 Task: Find a house in Wellesley for 7 guests from 10th to 15th July, with 4 bedrooms, 7 beds, 4 bathrooms, price range ₹10,000-₹15,000, WiFi, free parking, and self check-in.
Action: Mouse moved to (708, 142)
Screenshot: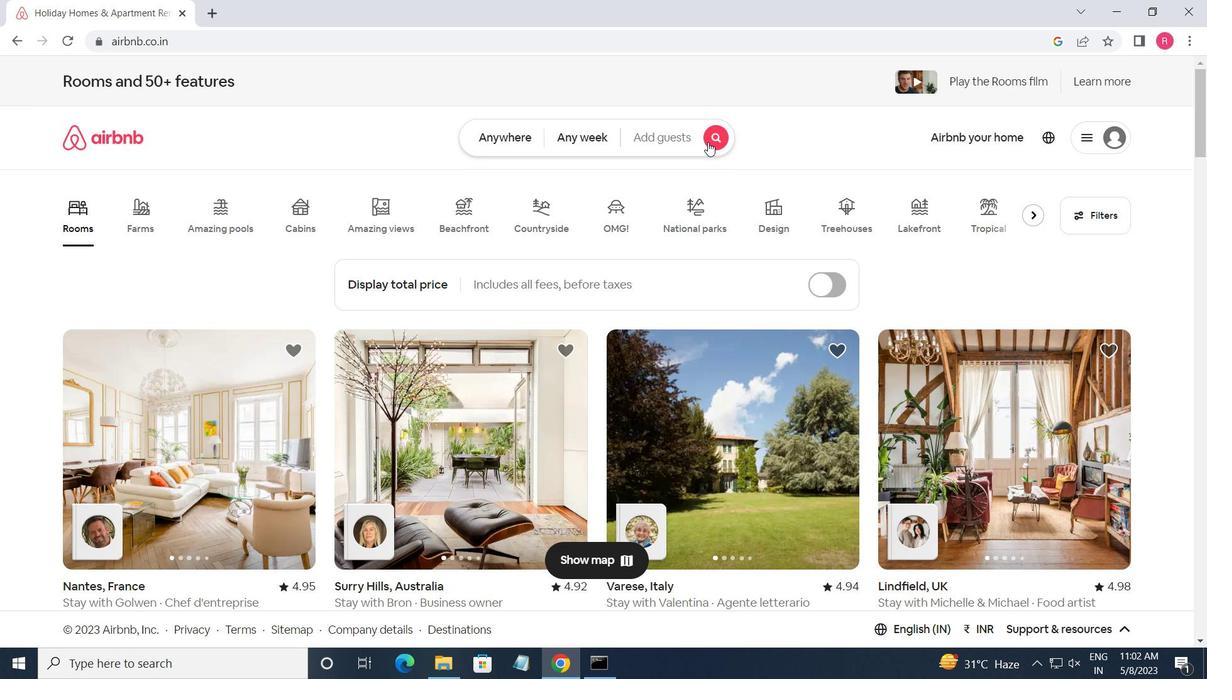 
Action: Mouse pressed left at (708, 142)
Screenshot: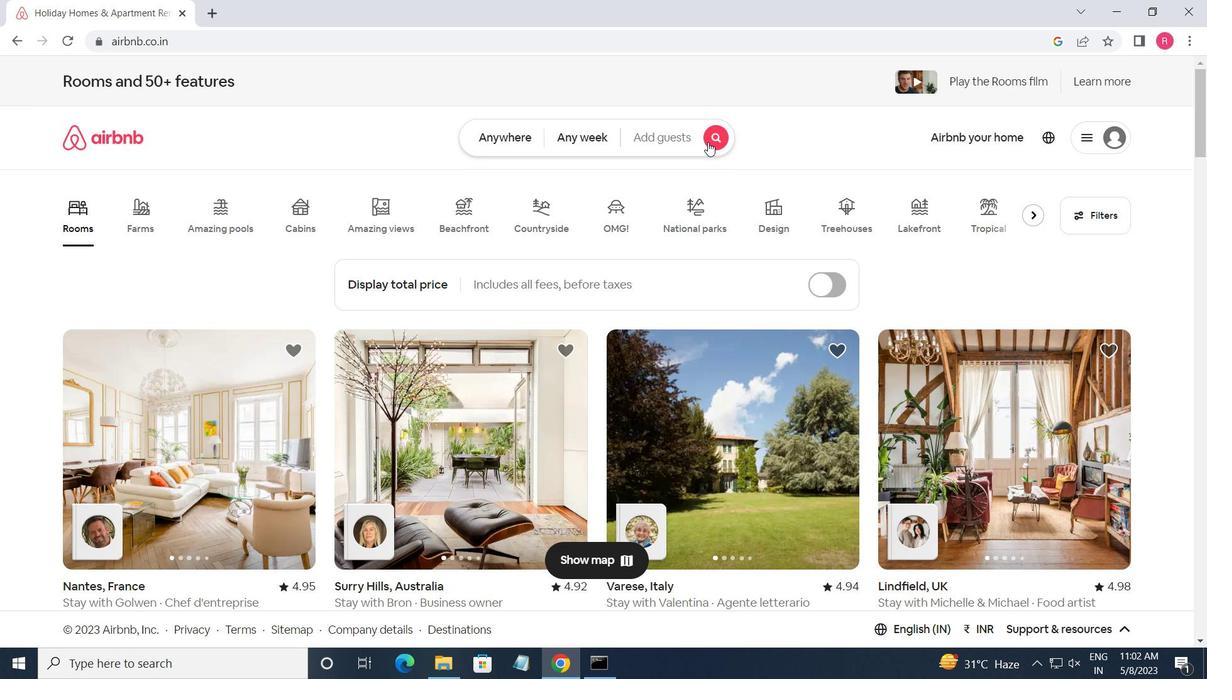 
Action: Mouse moved to (355, 205)
Screenshot: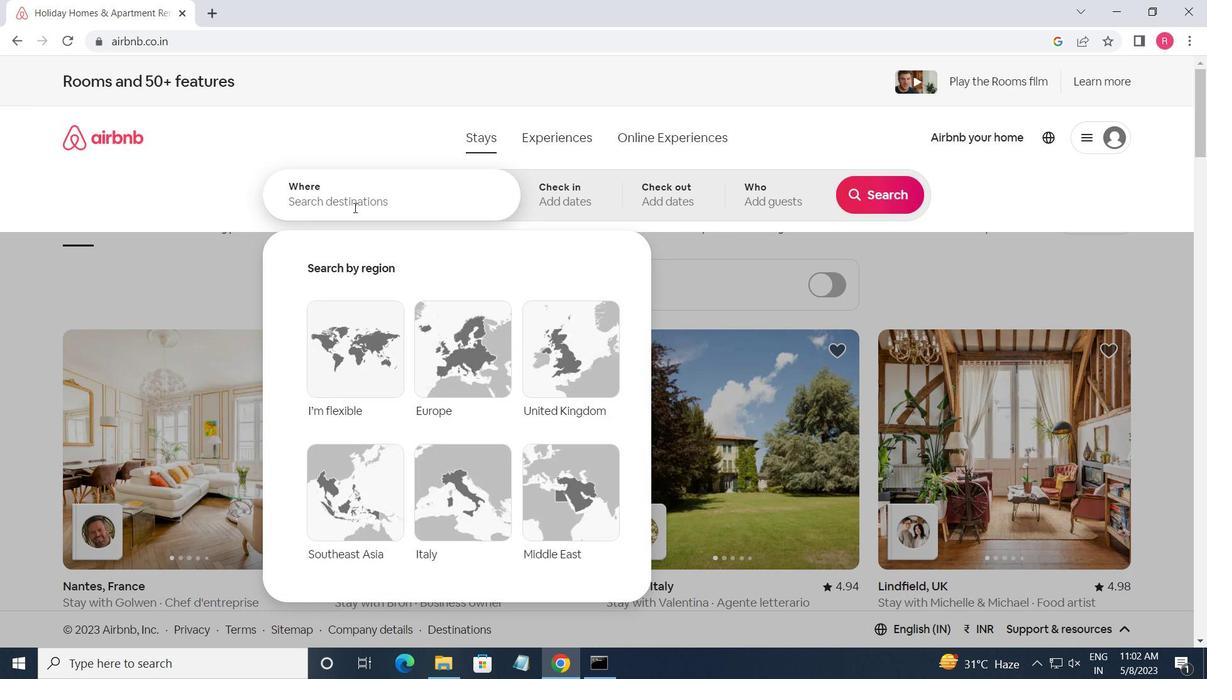 
Action: Mouse pressed left at (355, 205)
Screenshot: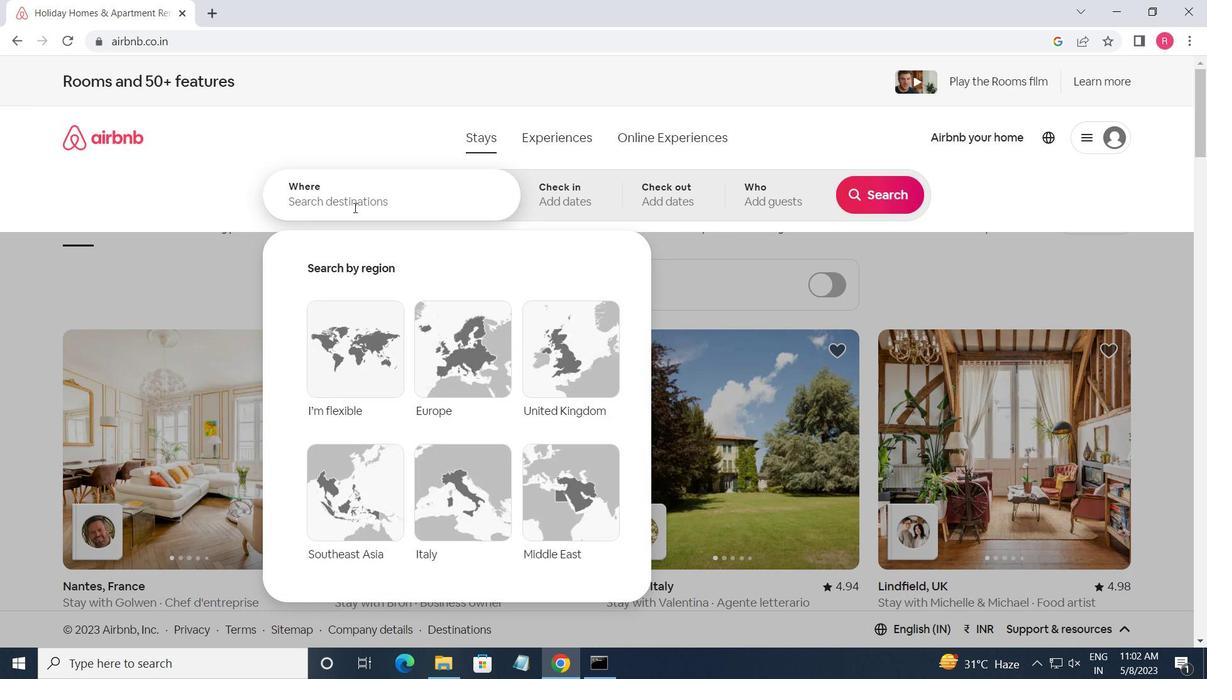 
Action: Mouse moved to (361, 208)
Screenshot: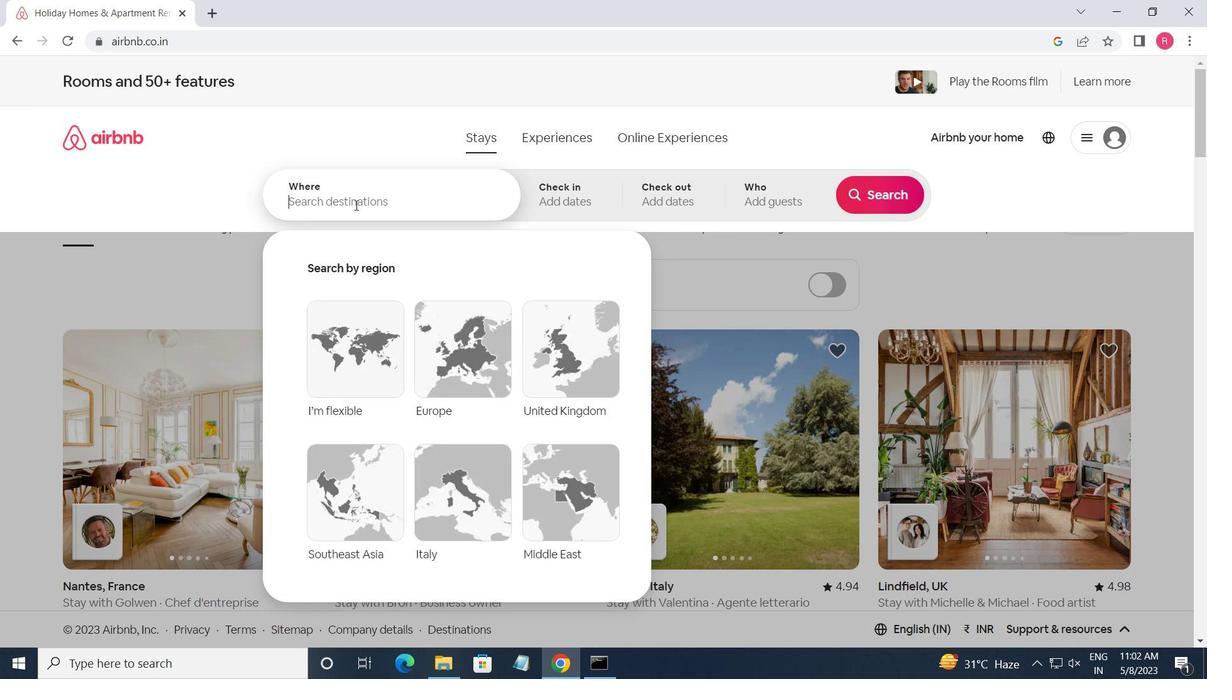 
Action: Key pressed <Key.shift>WELLESLEY<Key.space>,<Key.space><Key.shift><Key.shift><Key.shift><Key.shift><Key.shift><Key.shift><Key.shift><Key.shift>UNITED<Key.space><Key.shift>STATES<Key.enter>
Screenshot: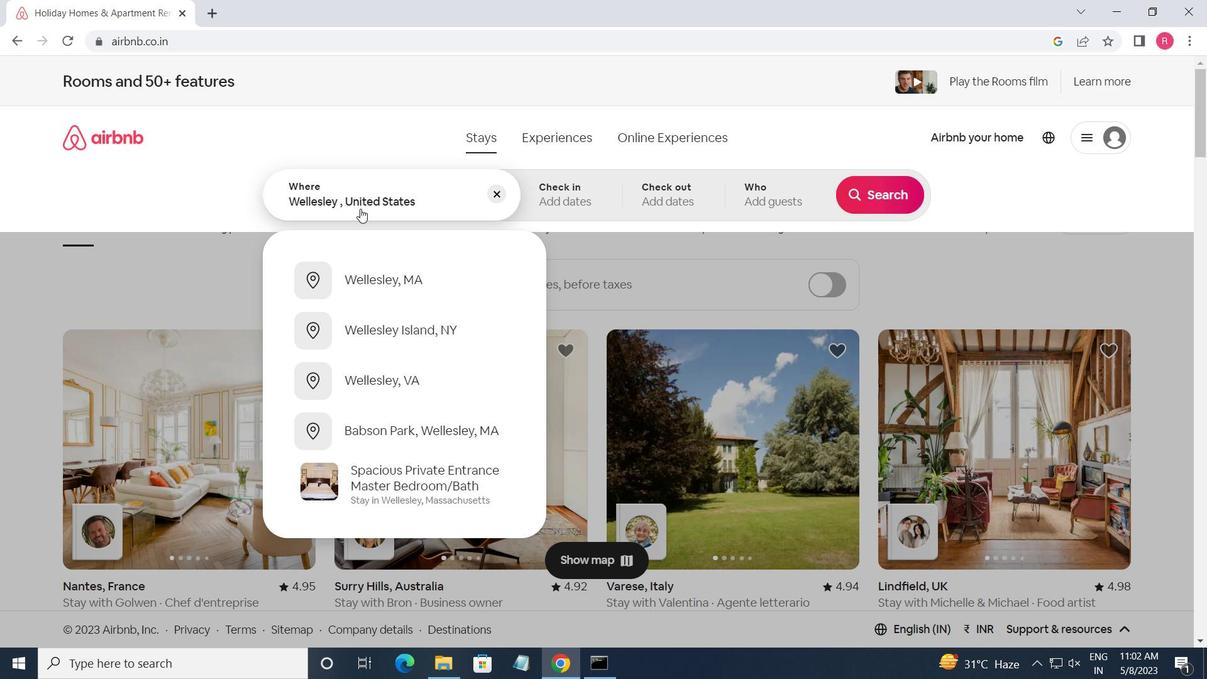 
Action: Mouse moved to (880, 328)
Screenshot: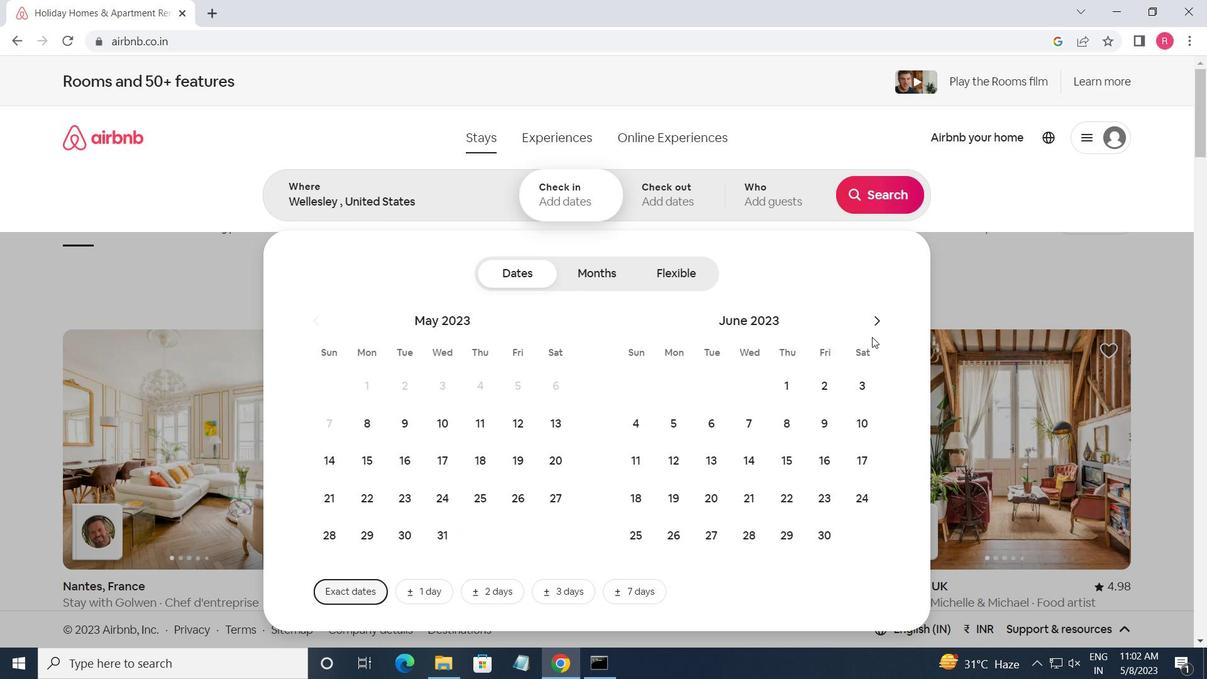 
Action: Mouse pressed left at (880, 328)
Screenshot: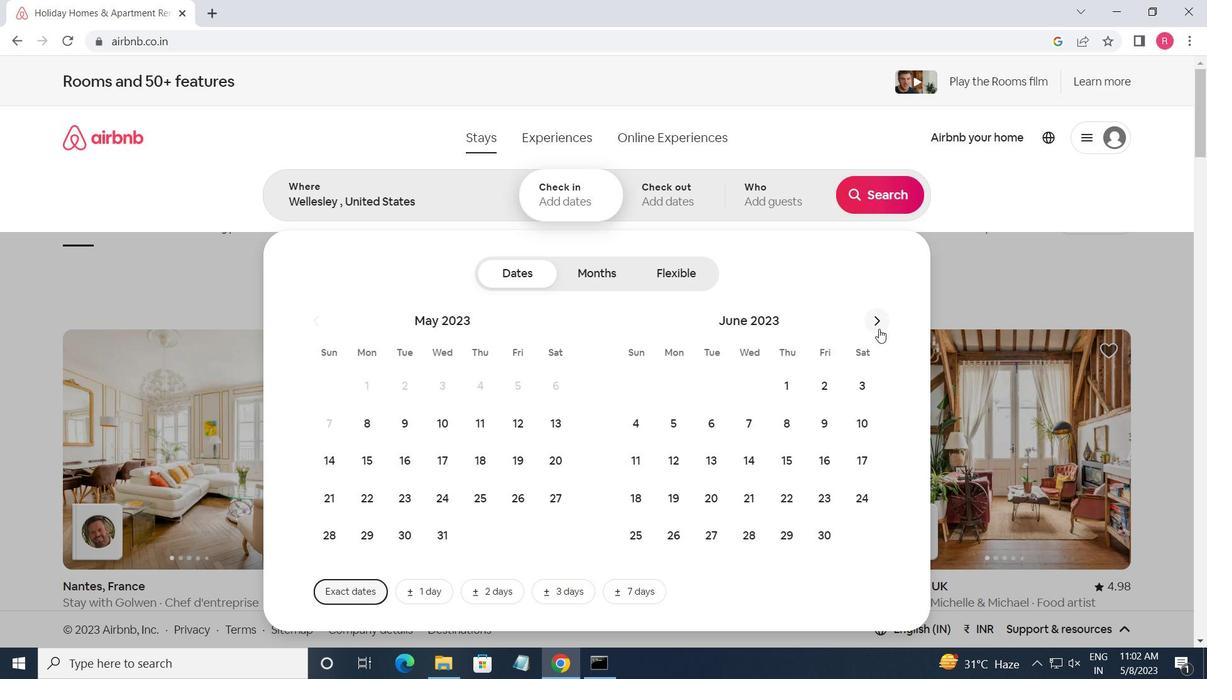 
Action: Mouse moved to (669, 460)
Screenshot: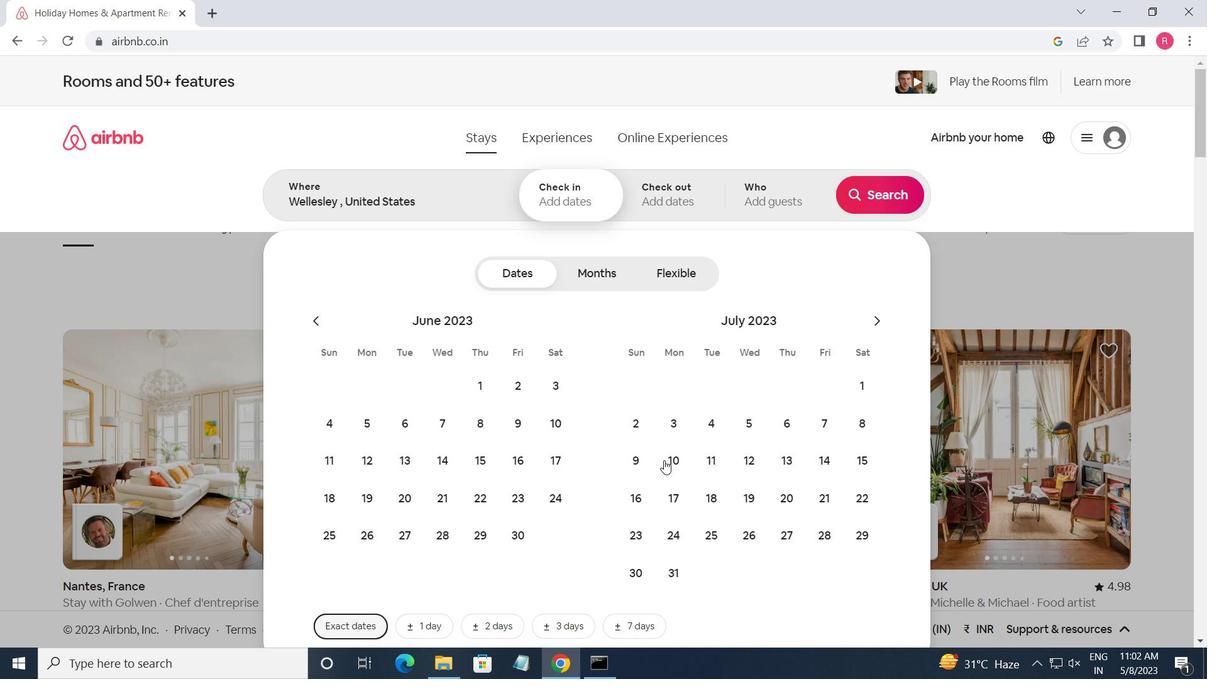 
Action: Mouse pressed left at (669, 460)
Screenshot: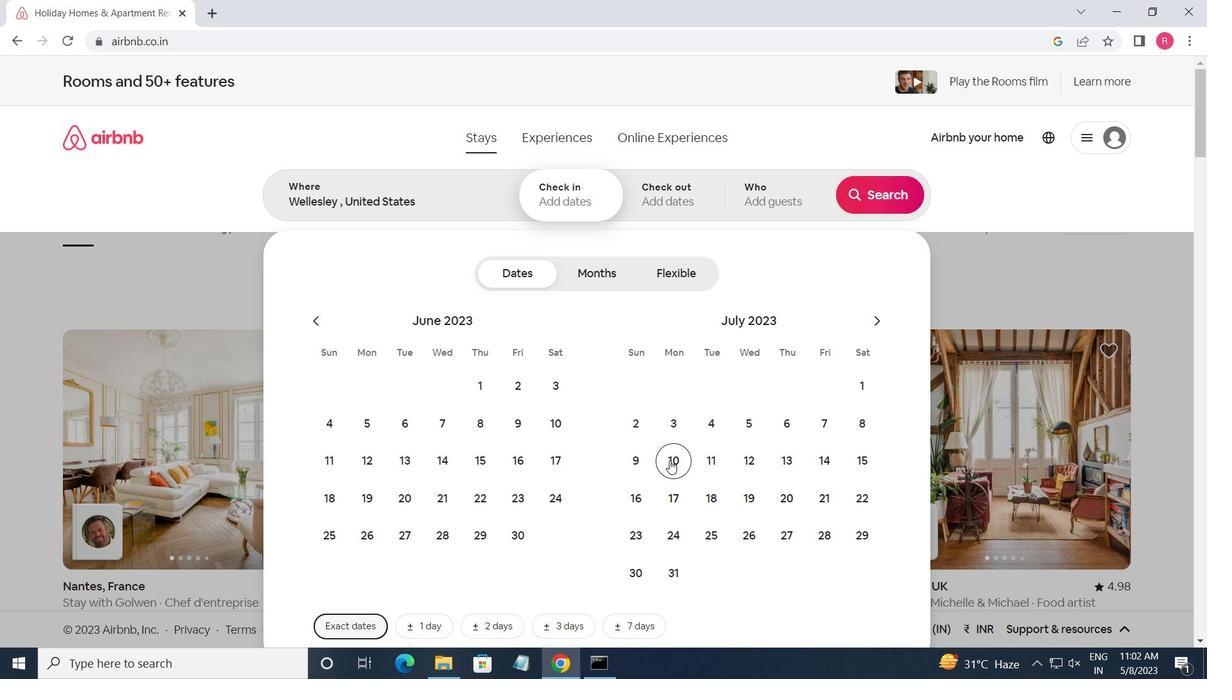 
Action: Mouse moved to (859, 463)
Screenshot: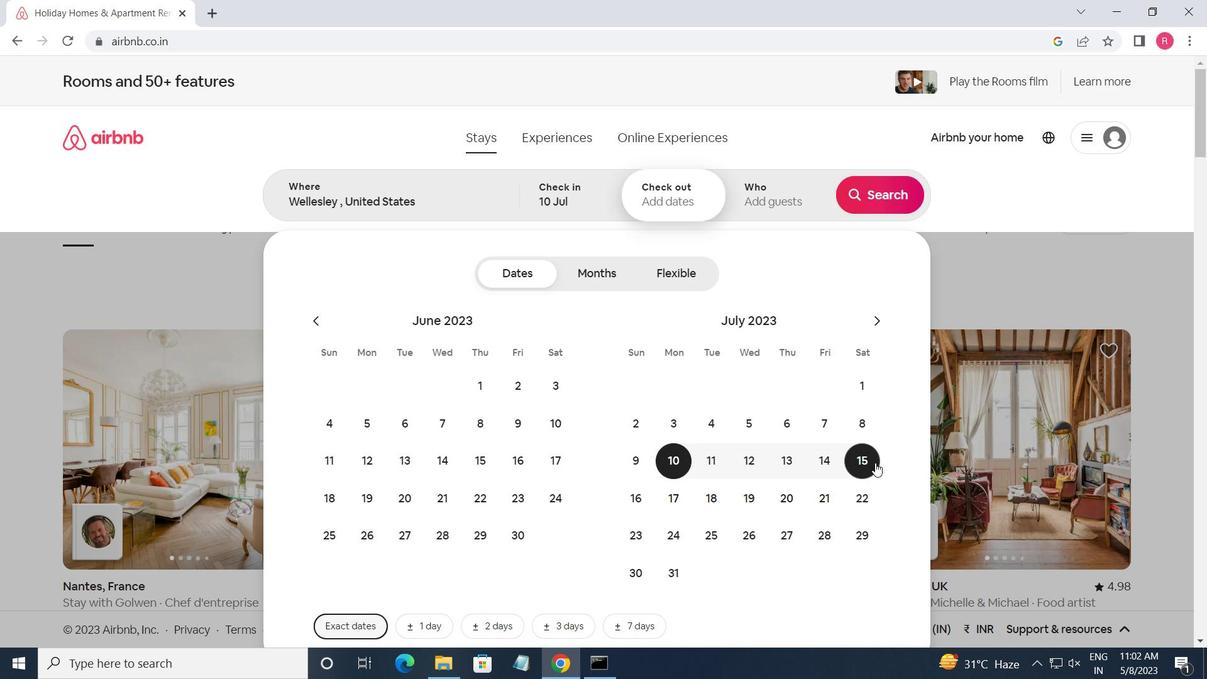 
Action: Mouse pressed left at (859, 463)
Screenshot: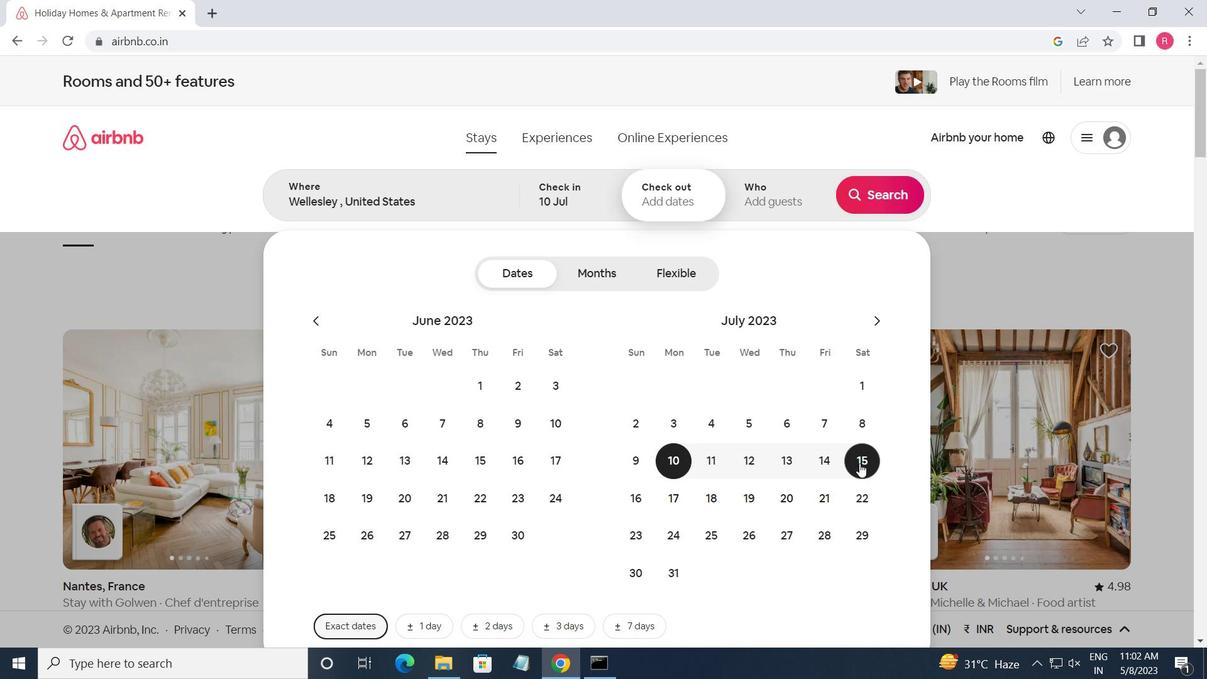 
Action: Mouse moved to (788, 207)
Screenshot: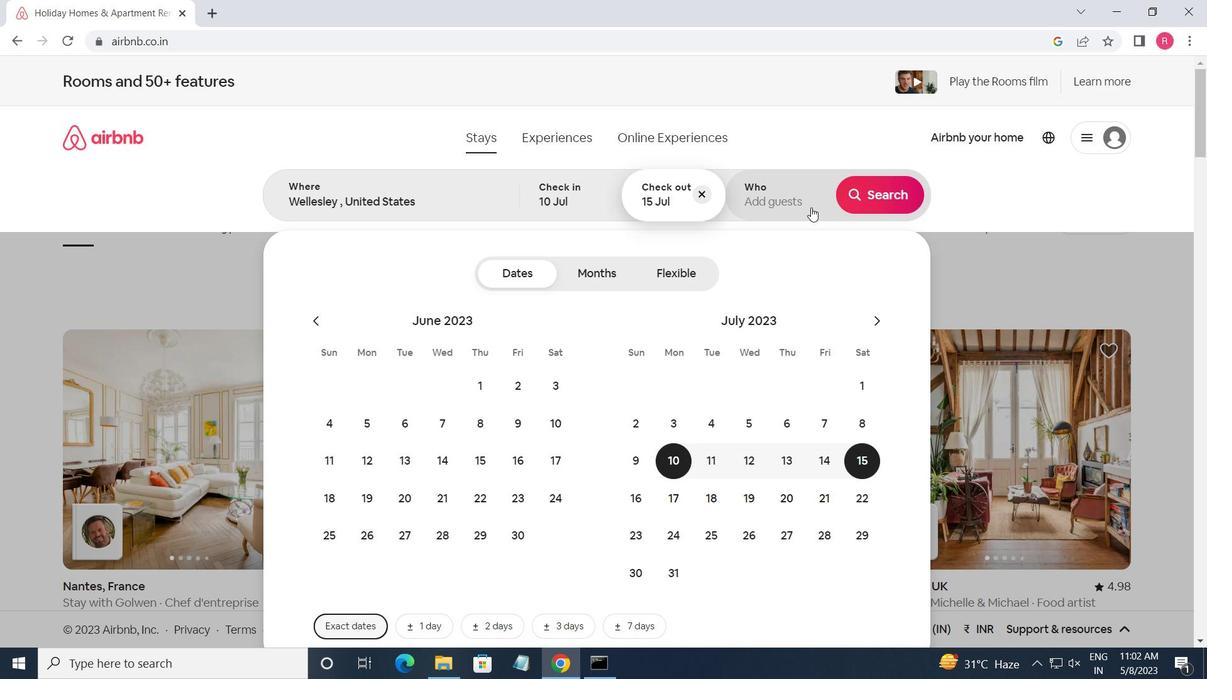 
Action: Mouse pressed left at (788, 207)
Screenshot: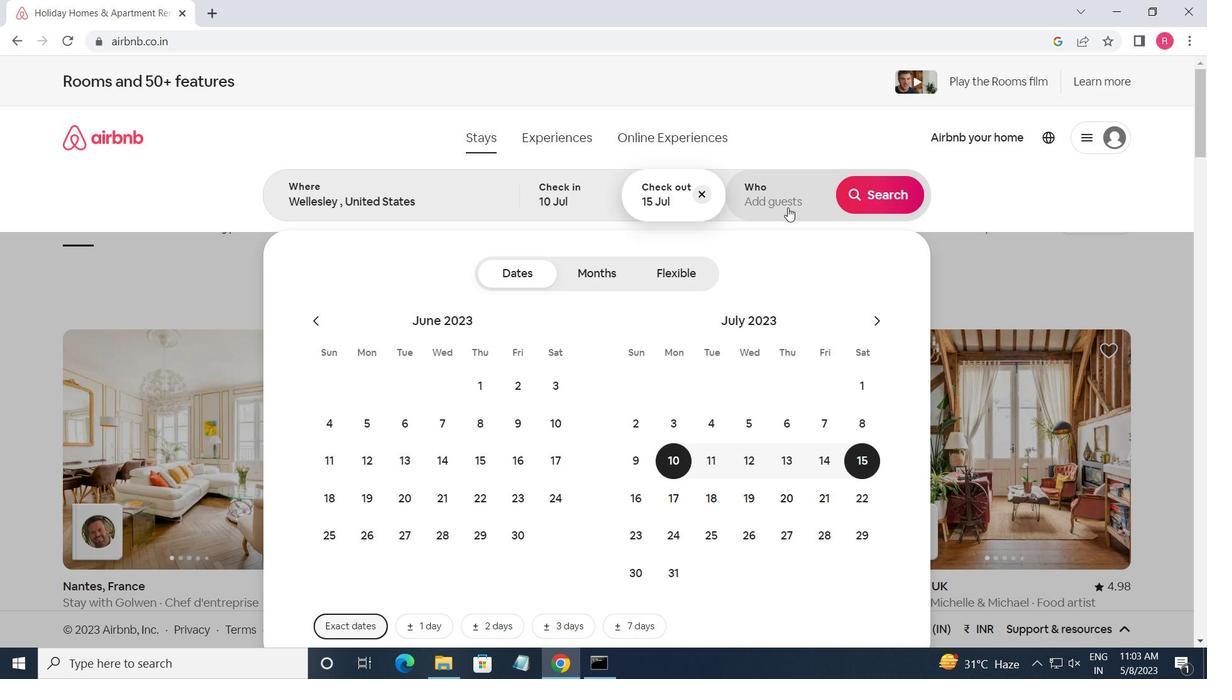 
Action: Mouse moved to (893, 281)
Screenshot: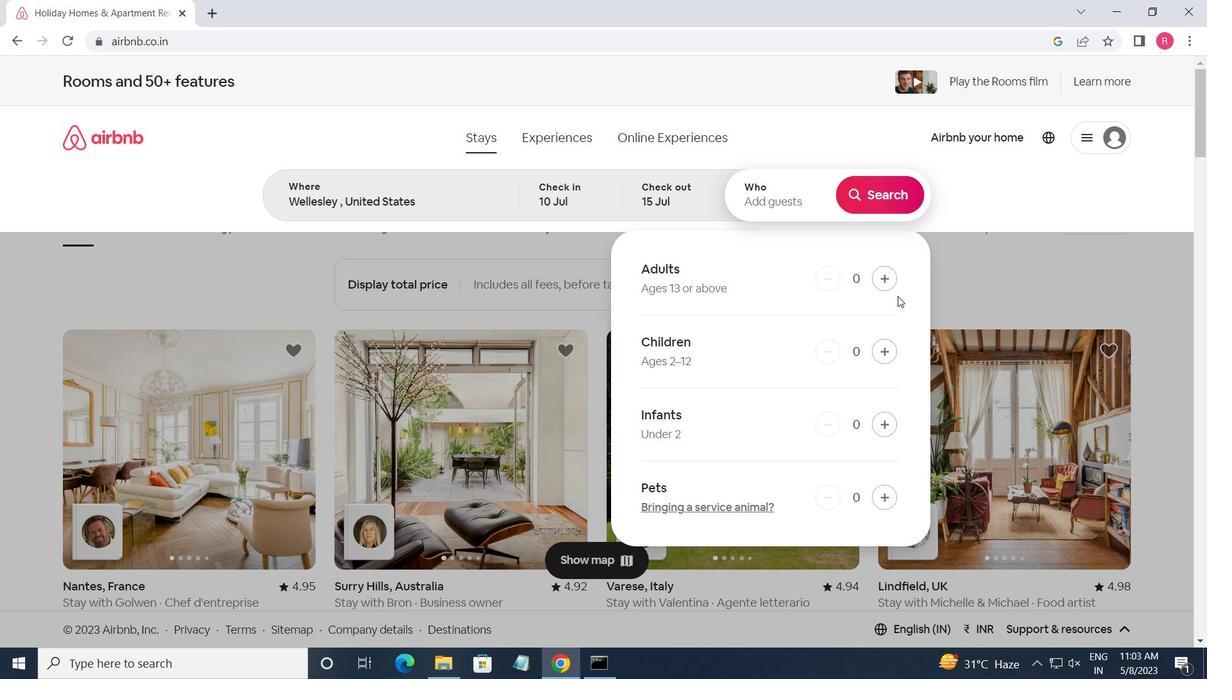 
Action: Mouse pressed left at (893, 281)
Screenshot: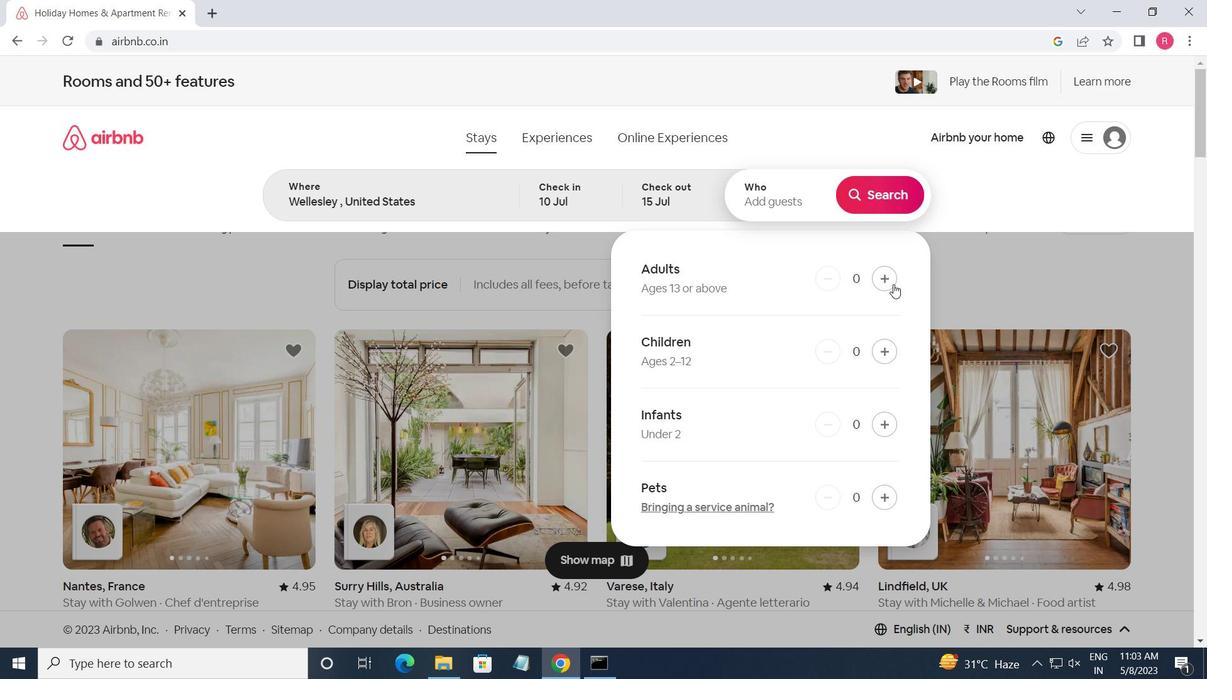 
Action: Mouse pressed left at (893, 281)
Screenshot: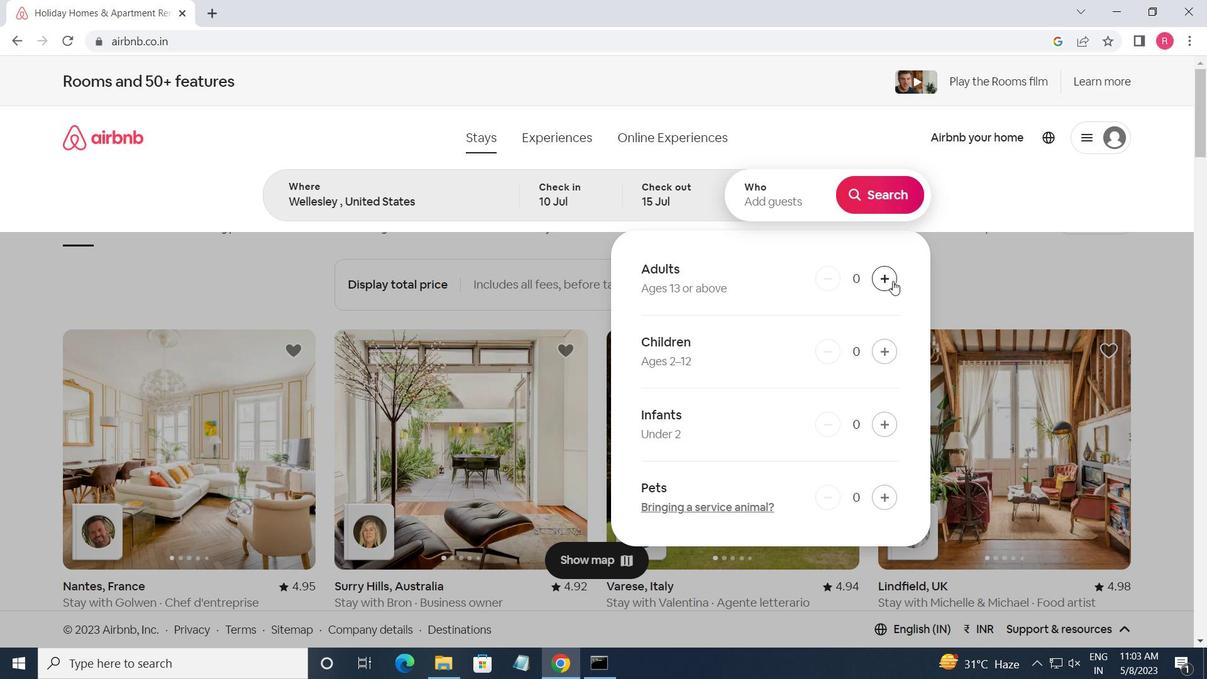 
Action: Mouse pressed left at (893, 281)
Screenshot: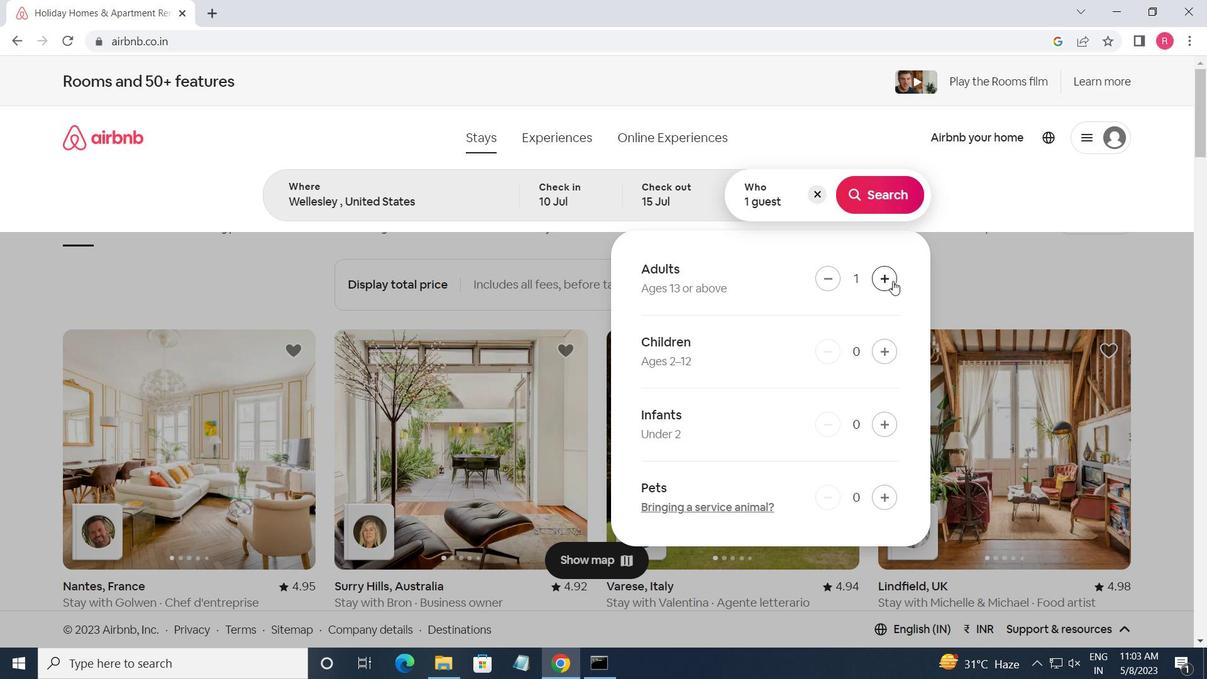 
Action: Mouse pressed left at (893, 281)
Screenshot: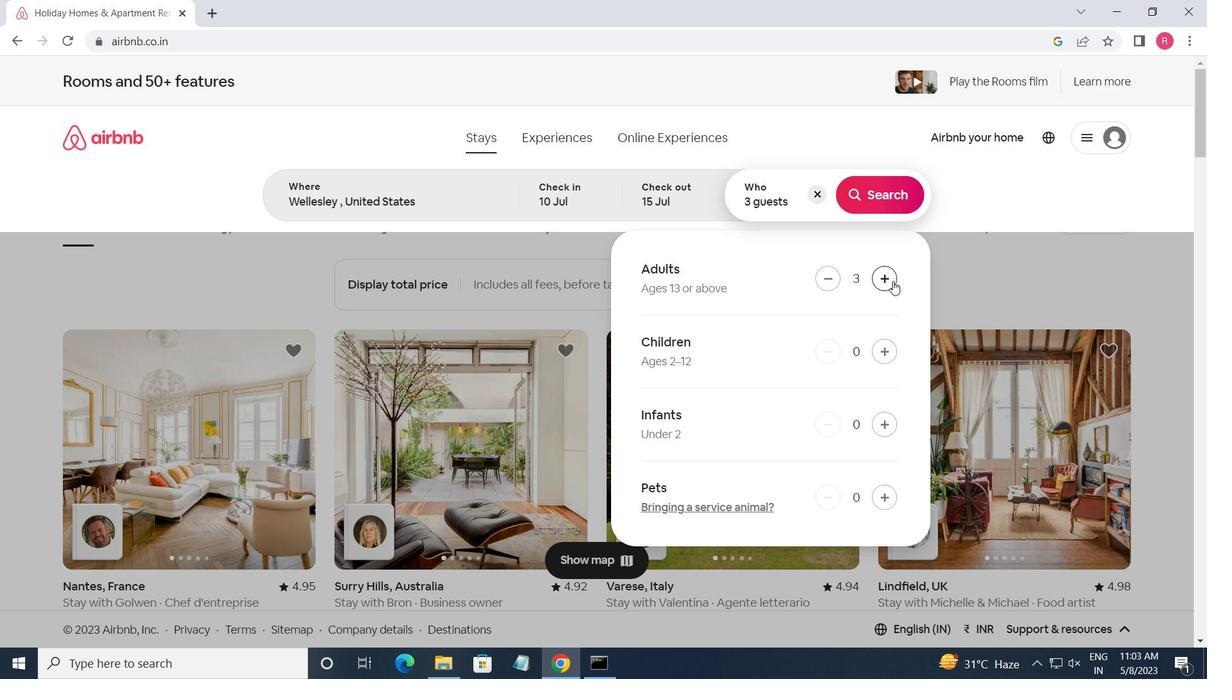 
Action: Mouse pressed left at (893, 281)
Screenshot: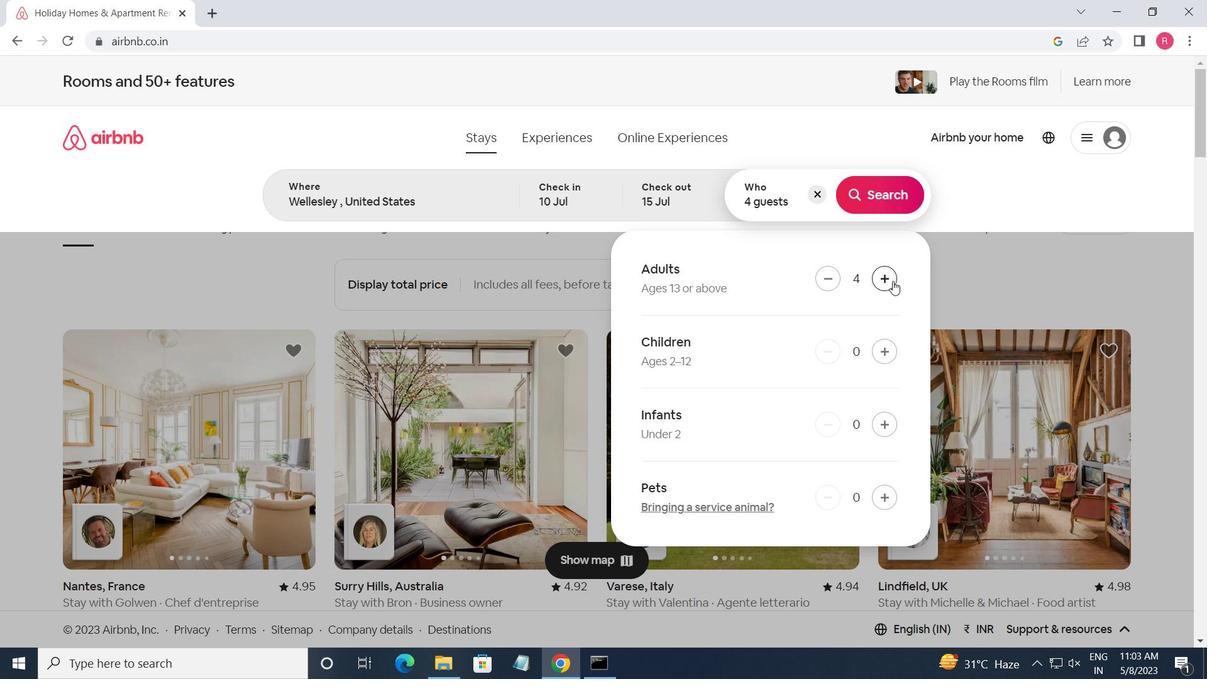 
Action: Mouse pressed left at (893, 281)
Screenshot: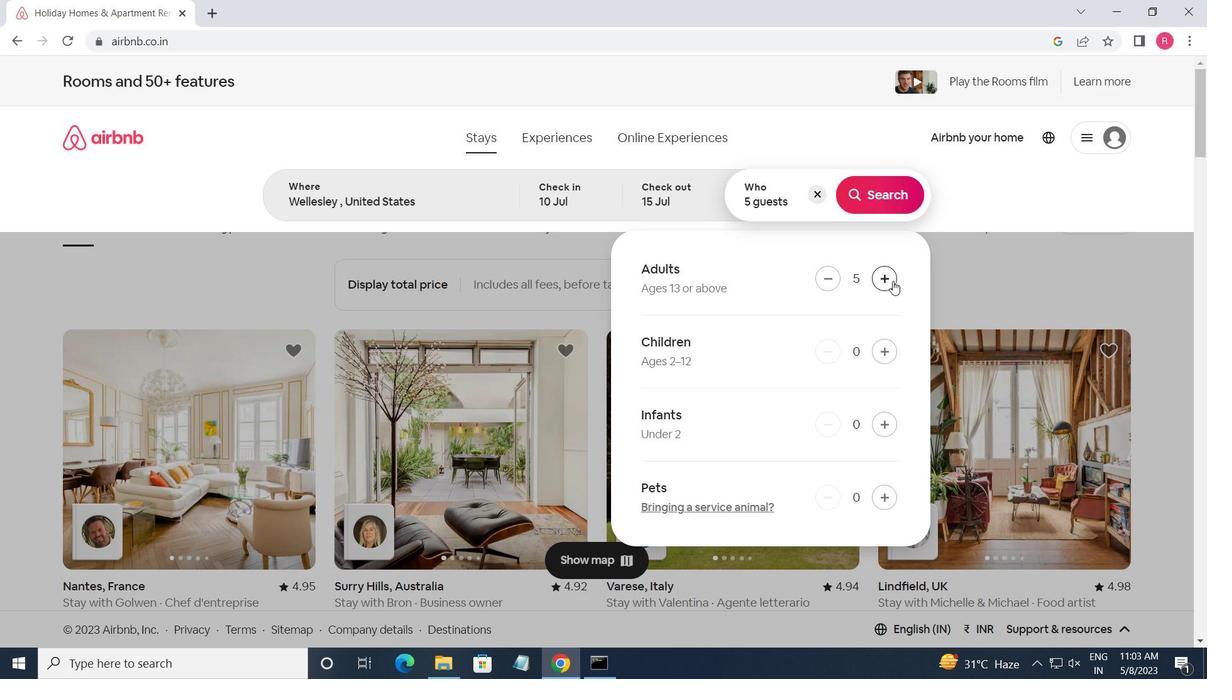 
Action: Mouse moved to (886, 287)
Screenshot: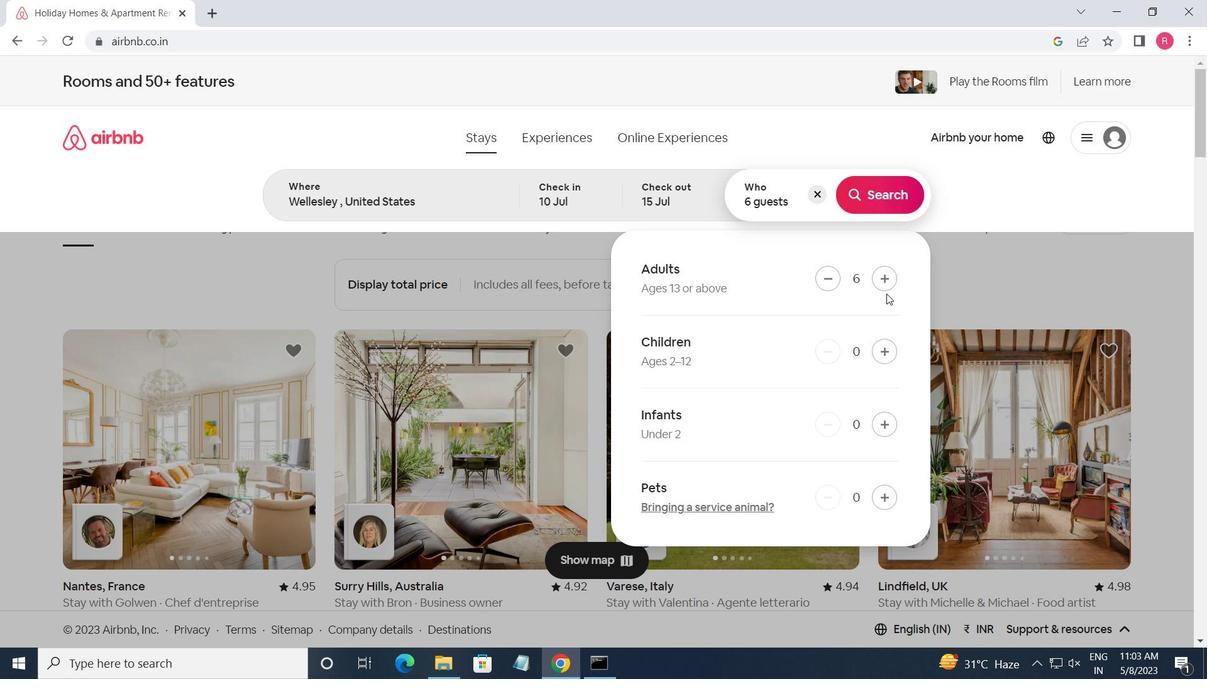 
Action: Mouse pressed left at (886, 287)
Screenshot: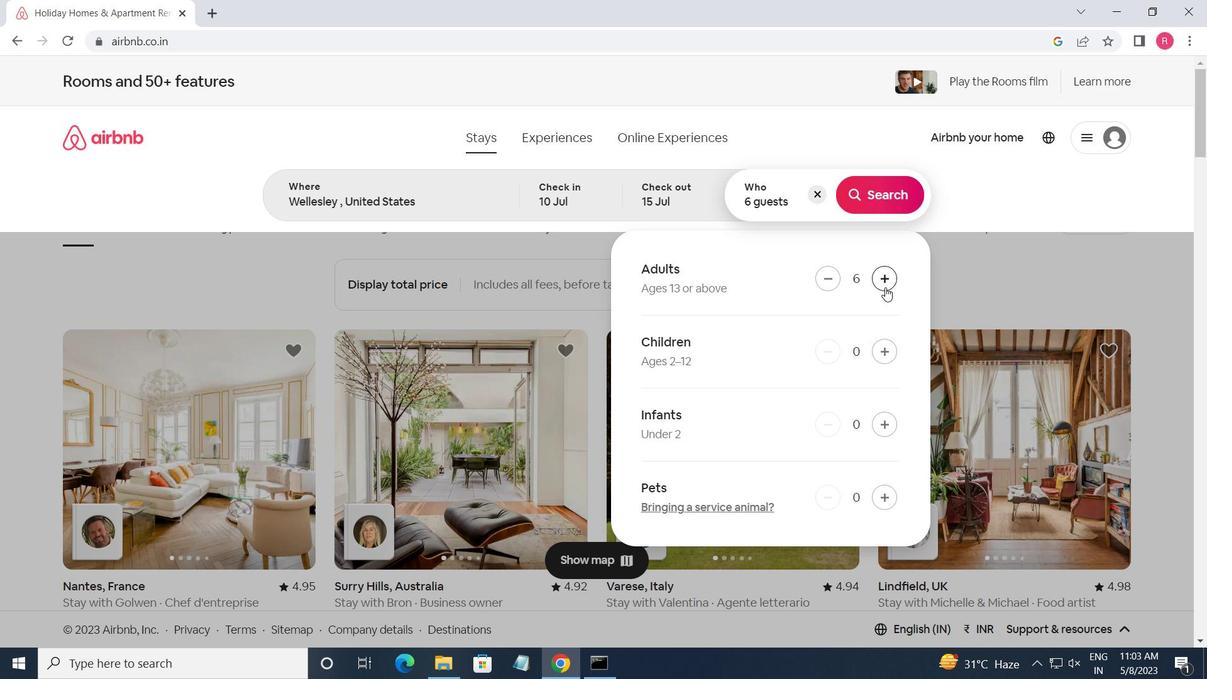 
Action: Mouse moved to (879, 192)
Screenshot: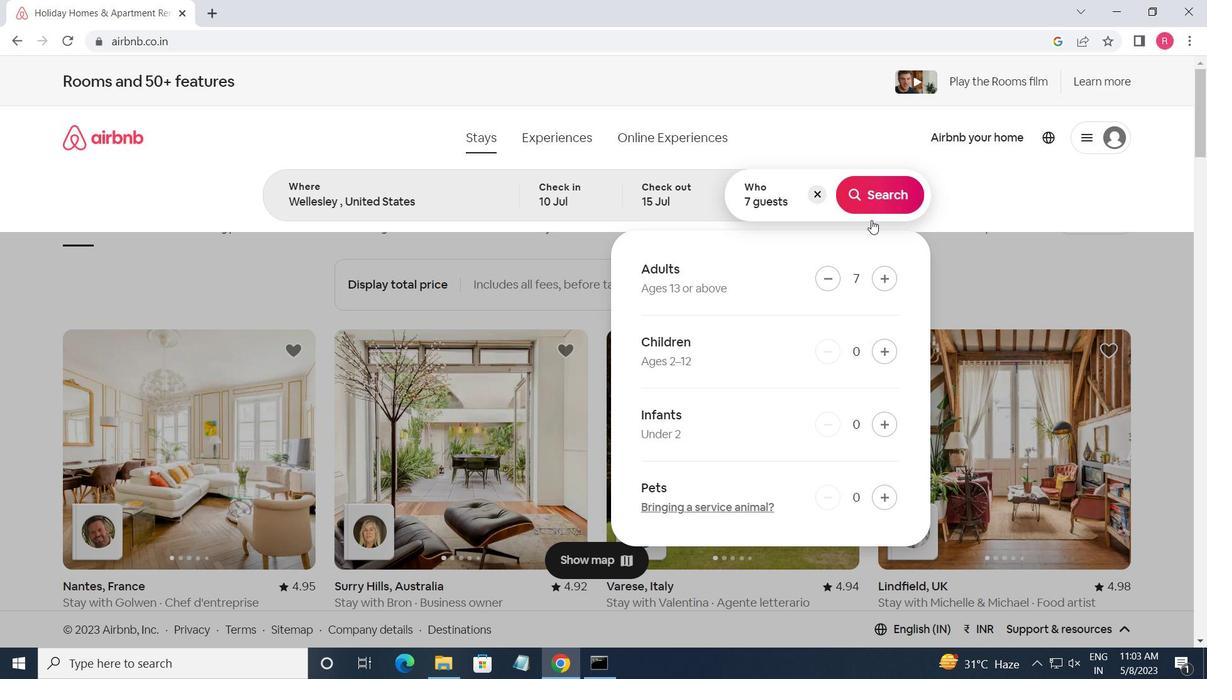 
Action: Mouse pressed left at (879, 192)
Screenshot: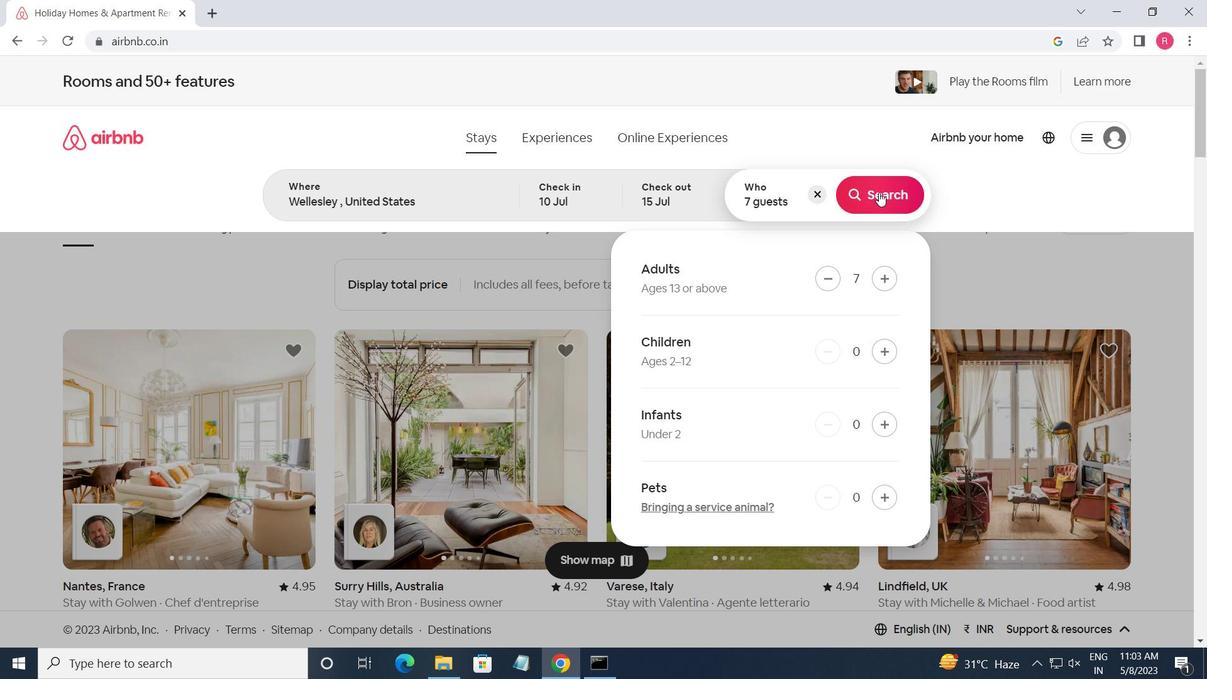 
Action: Mouse moved to (1119, 152)
Screenshot: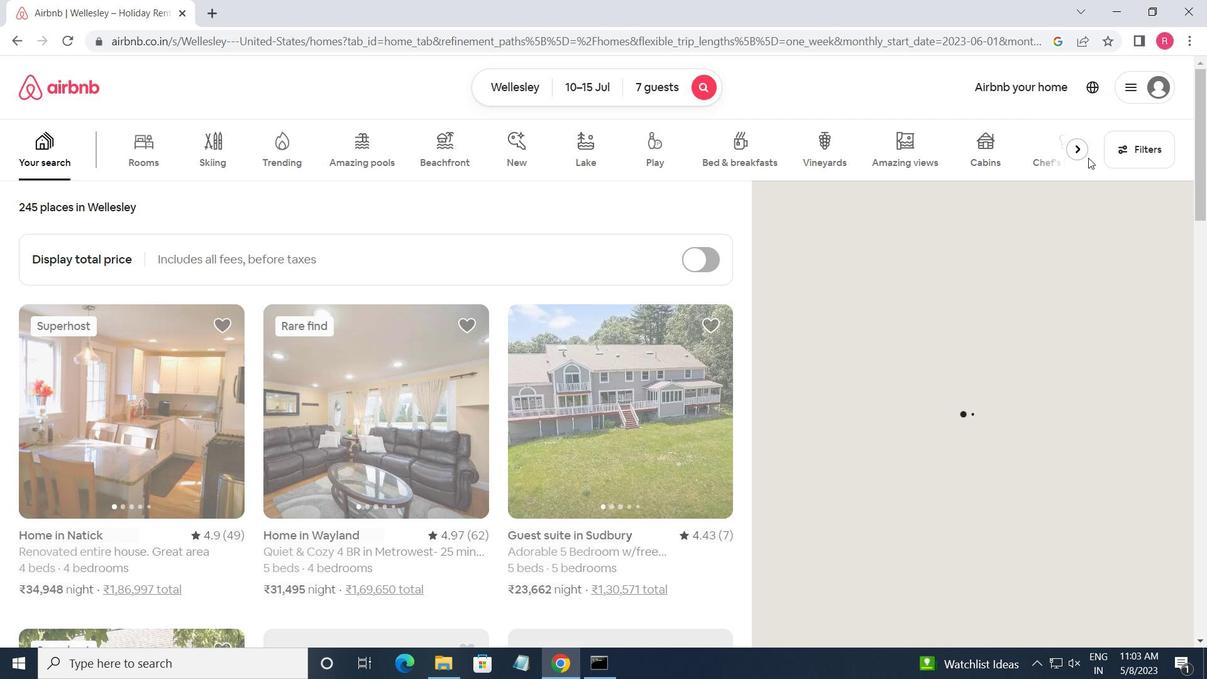 
Action: Mouse pressed left at (1119, 152)
Screenshot: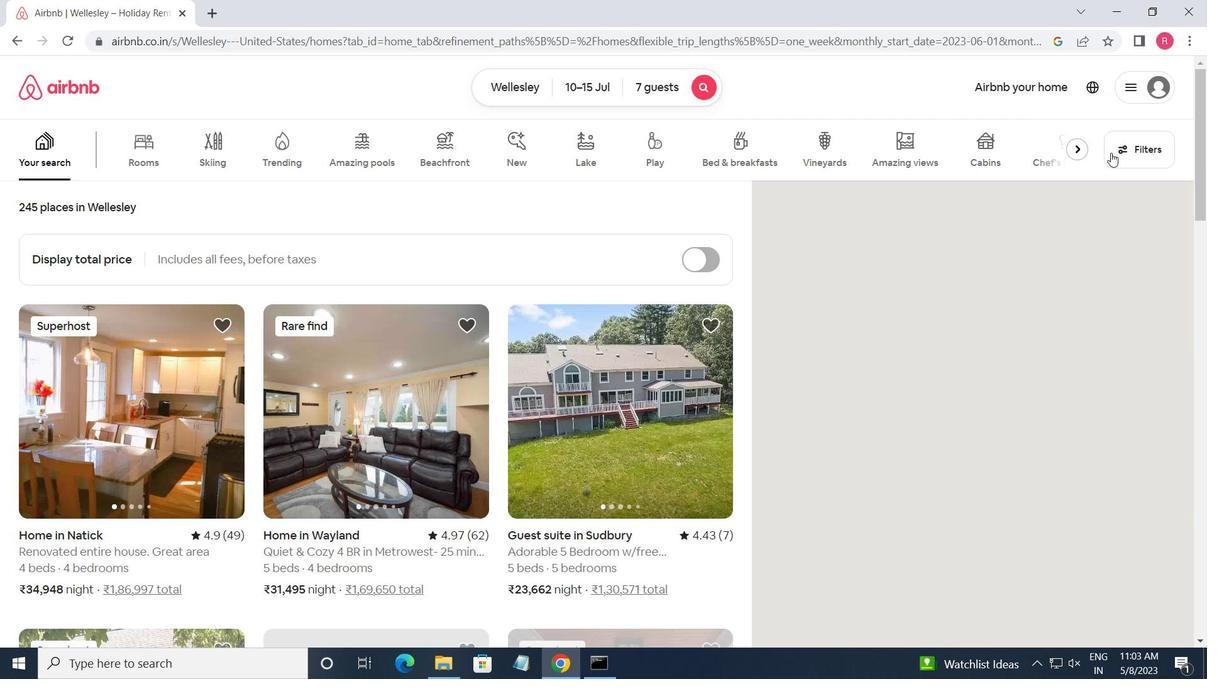 
Action: Mouse moved to (816, 294)
Screenshot: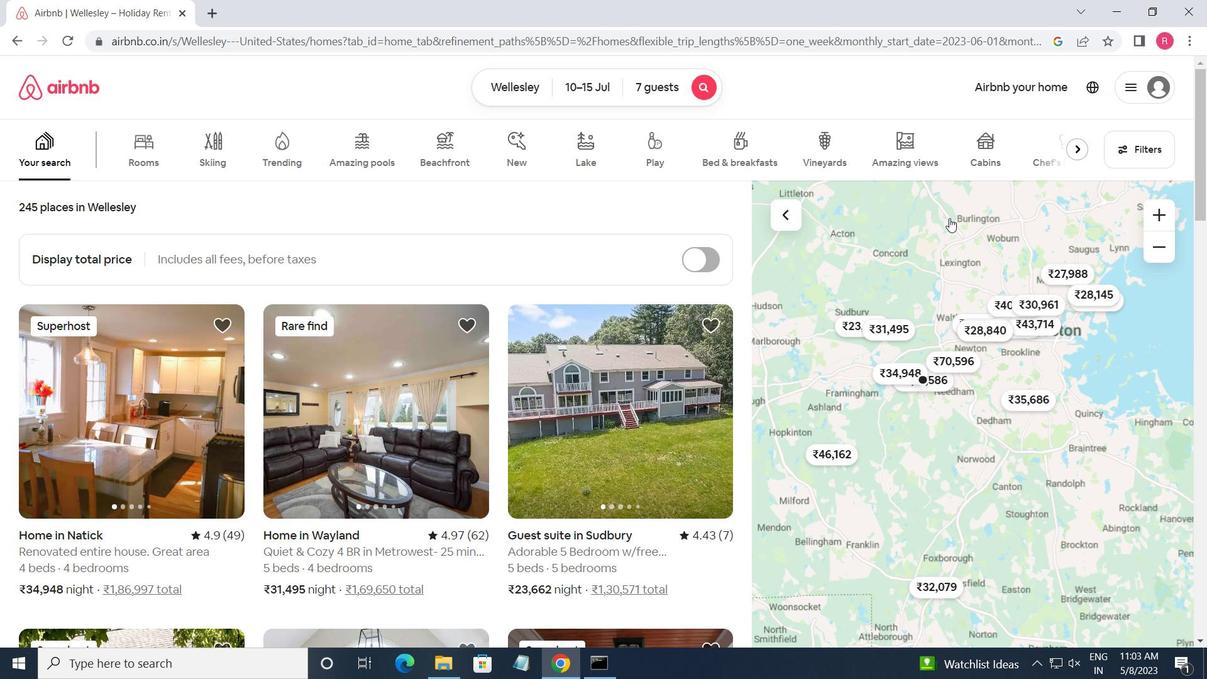 
Action: Mouse scrolled (816, 293) with delta (0, 0)
Screenshot: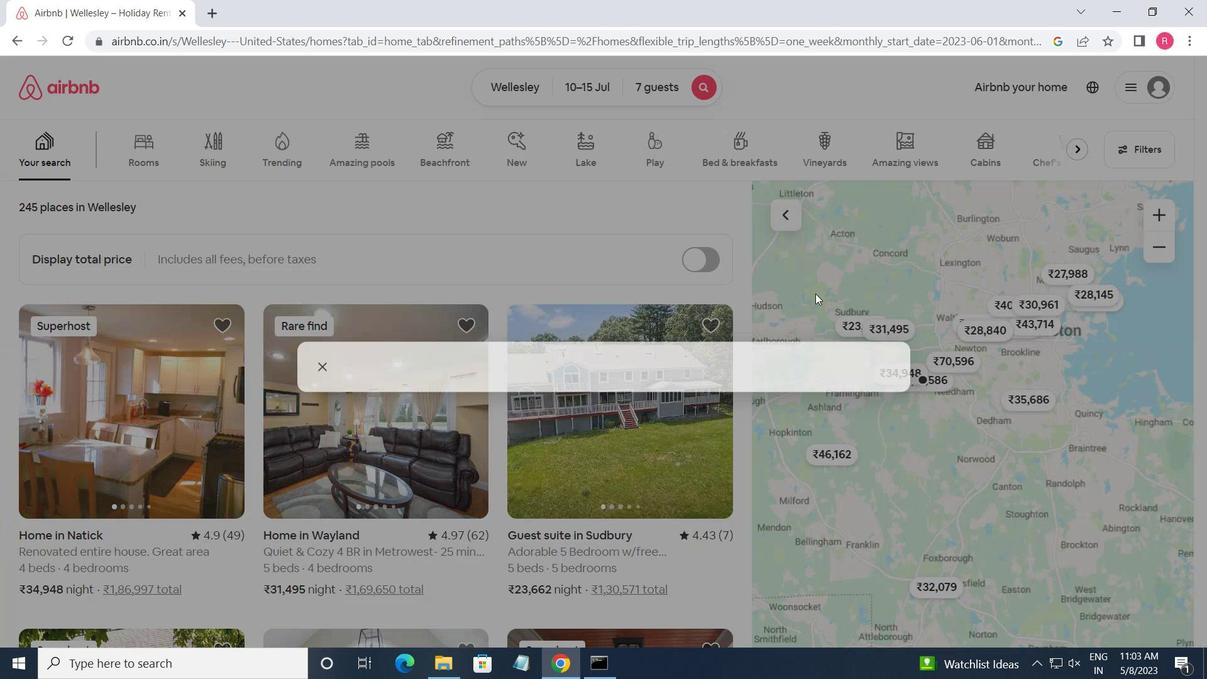 
Action: Mouse scrolled (816, 293) with delta (0, 0)
Screenshot: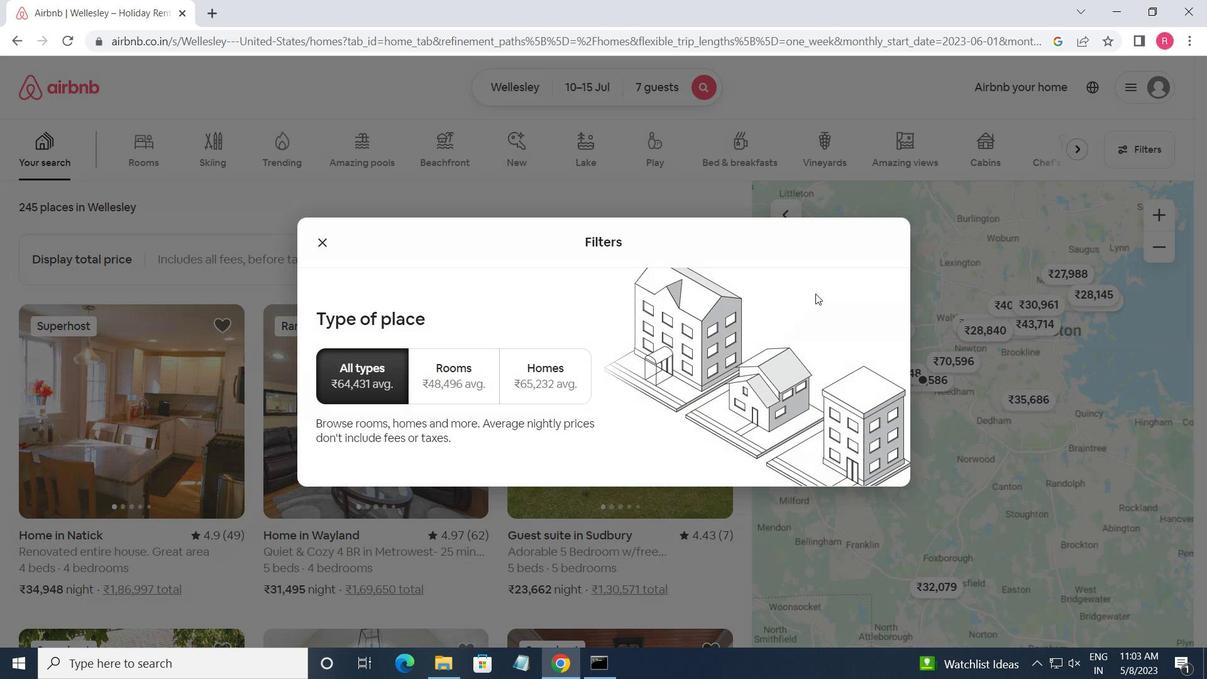
Action: Mouse moved to (722, 307)
Screenshot: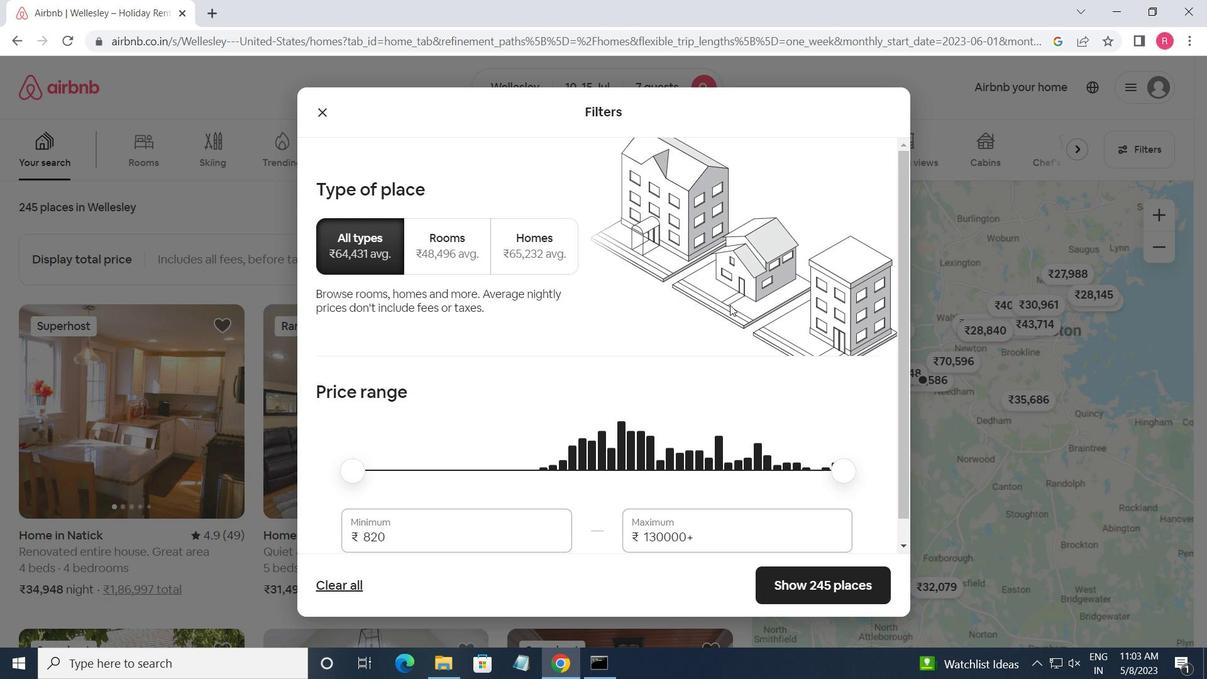 
Action: Mouse scrolled (722, 306) with delta (0, 0)
Screenshot: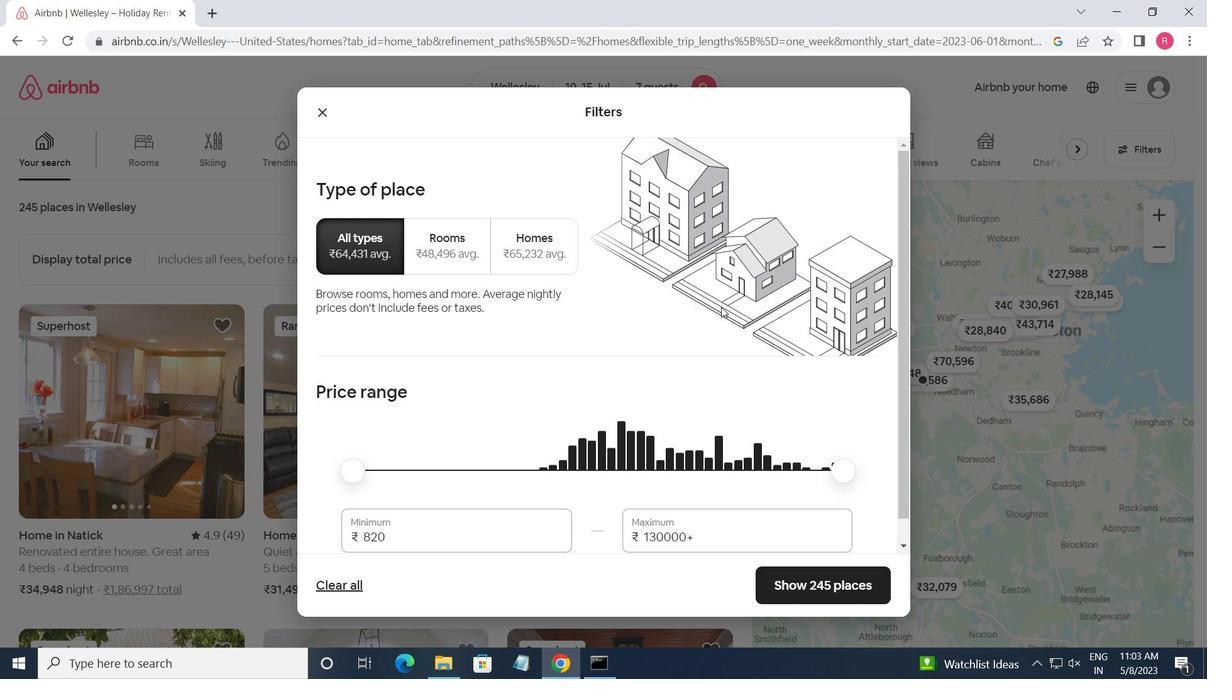 
Action: Mouse moved to (463, 509)
Screenshot: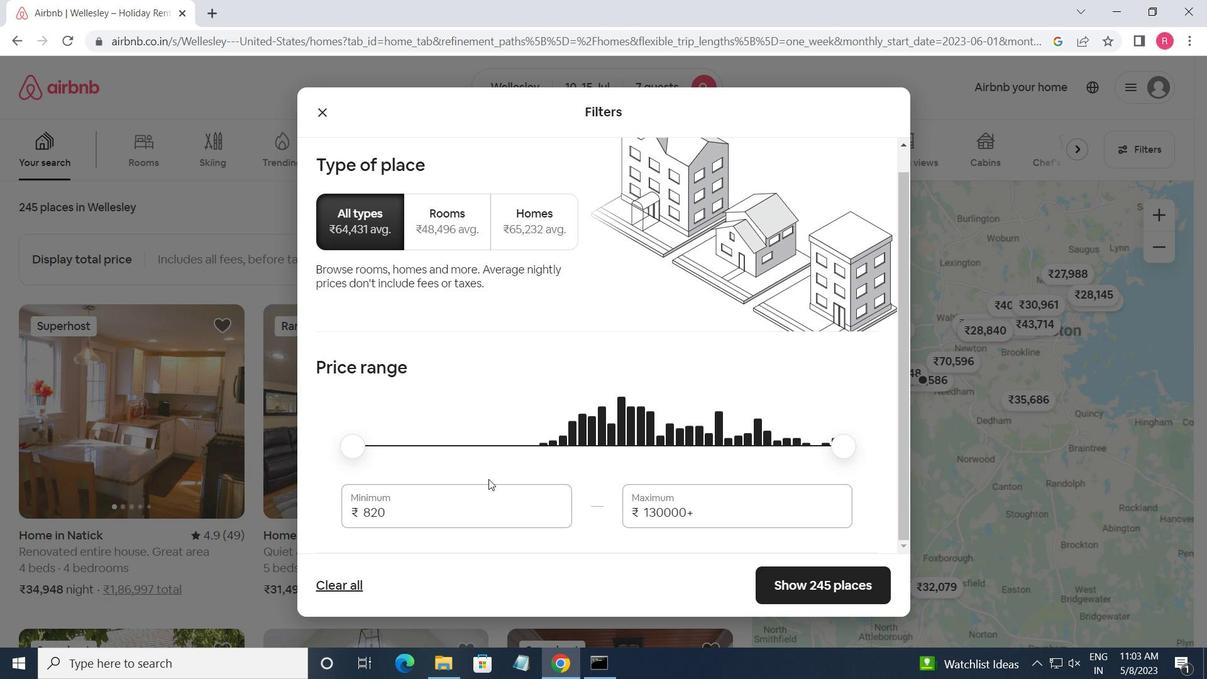 
Action: Mouse pressed left at (463, 509)
Screenshot: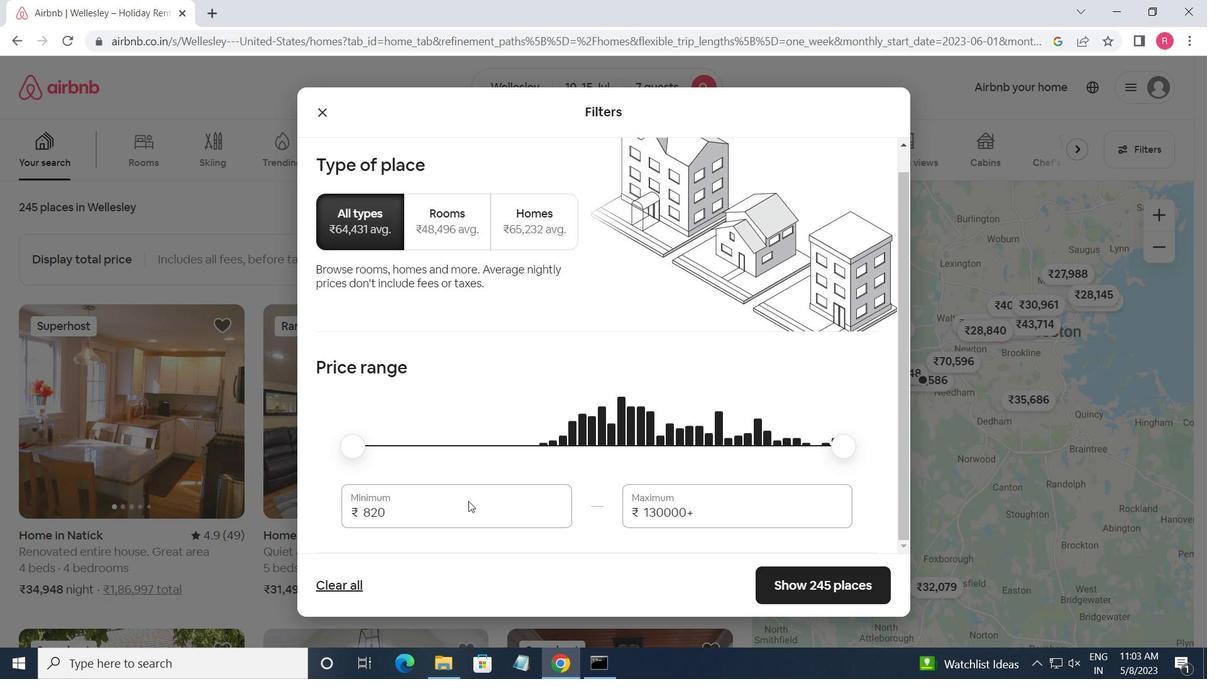 
Action: Mouse moved to (463, 509)
Screenshot: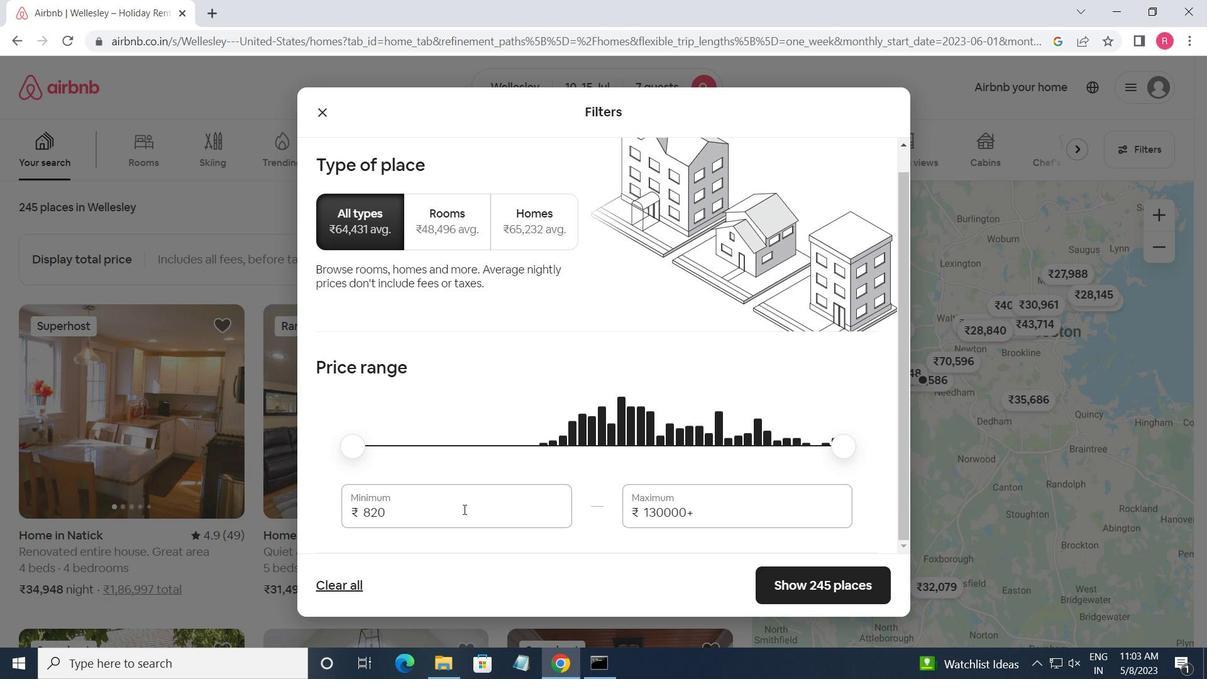 
Action: Key pressed <Key.backspace><Key.backspace><Key.backspace>10000<Key.tab>15000
Screenshot: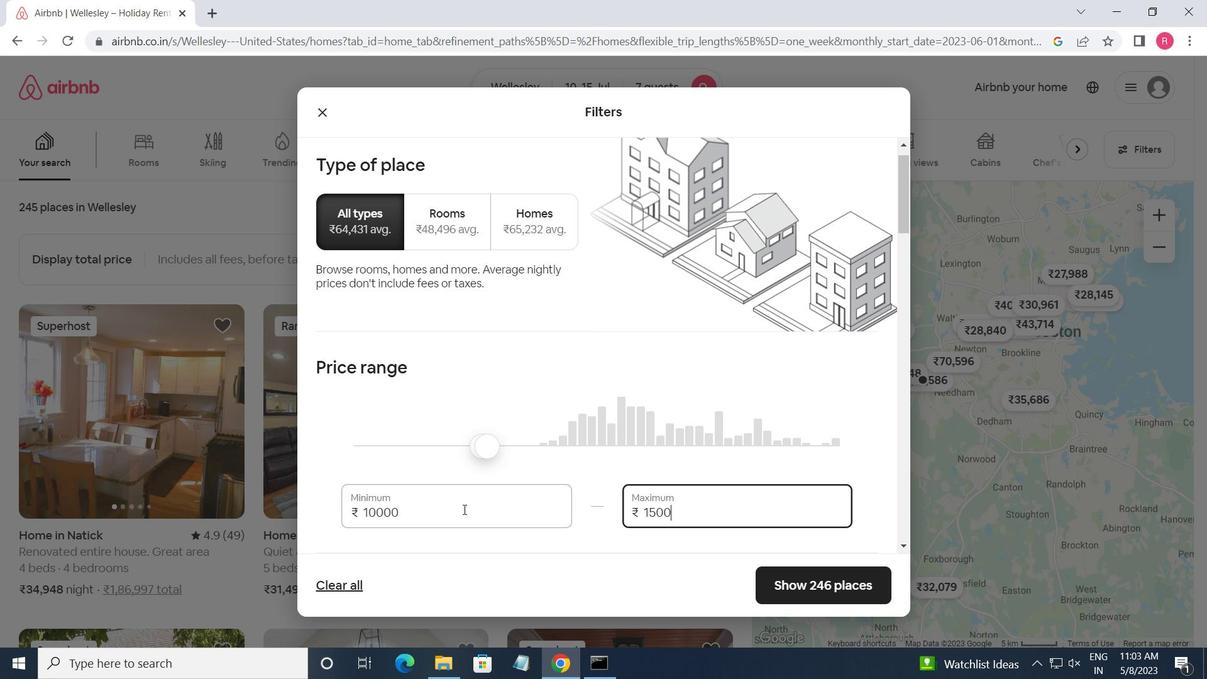 
Action: Mouse moved to (464, 510)
Screenshot: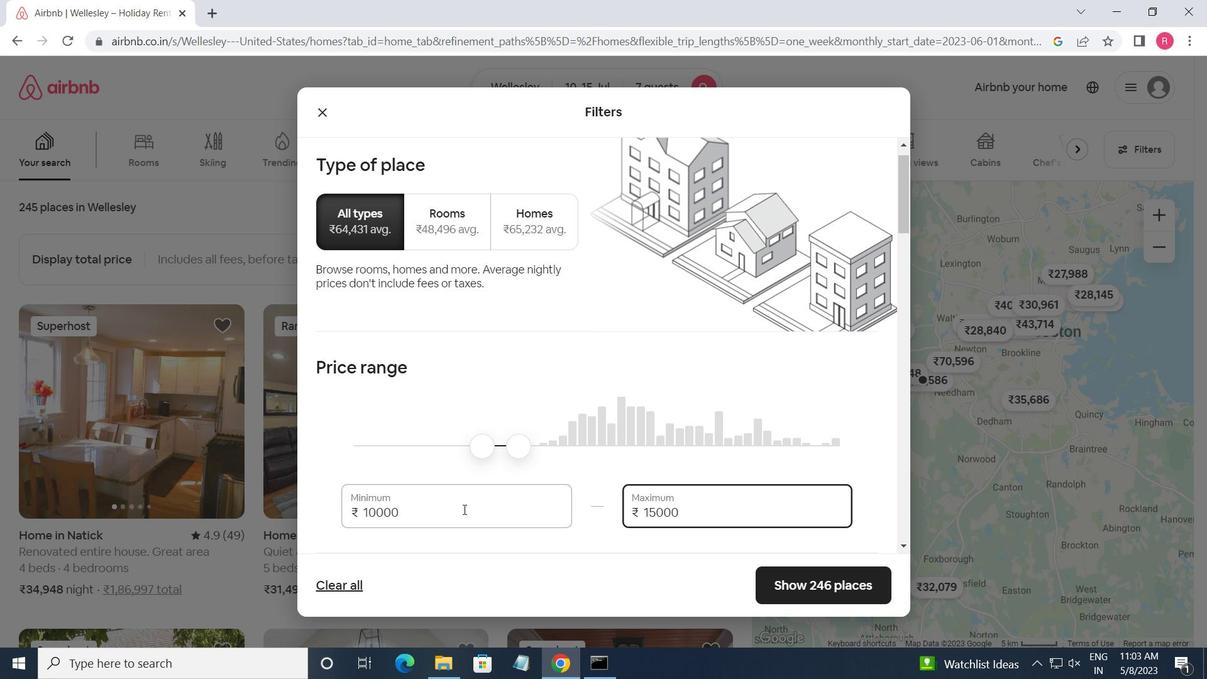 
Action: Mouse scrolled (464, 510) with delta (0, 0)
Screenshot: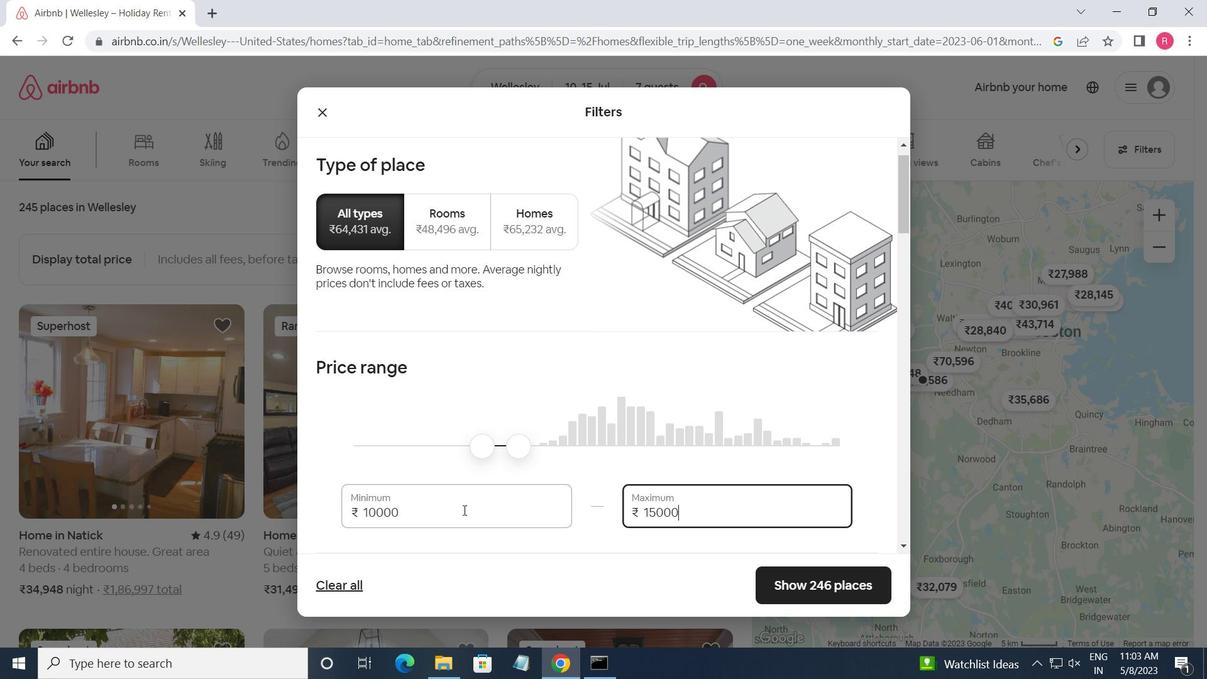 
Action: Mouse scrolled (464, 510) with delta (0, 0)
Screenshot: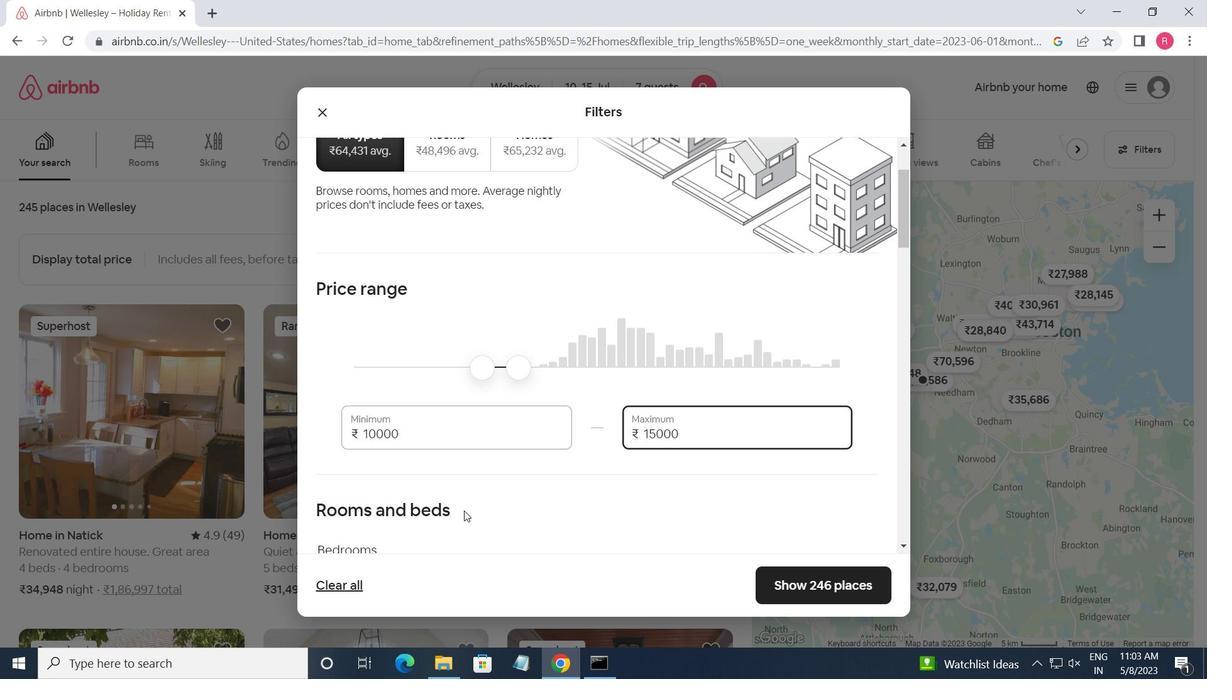 
Action: Mouse moved to (465, 511)
Screenshot: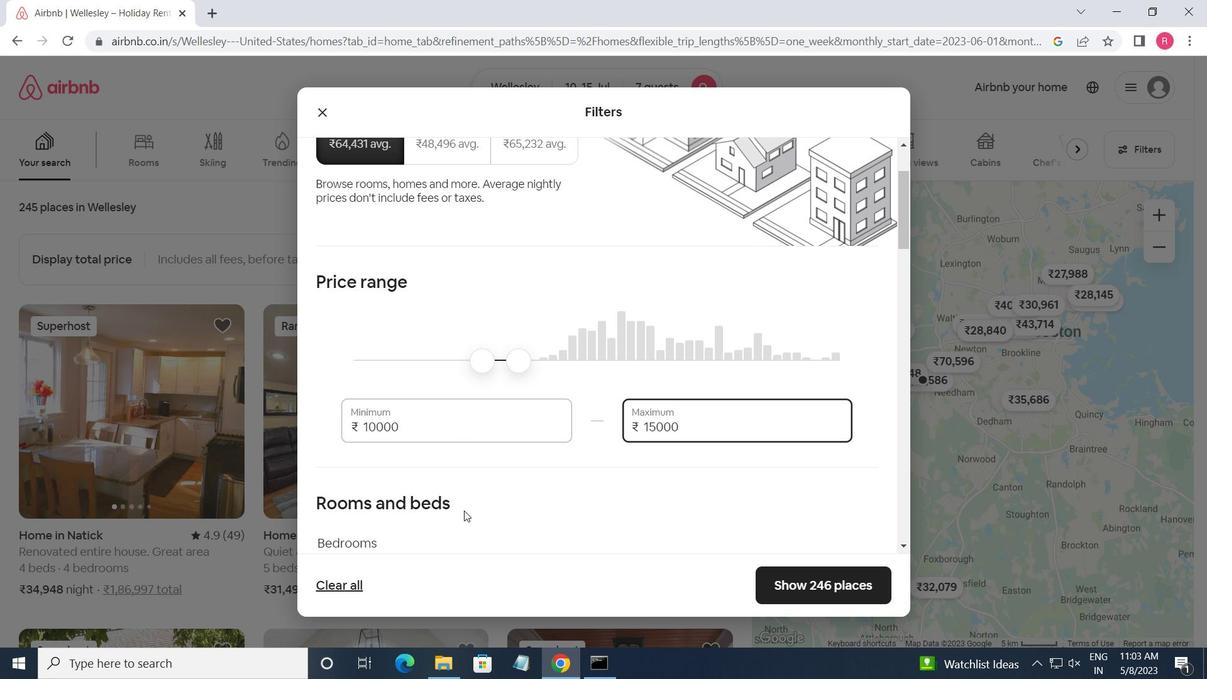 
Action: Mouse scrolled (465, 510) with delta (0, 0)
Screenshot: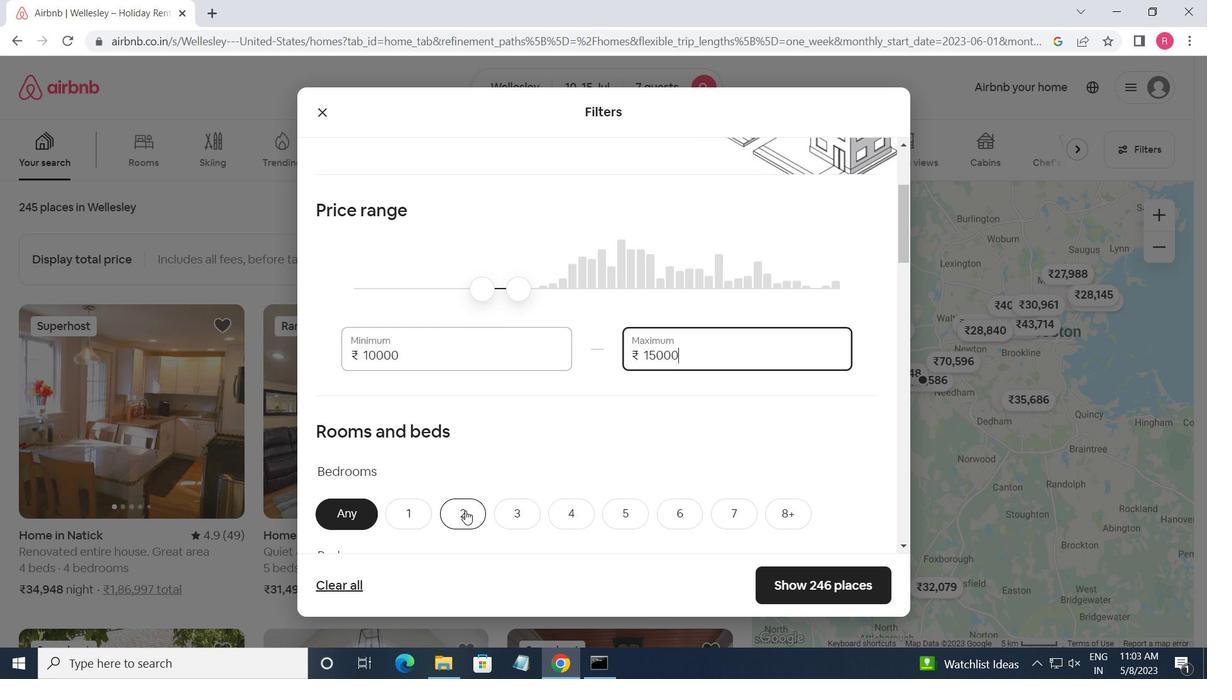 
Action: Mouse scrolled (465, 510) with delta (0, 0)
Screenshot: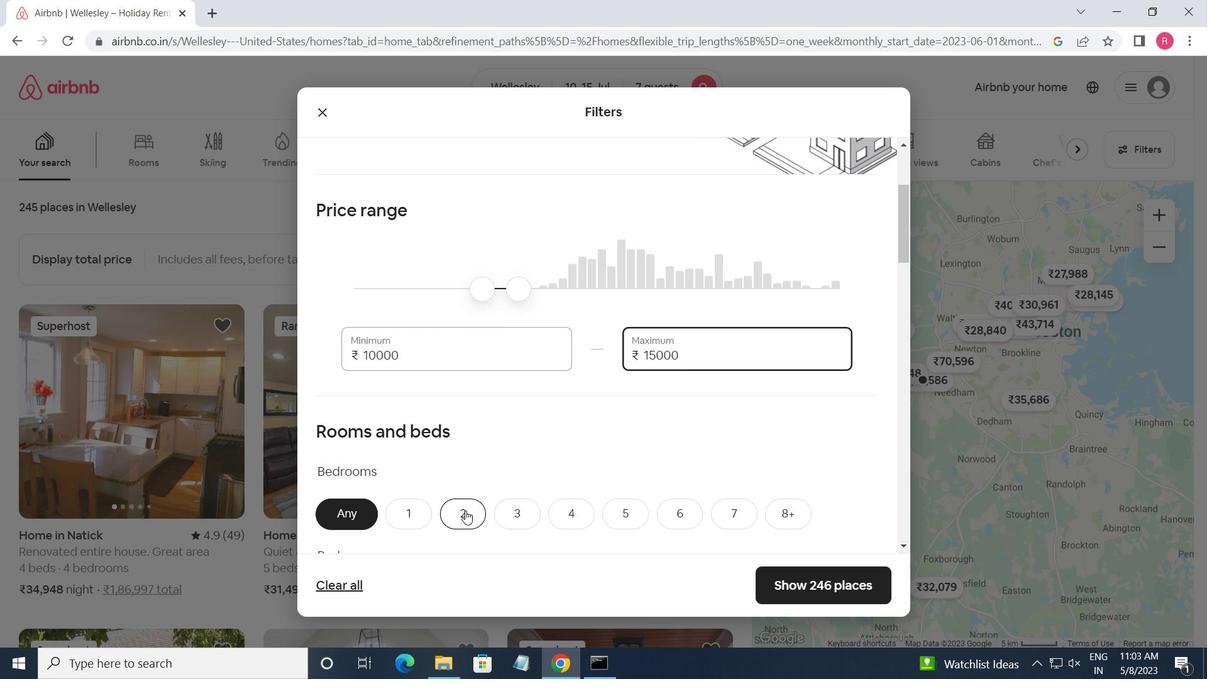 
Action: Mouse moved to (579, 355)
Screenshot: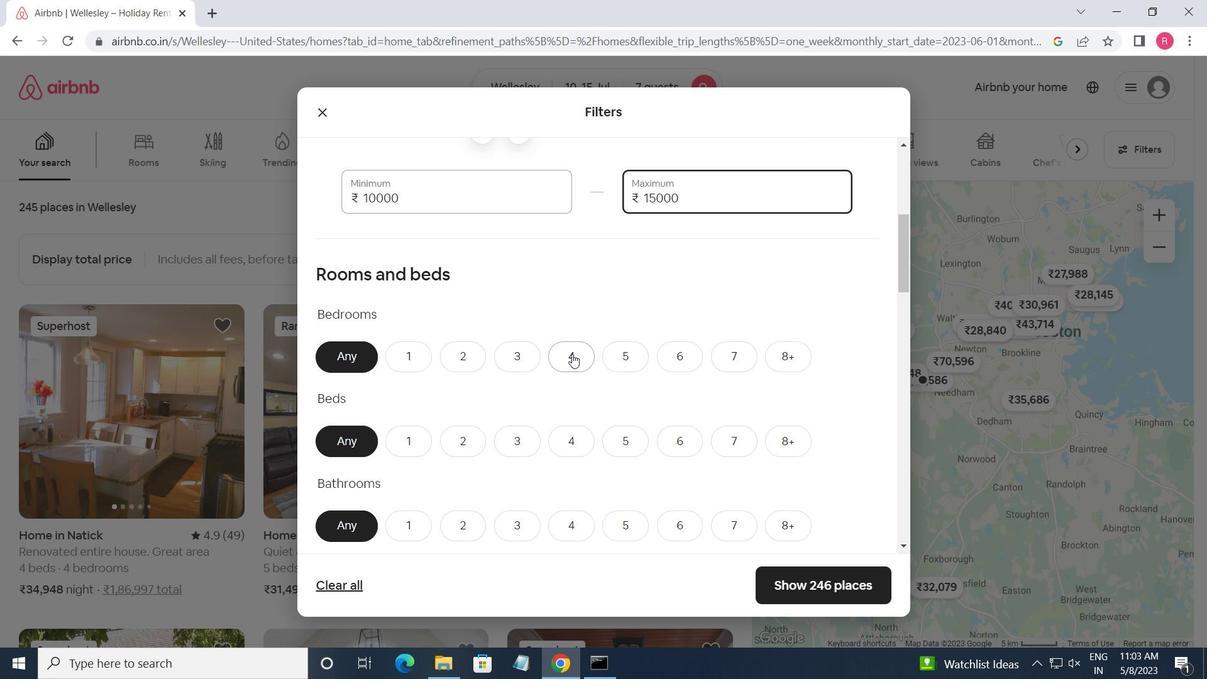 
Action: Mouse pressed left at (579, 355)
Screenshot: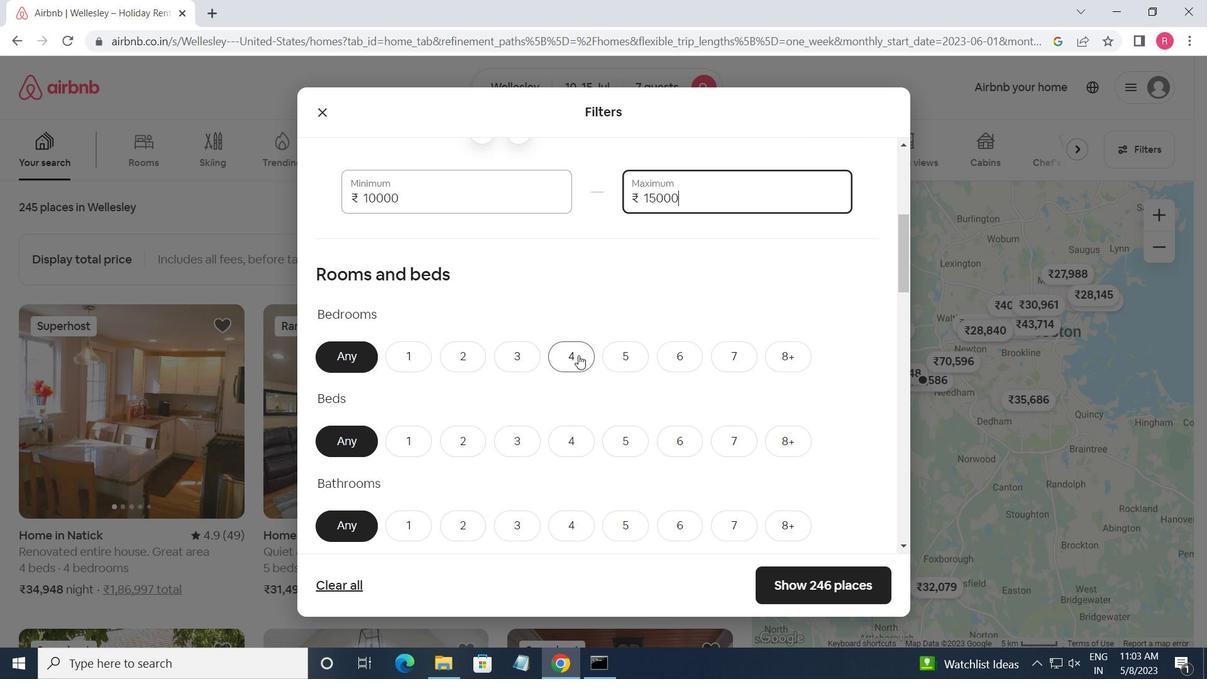 
Action: Mouse moved to (731, 444)
Screenshot: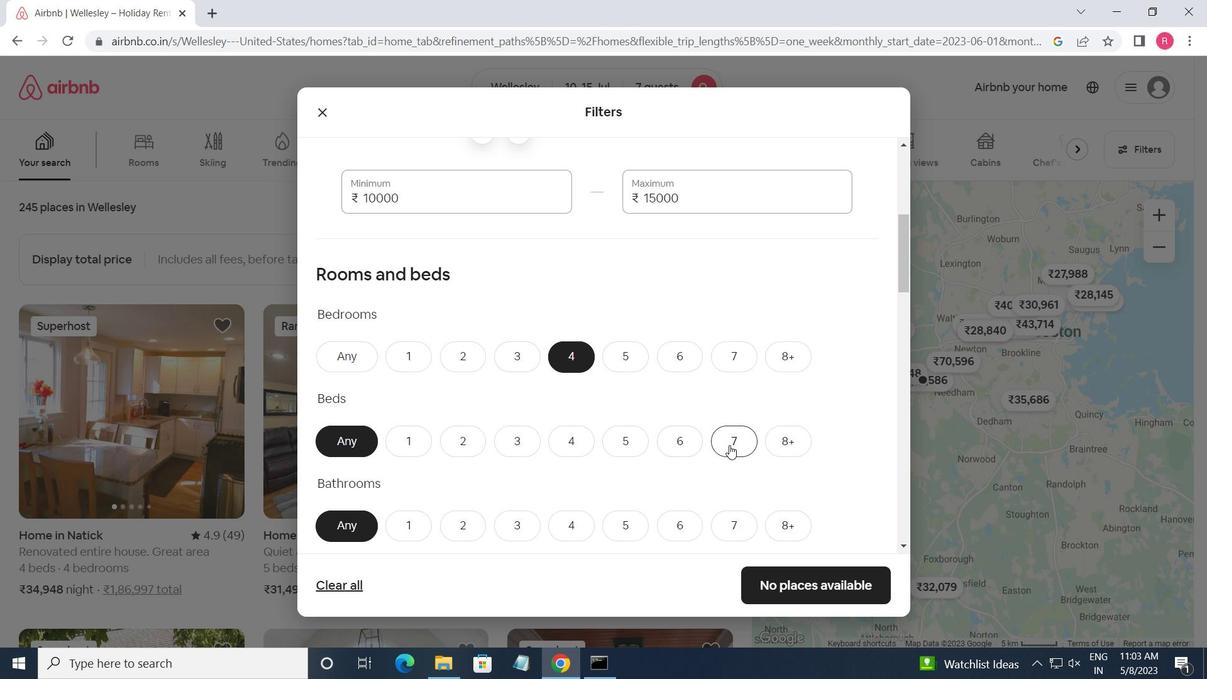 
Action: Mouse pressed left at (731, 444)
Screenshot: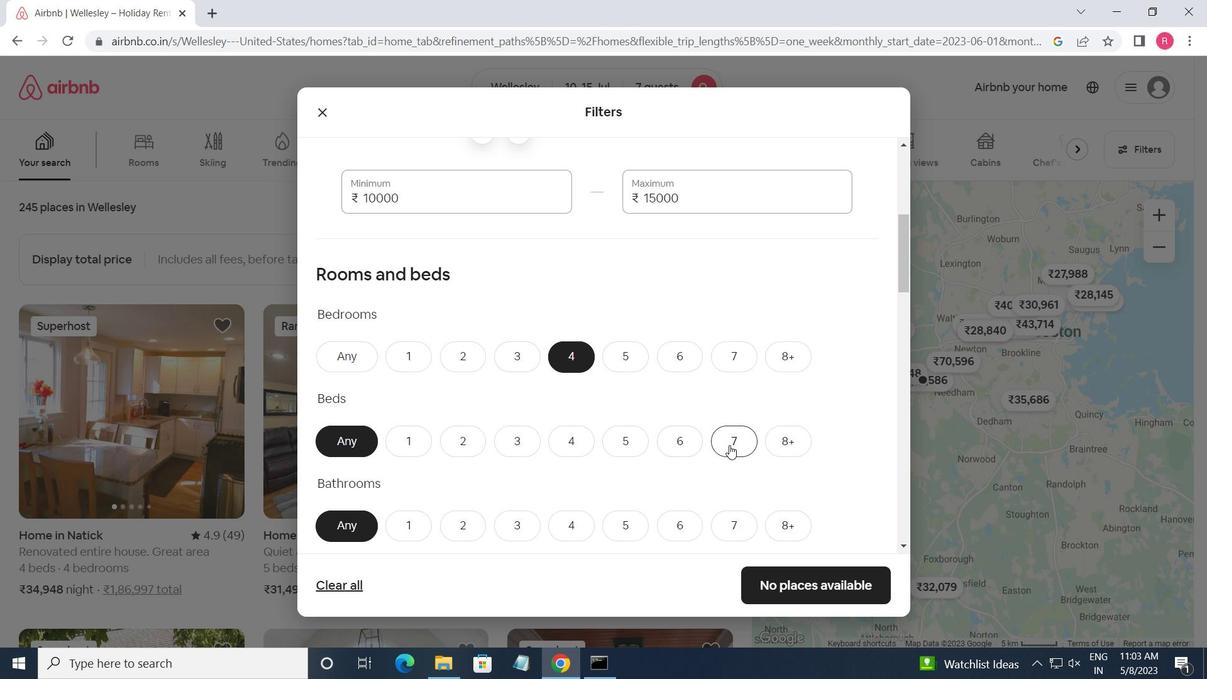 
Action: Mouse moved to (573, 526)
Screenshot: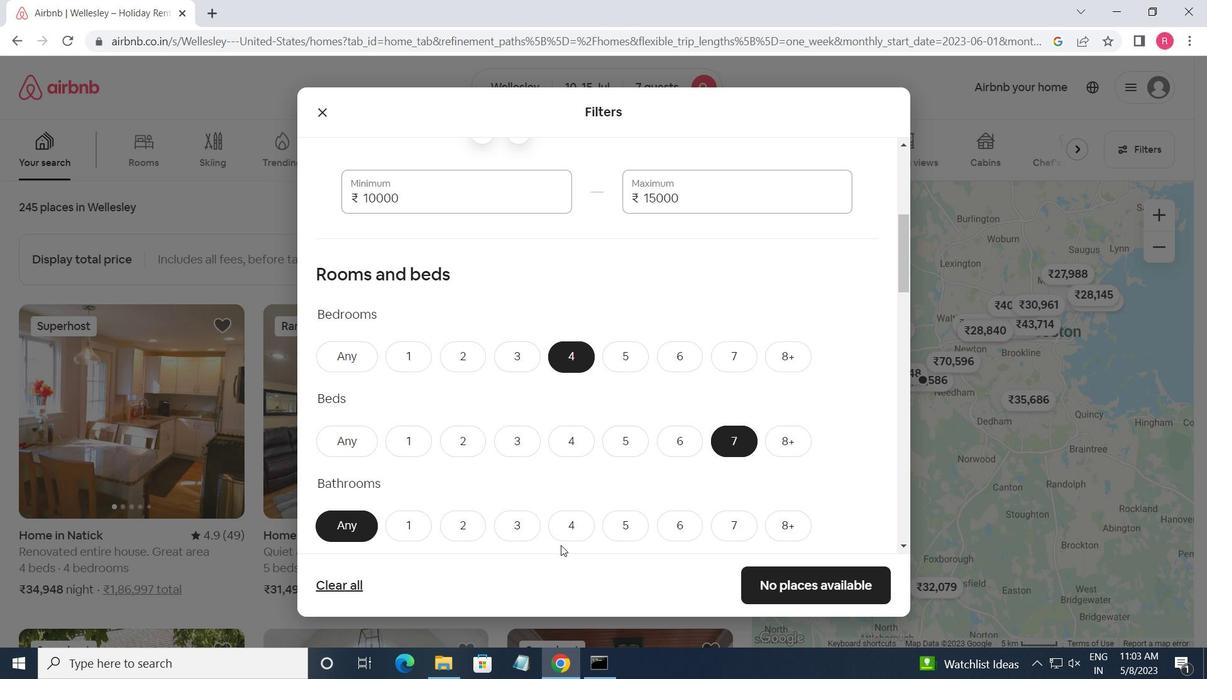 
Action: Mouse pressed left at (573, 526)
Screenshot: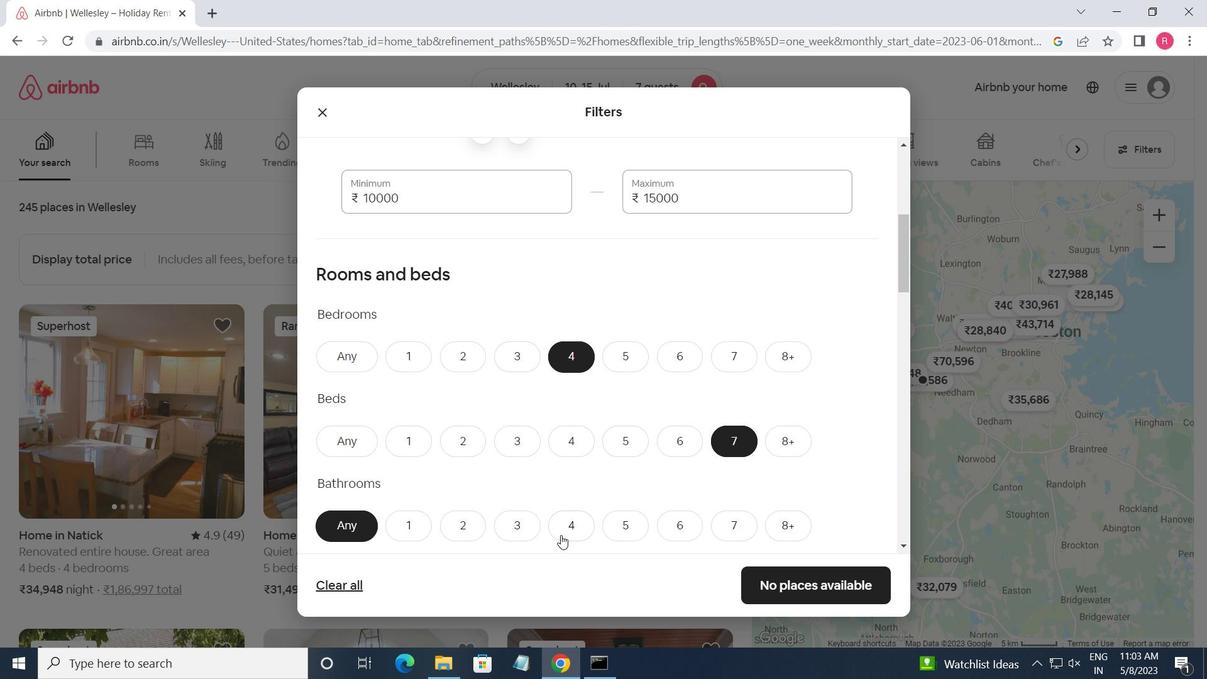 
Action: Mouse moved to (578, 352)
Screenshot: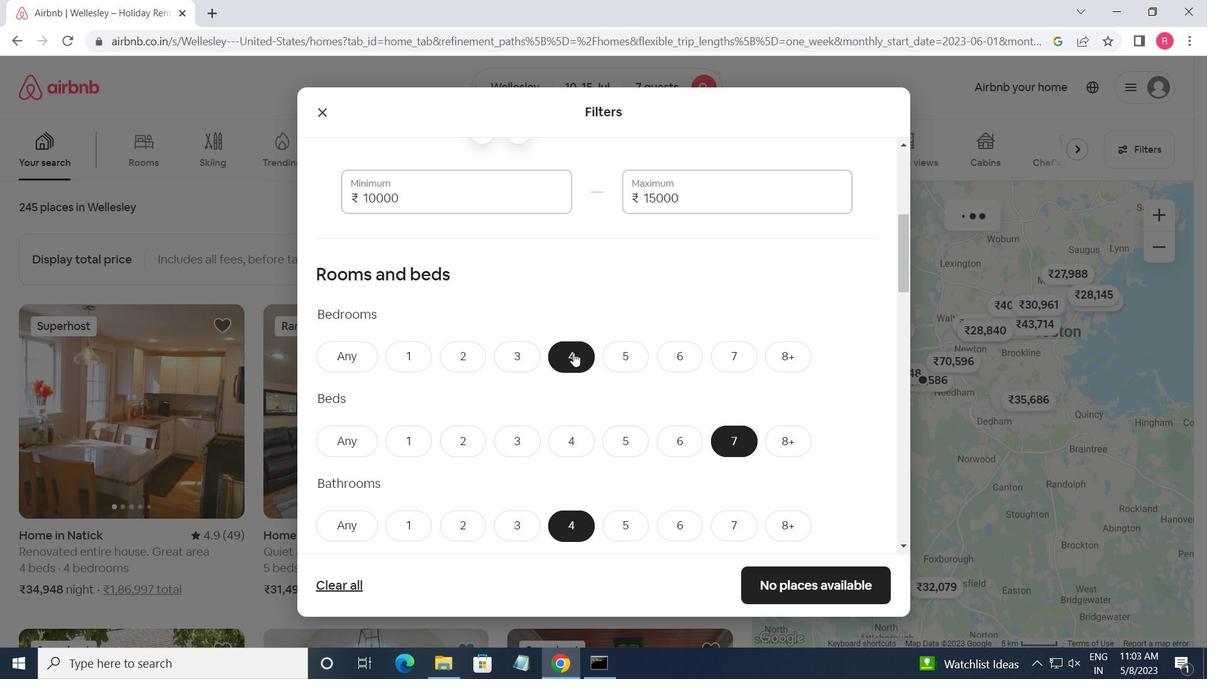 
Action: Mouse scrolled (578, 352) with delta (0, 0)
Screenshot: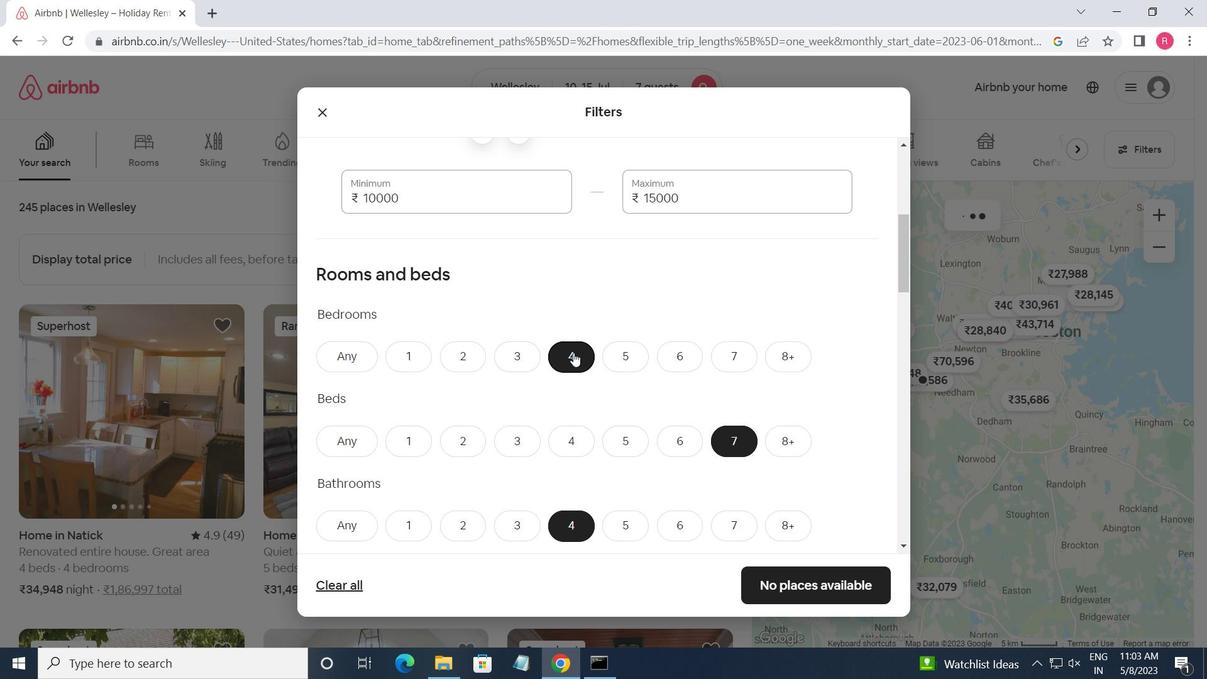 
Action: Mouse moved to (581, 356)
Screenshot: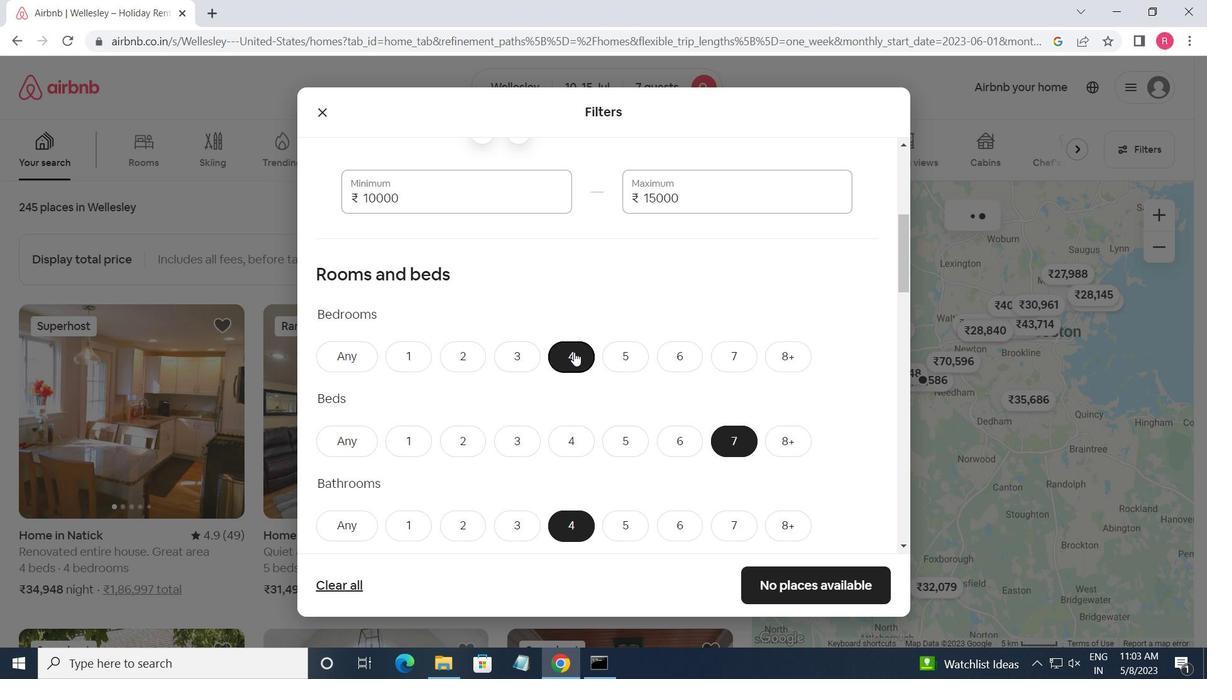 
Action: Mouse scrolled (581, 356) with delta (0, 0)
Screenshot: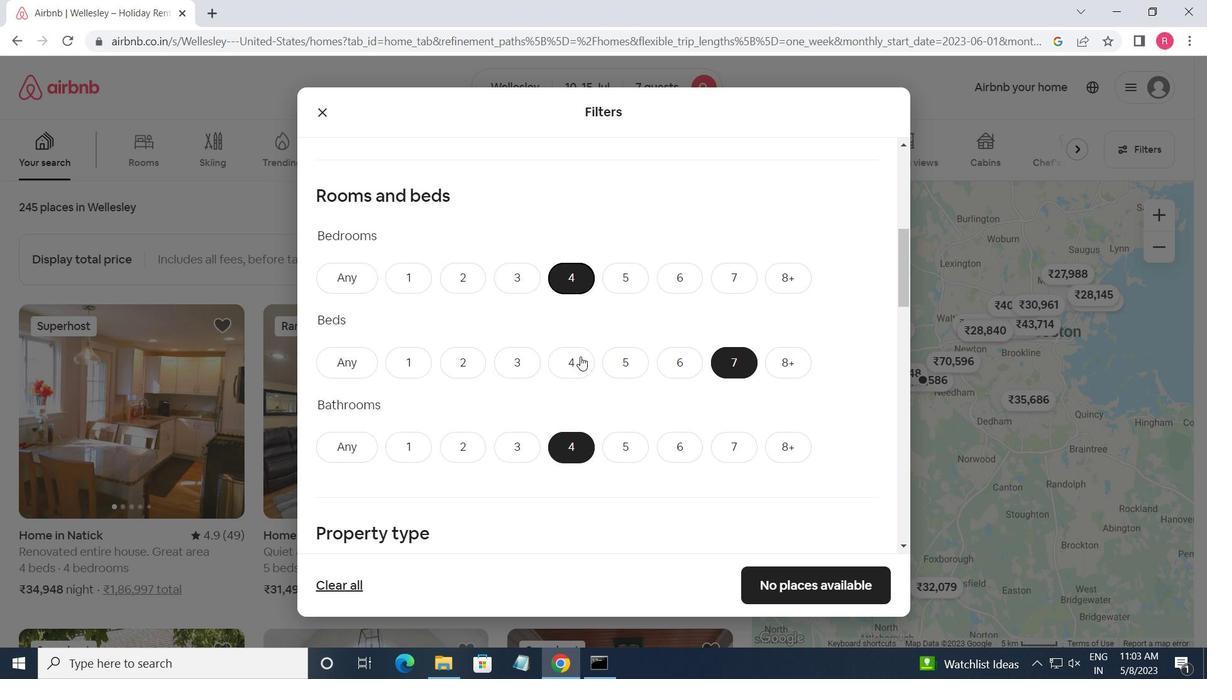 
Action: Mouse moved to (582, 356)
Screenshot: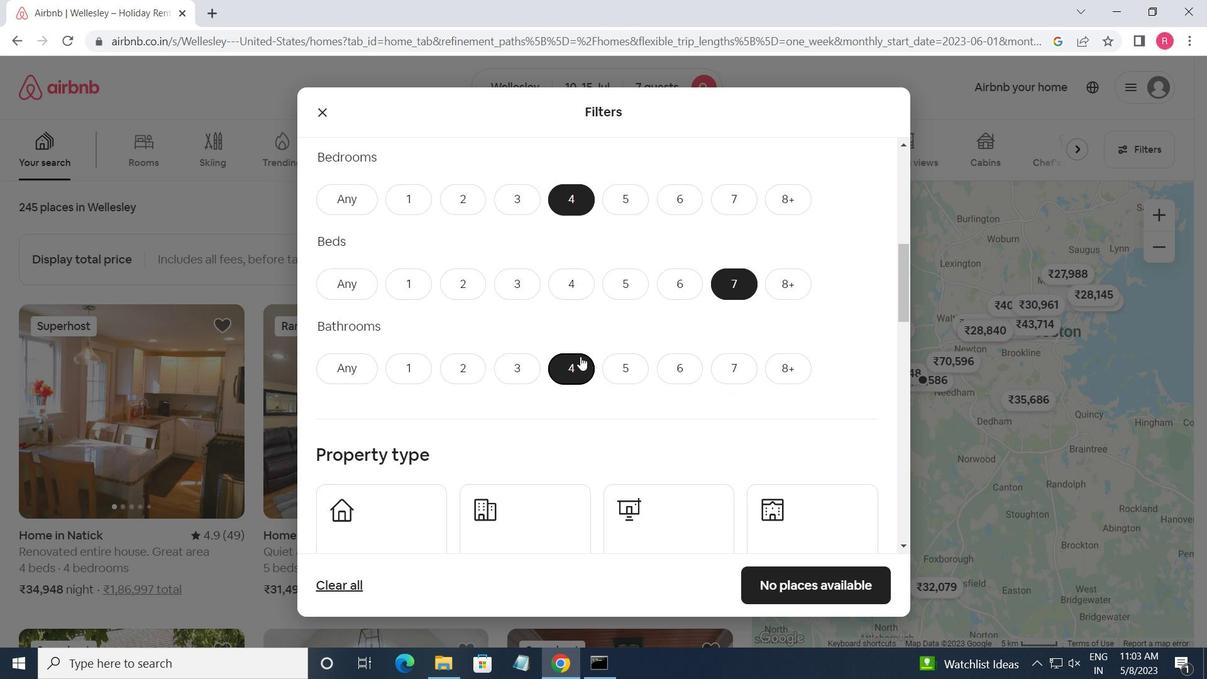 
Action: Mouse scrolled (582, 356) with delta (0, 0)
Screenshot: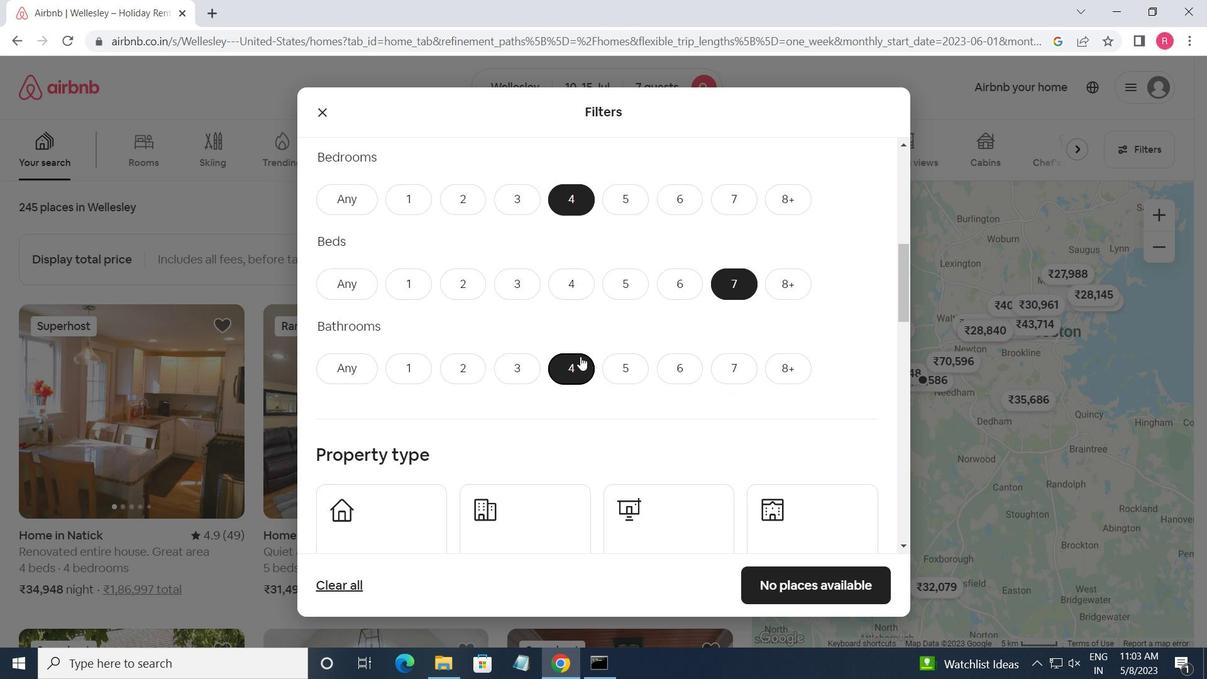 
Action: Mouse moved to (585, 356)
Screenshot: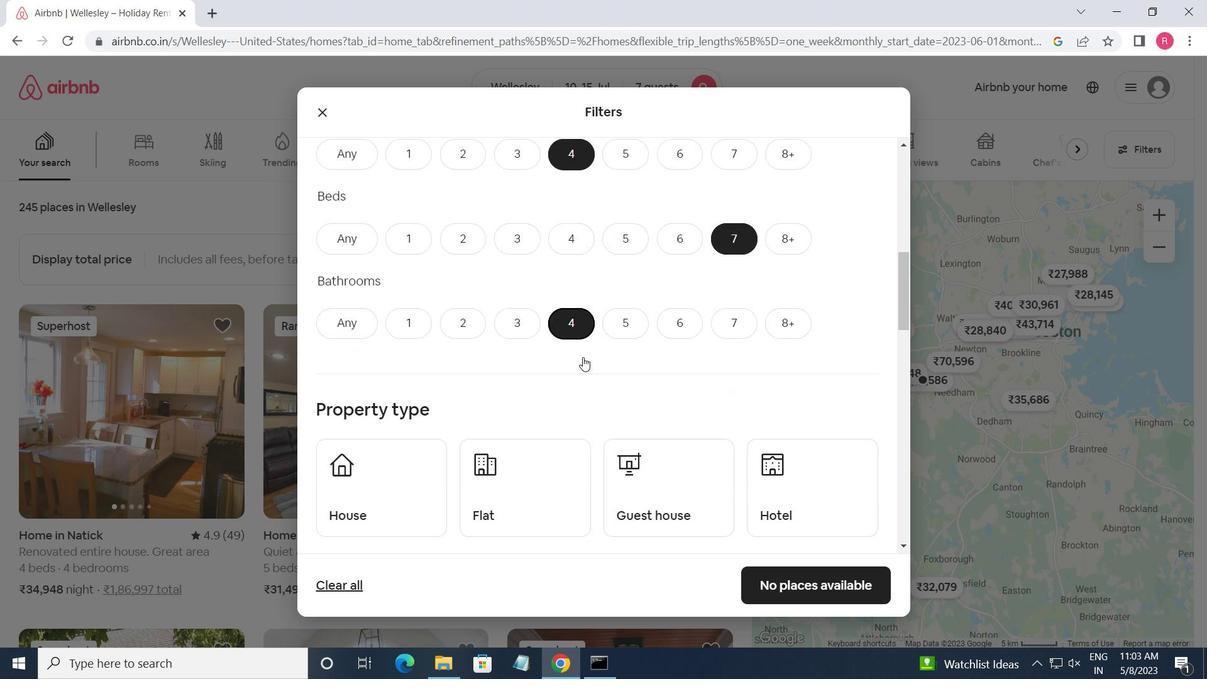
Action: Mouse scrolled (585, 355) with delta (0, 0)
Screenshot: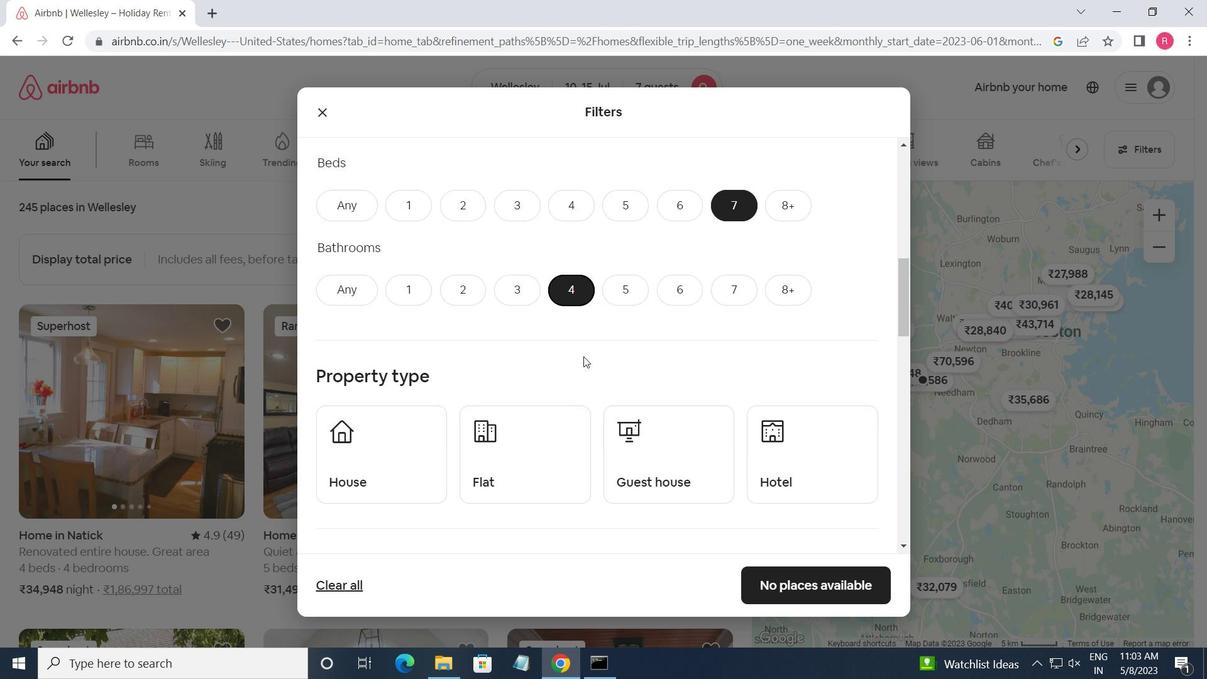 
Action: Mouse moved to (586, 355)
Screenshot: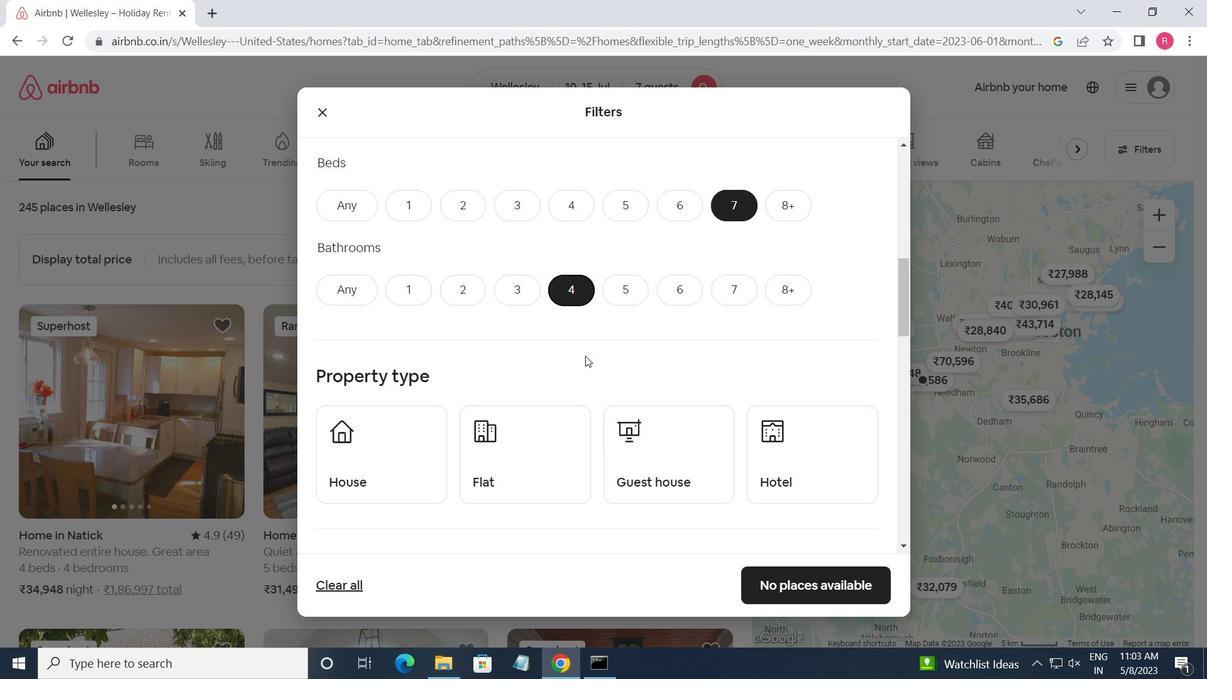 
Action: Mouse scrolled (586, 354) with delta (0, 0)
Screenshot: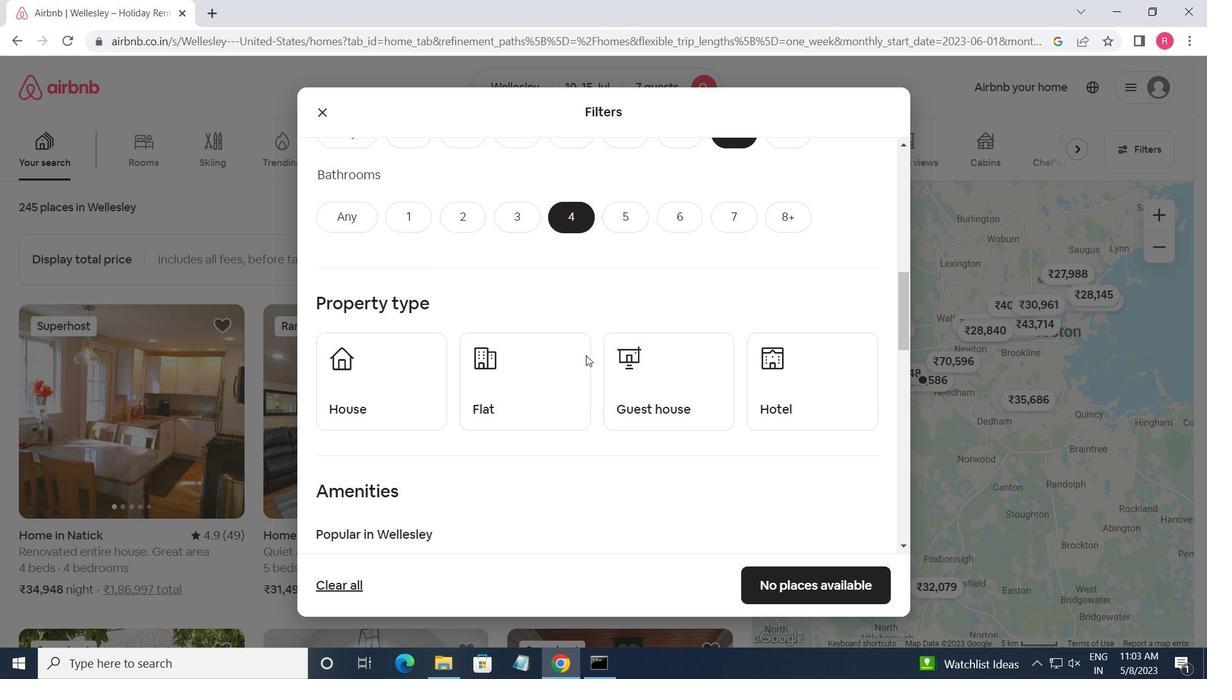 
Action: Mouse moved to (391, 333)
Screenshot: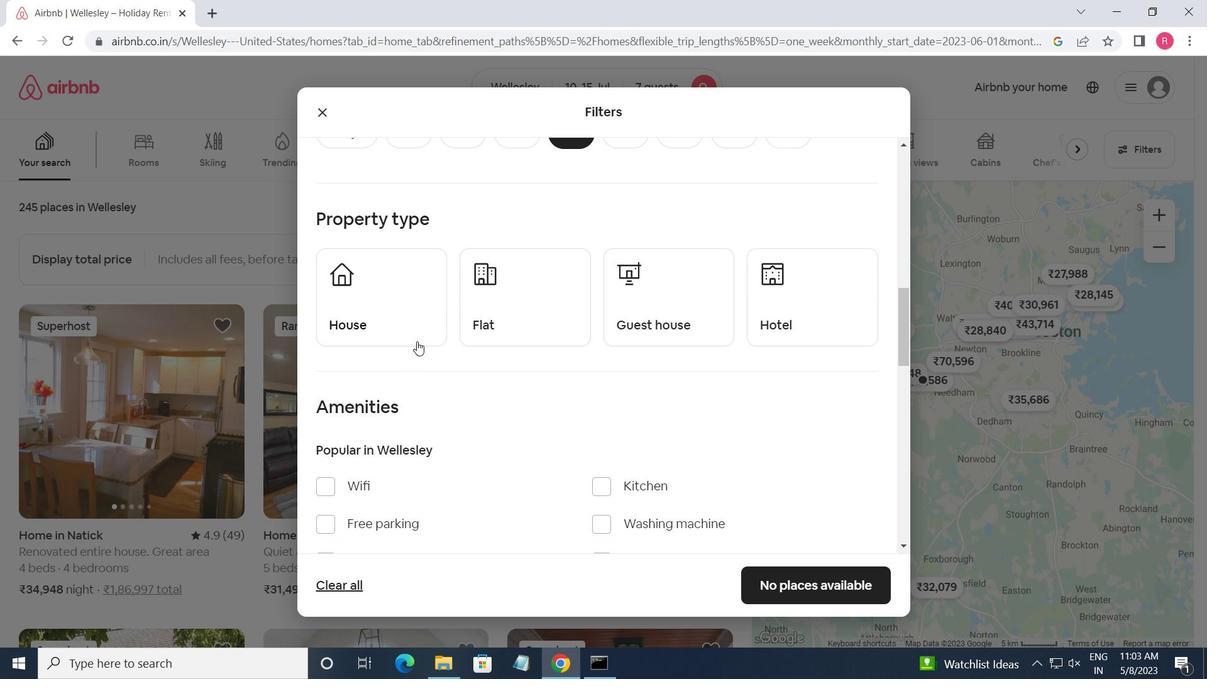 
Action: Mouse pressed left at (391, 333)
Screenshot: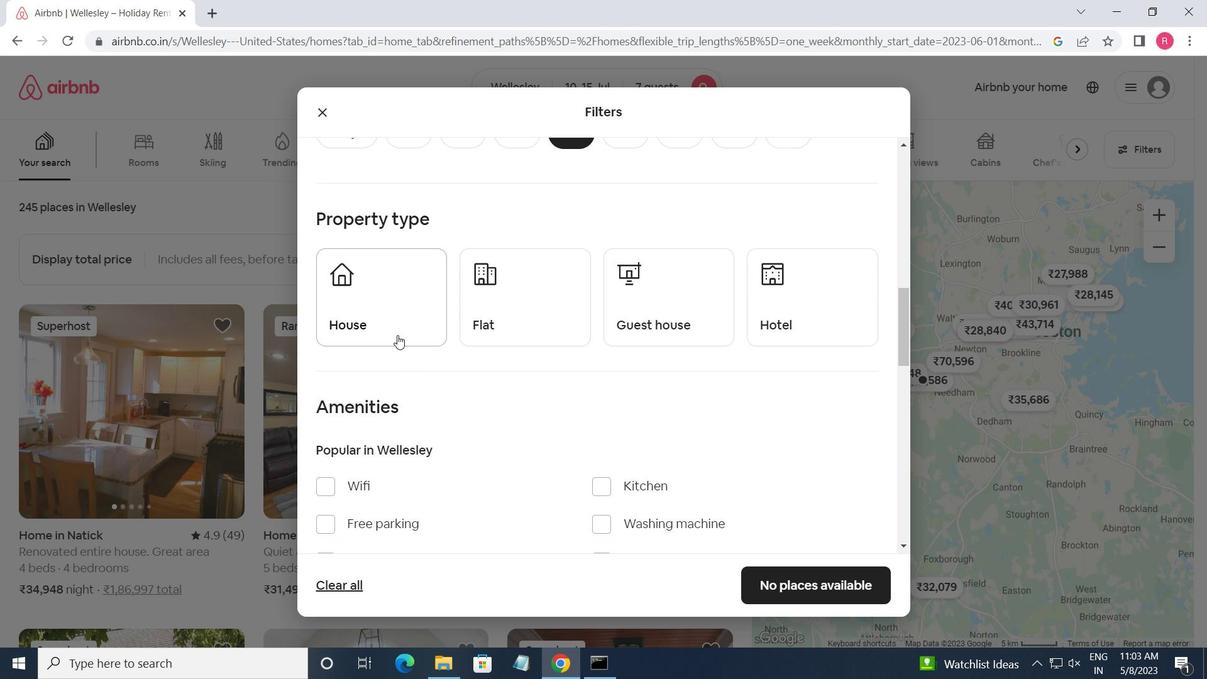 
Action: Mouse moved to (551, 328)
Screenshot: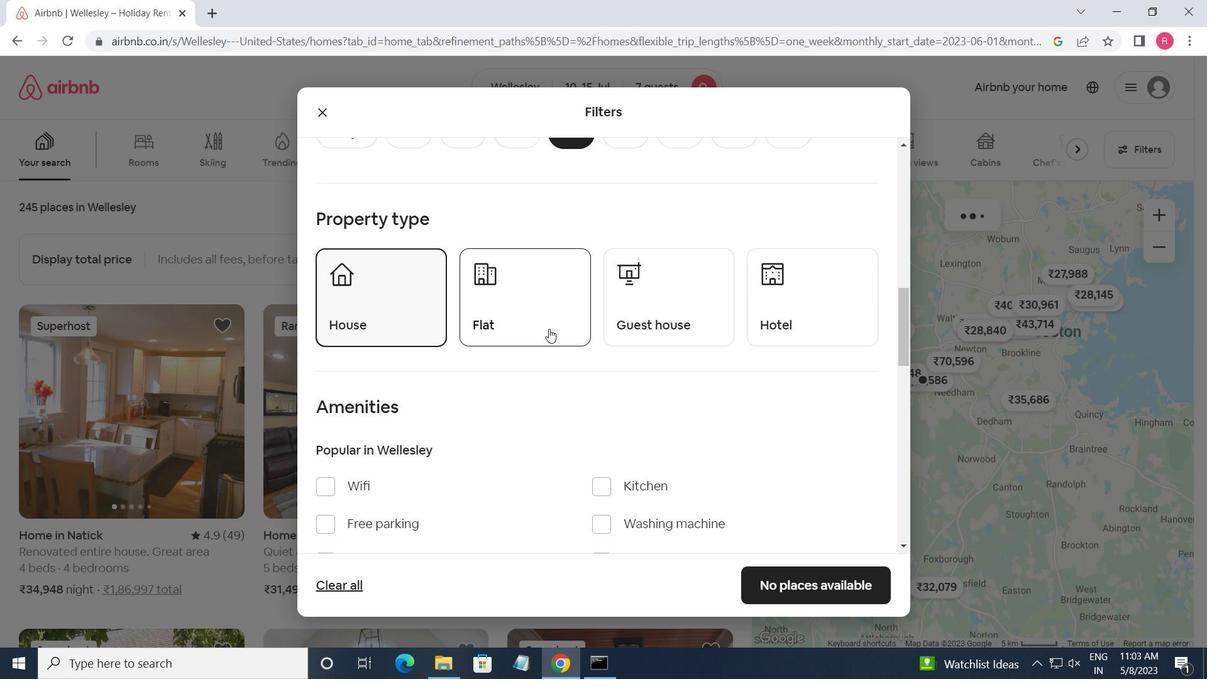 
Action: Mouse pressed left at (551, 328)
Screenshot: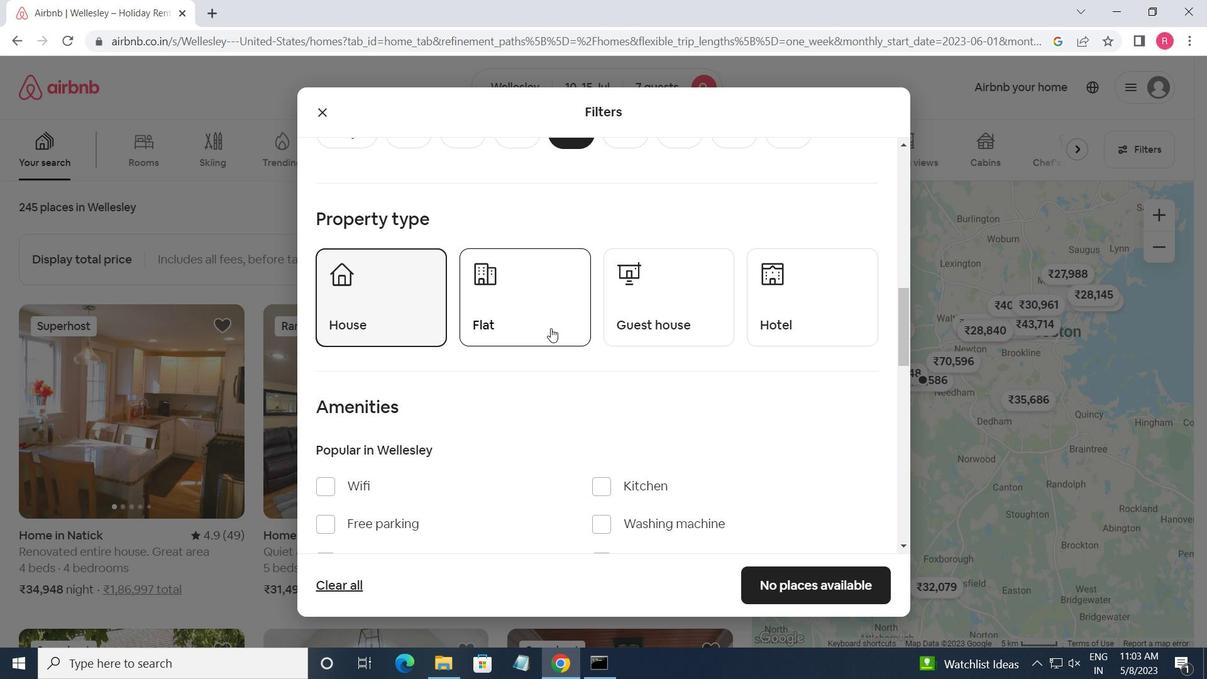 
Action: Mouse moved to (673, 306)
Screenshot: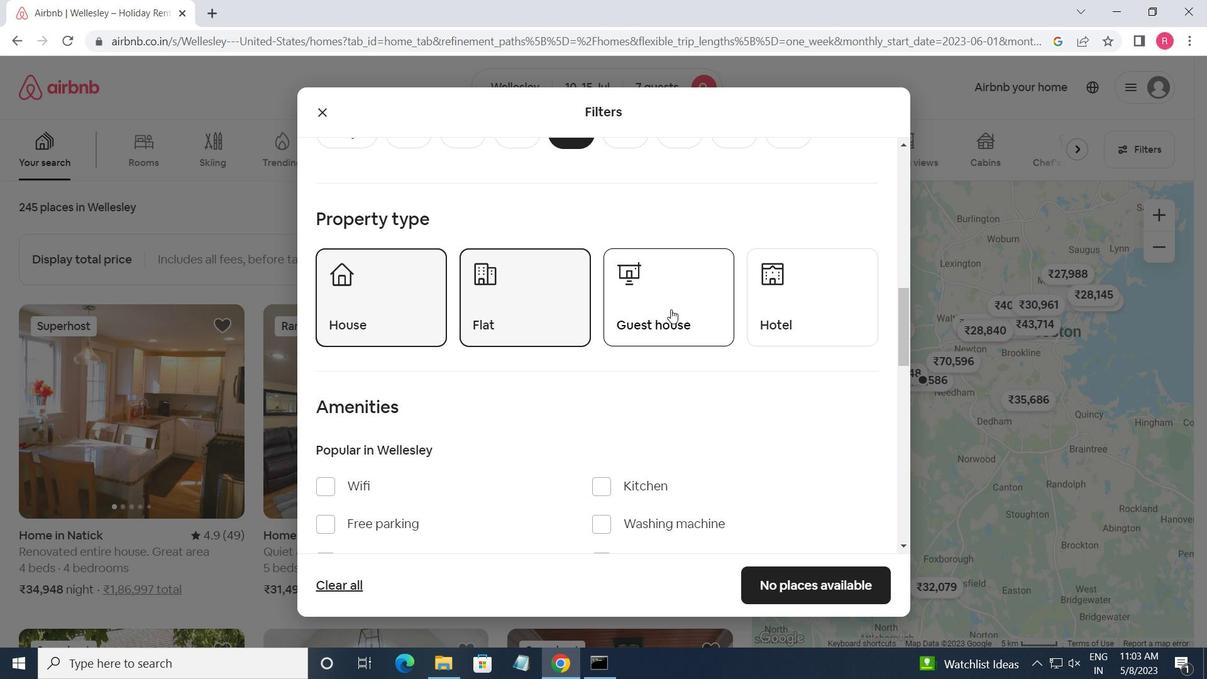 
Action: Mouse pressed left at (673, 306)
Screenshot: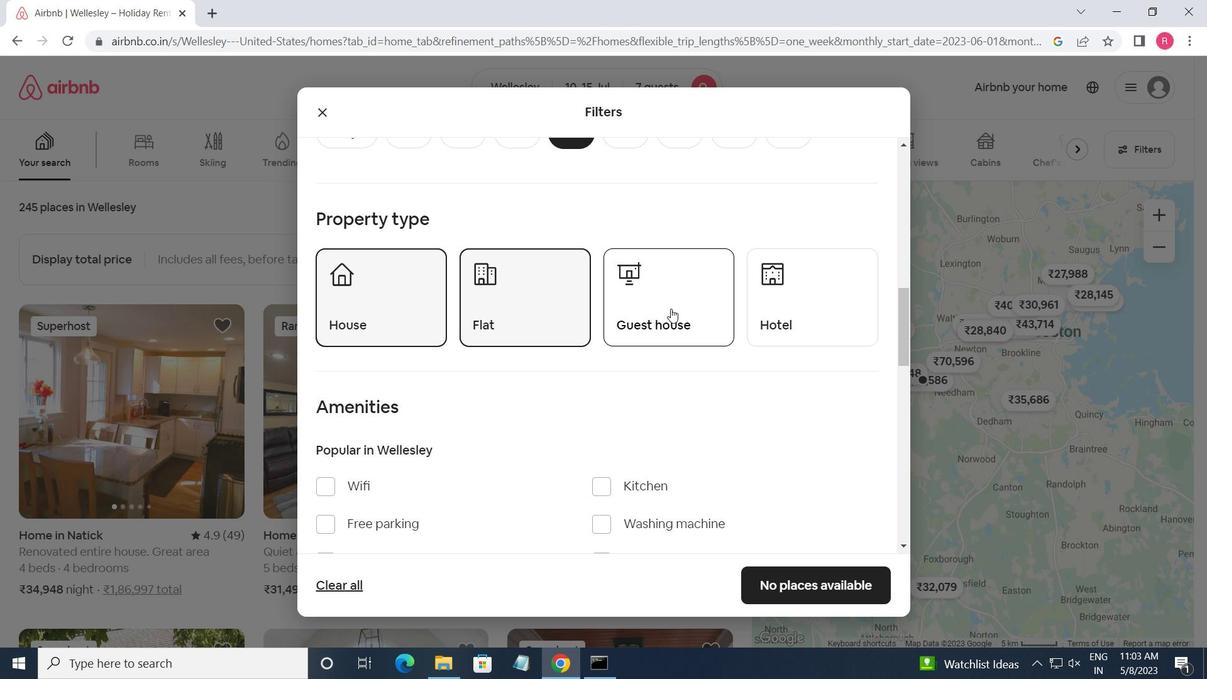
Action: Mouse moved to (601, 347)
Screenshot: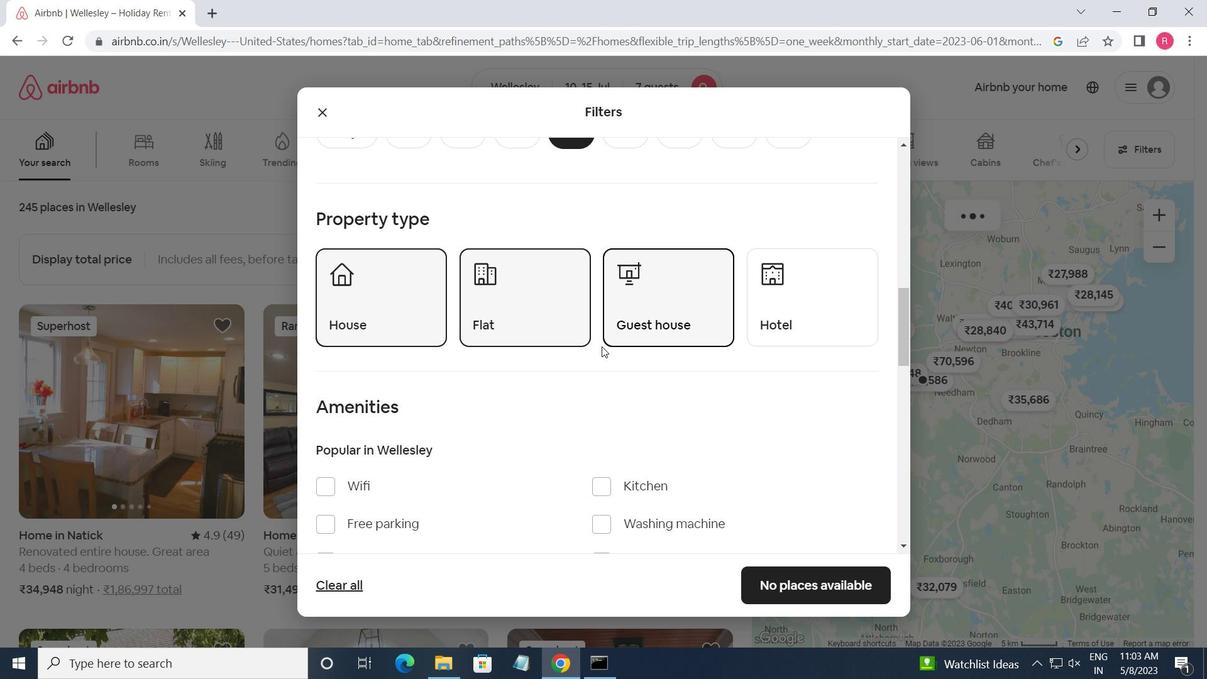 
Action: Mouse scrolled (601, 346) with delta (0, 0)
Screenshot: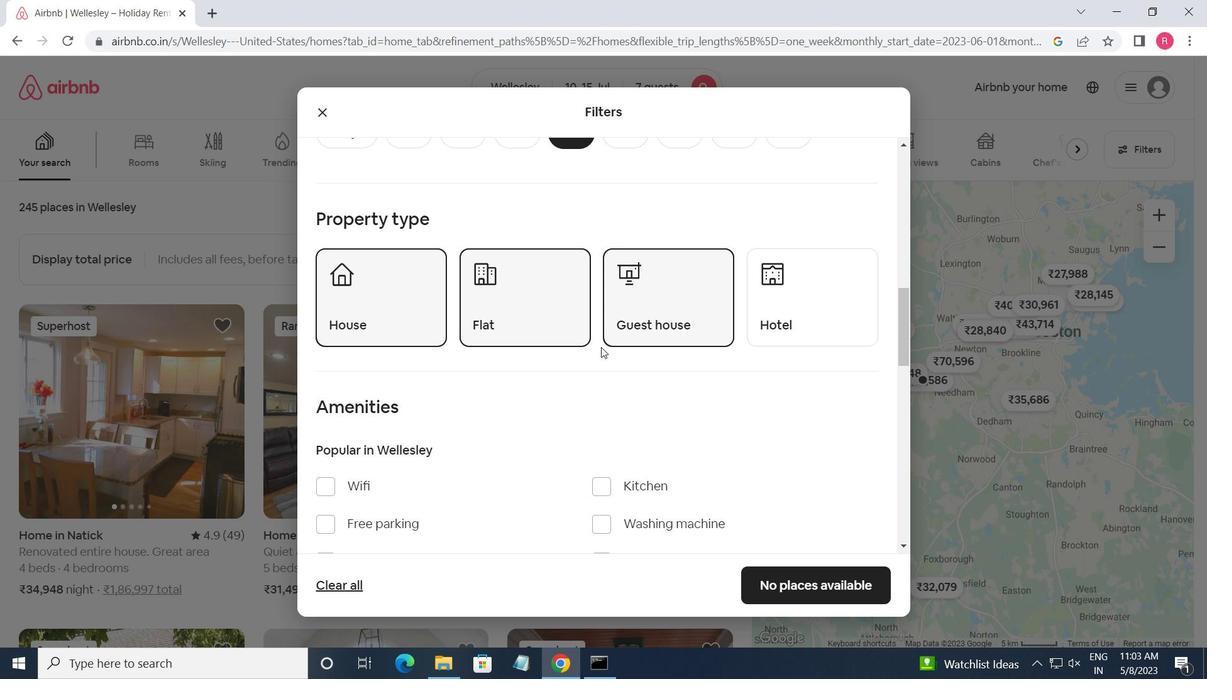 
Action: Mouse scrolled (601, 346) with delta (0, 0)
Screenshot: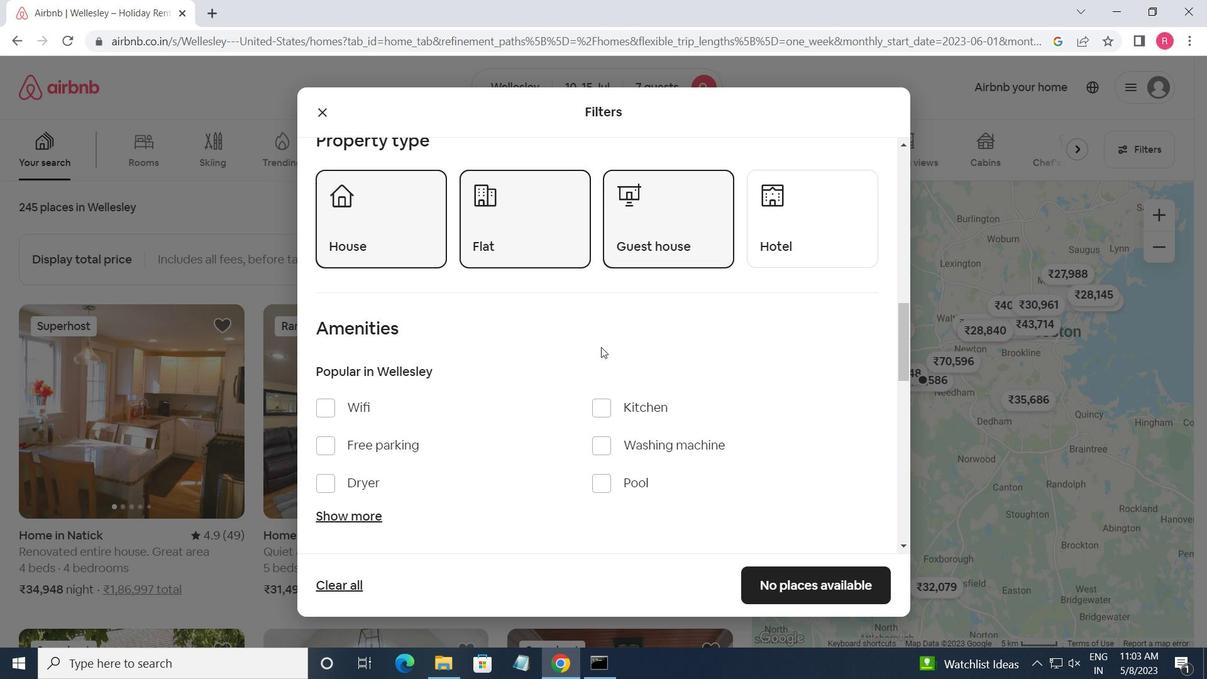 
Action: Mouse moved to (328, 332)
Screenshot: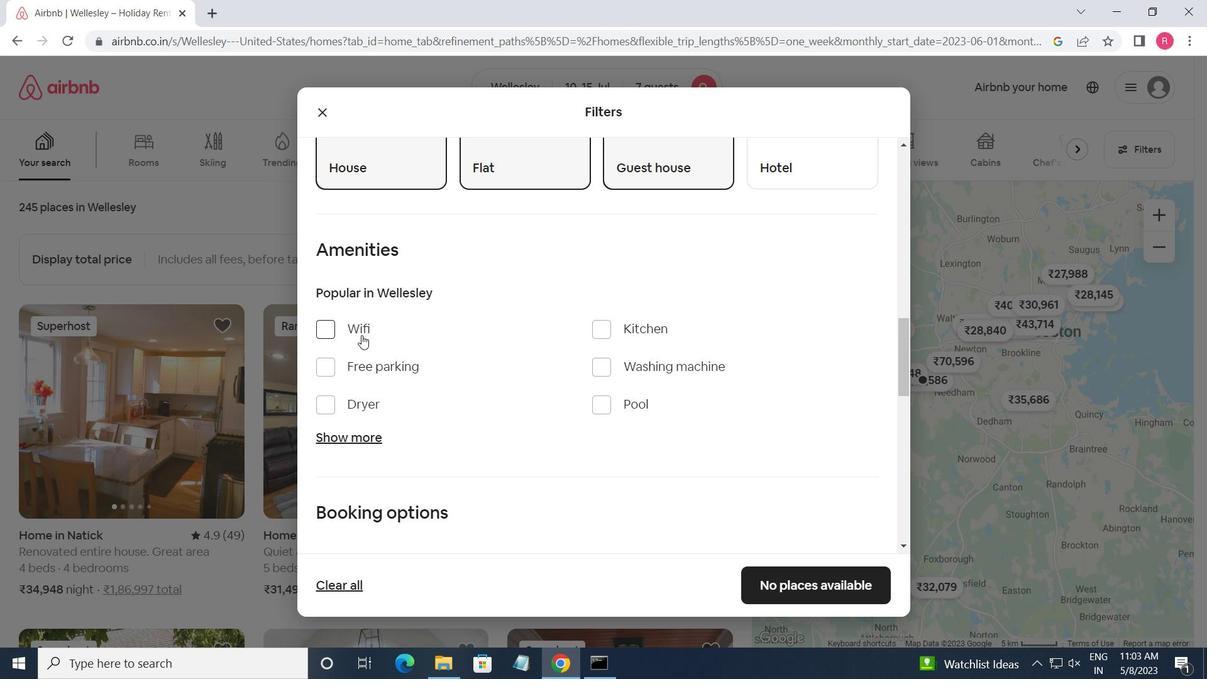
Action: Mouse pressed left at (328, 332)
Screenshot: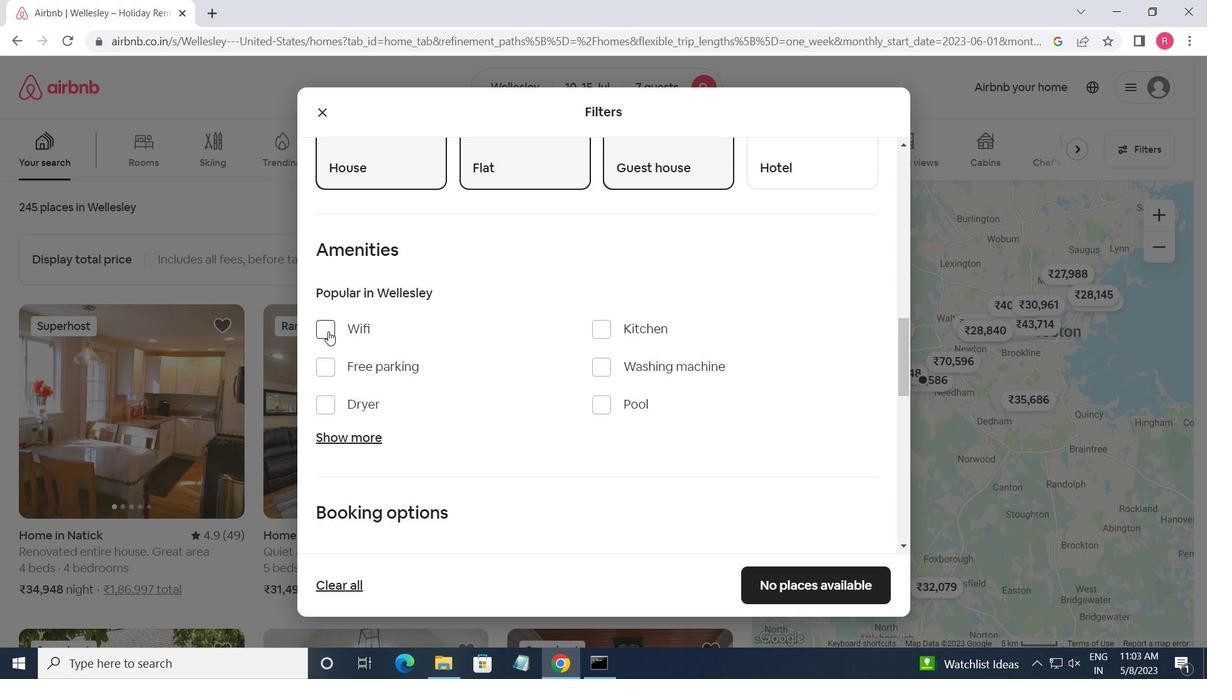 
Action: Mouse moved to (324, 370)
Screenshot: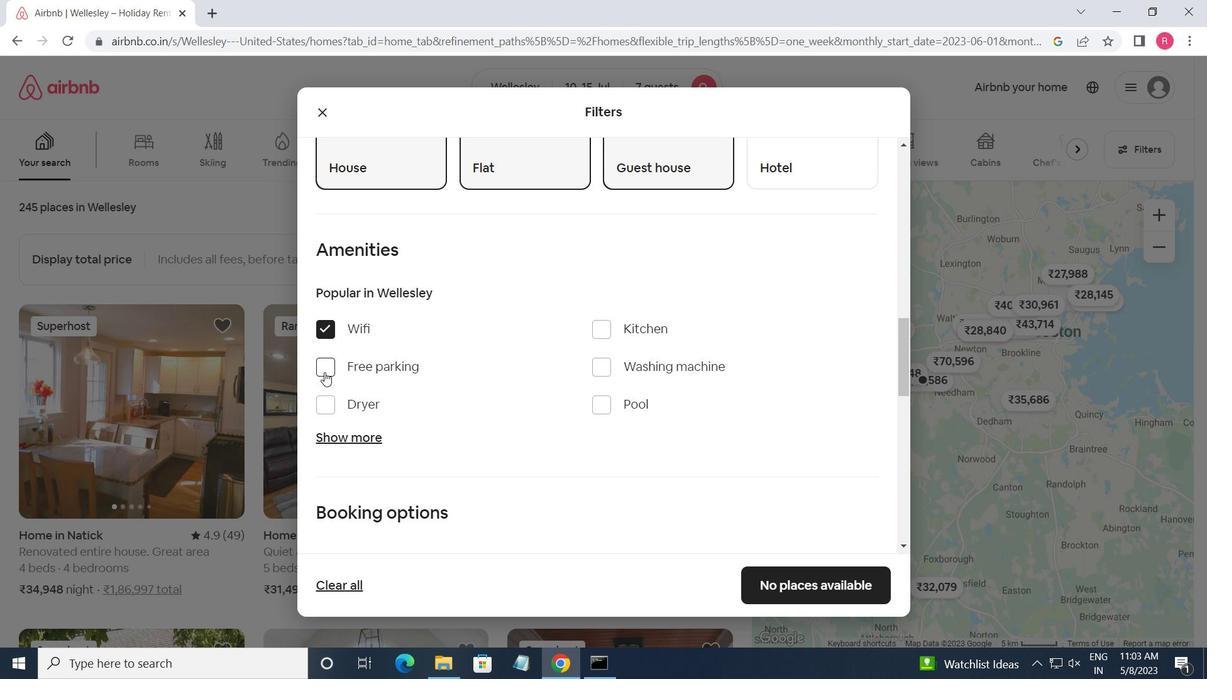
Action: Mouse pressed left at (324, 370)
Screenshot: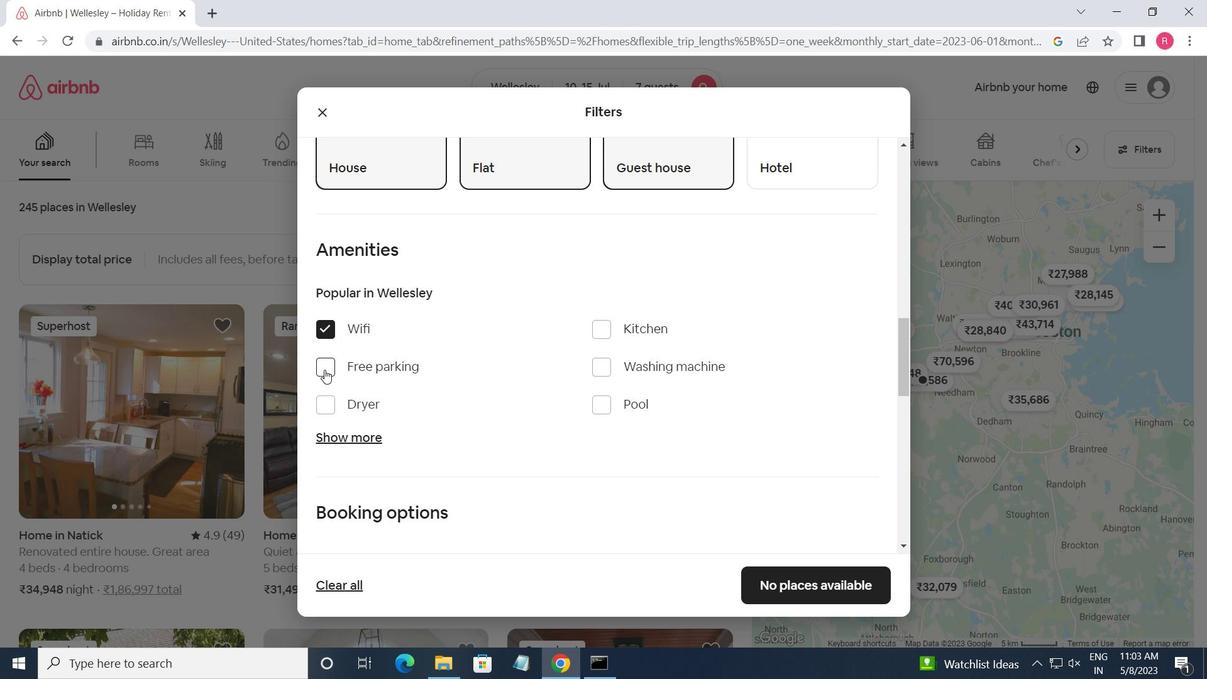 
Action: Mouse moved to (374, 435)
Screenshot: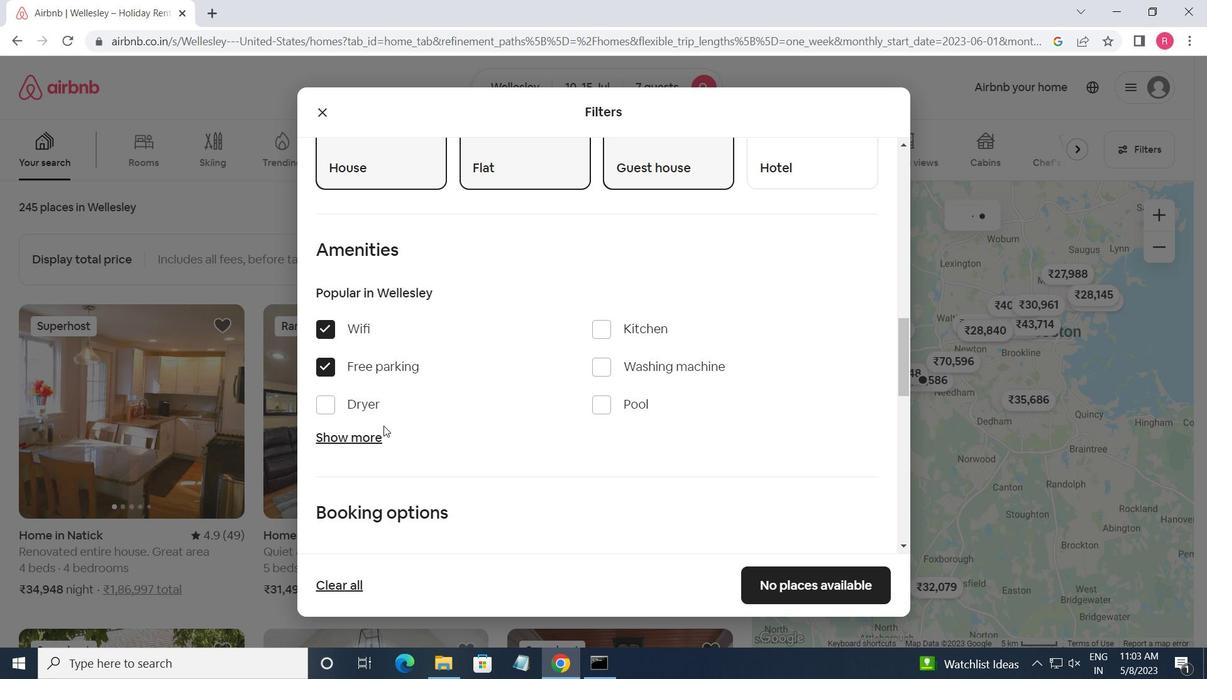 
Action: Mouse pressed left at (374, 435)
Screenshot: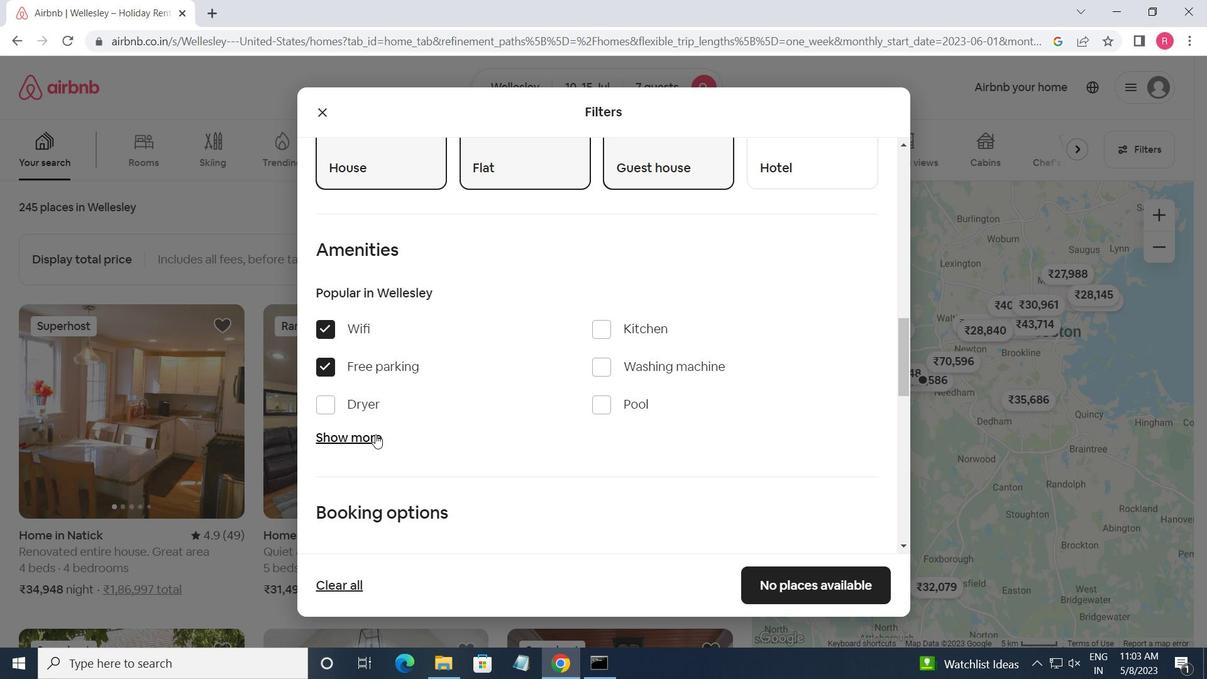 
Action: Mouse moved to (528, 369)
Screenshot: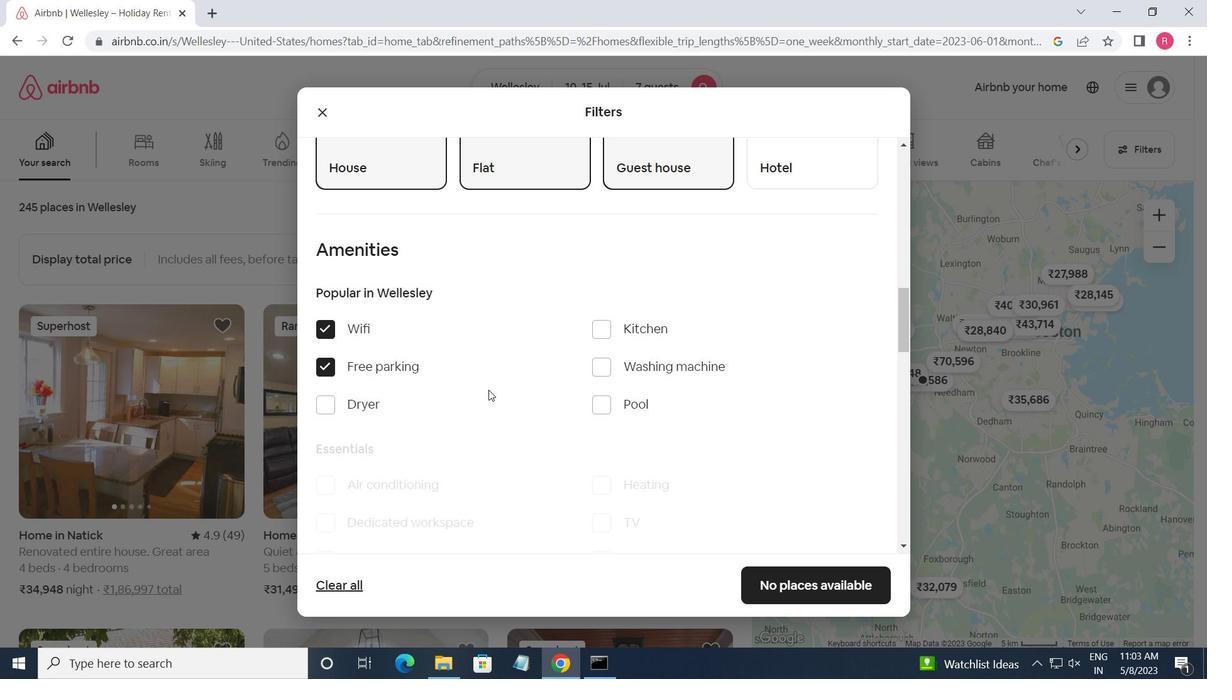 
Action: Mouse scrolled (528, 368) with delta (0, 0)
Screenshot: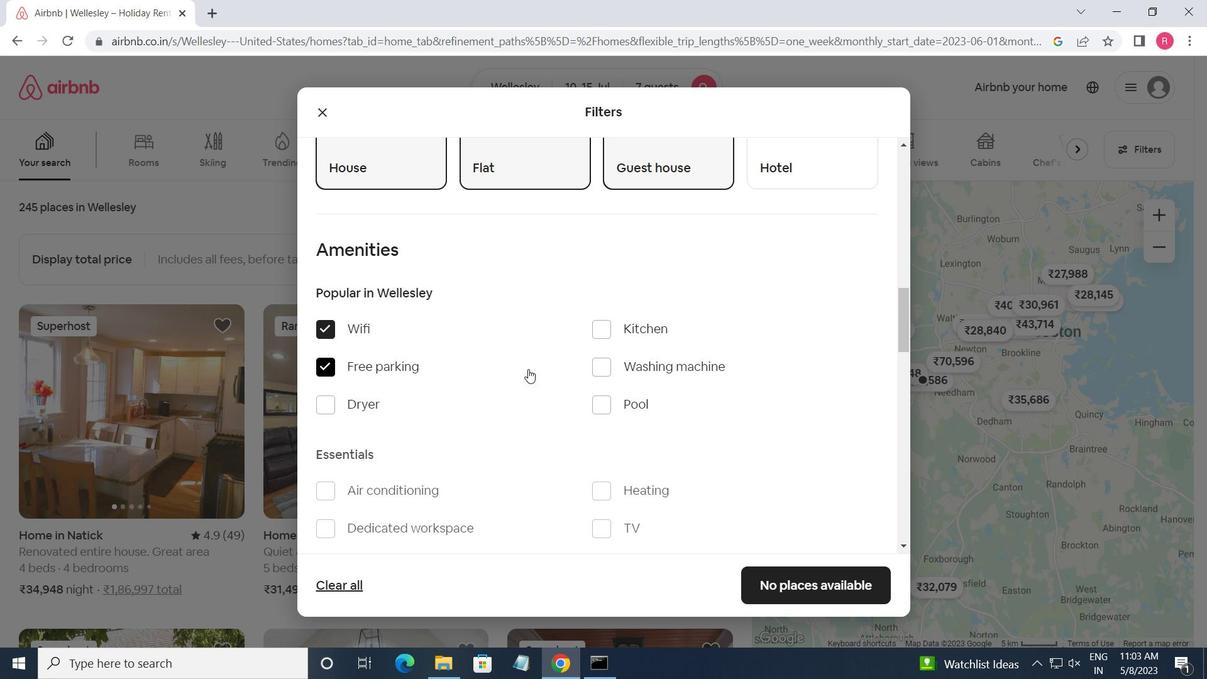 
Action: Mouse moved to (532, 369)
Screenshot: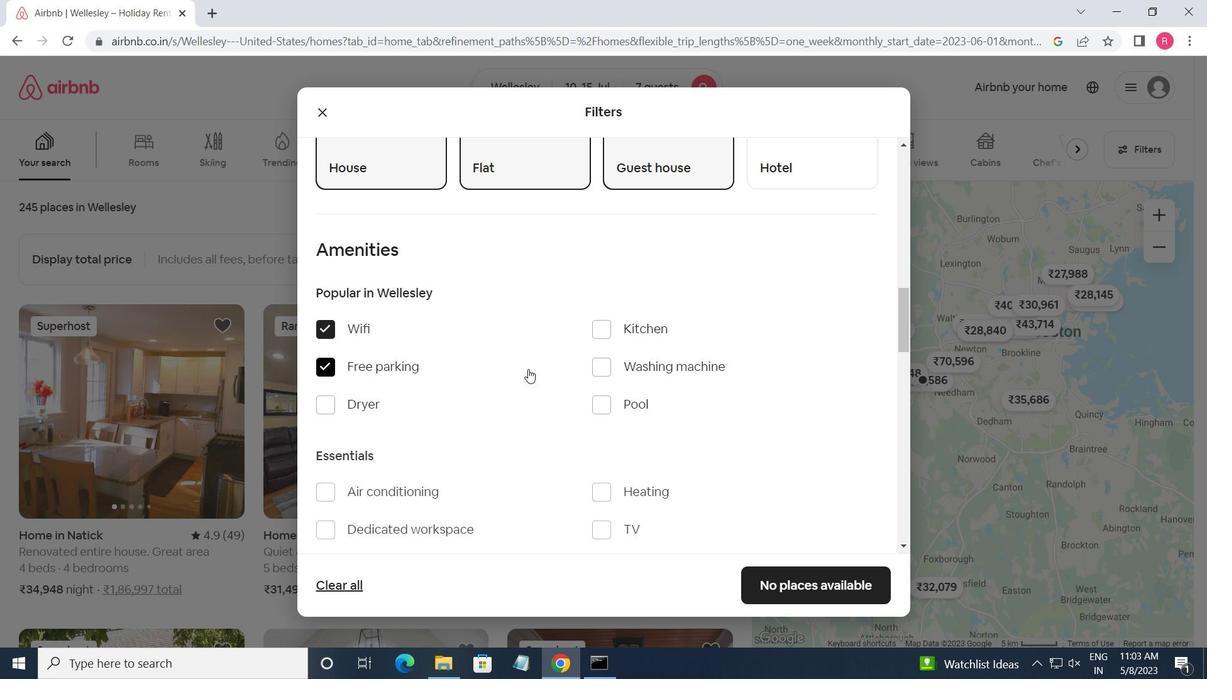 
Action: Mouse scrolled (532, 368) with delta (0, 0)
Screenshot: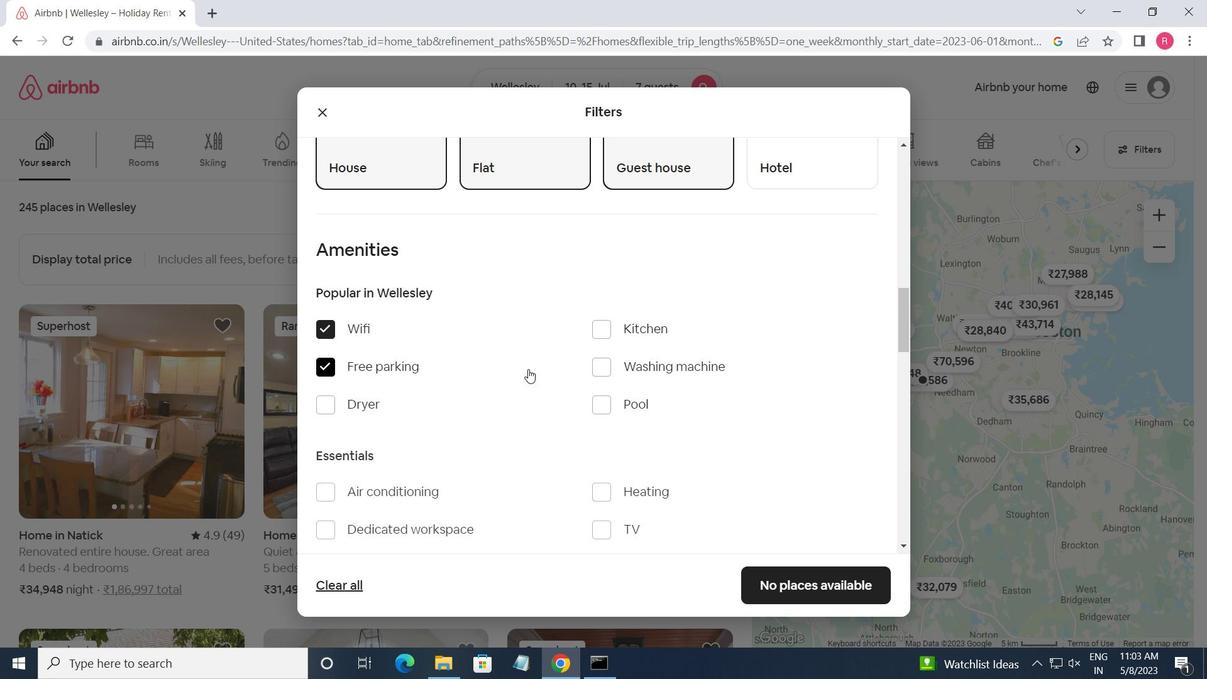 
Action: Mouse moved to (535, 369)
Screenshot: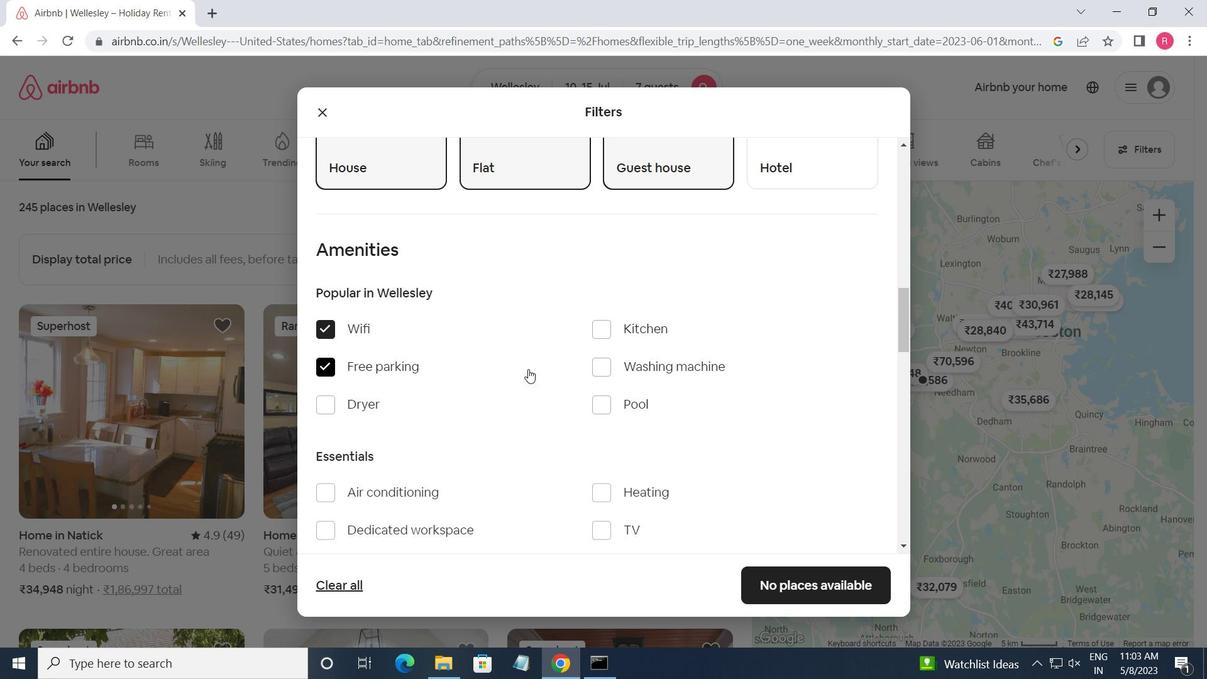 
Action: Mouse scrolled (535, 368) with delta (0, 0)
Screenshot: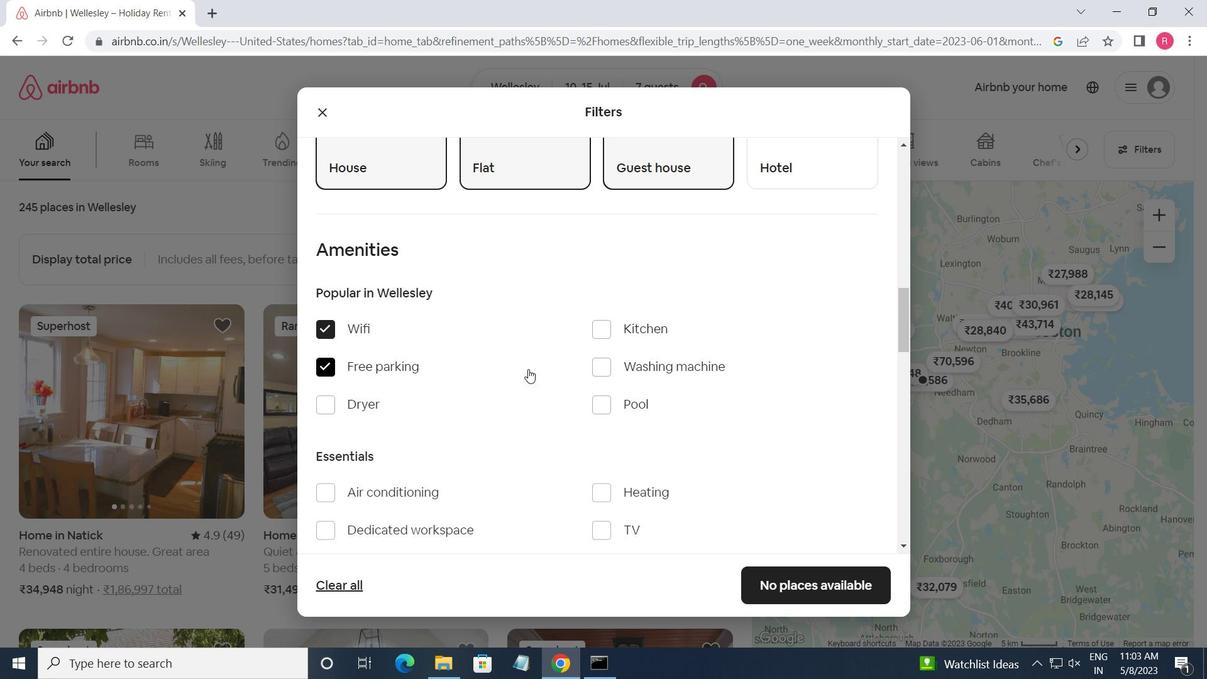 
Action: Mouse moved to (608, 291)
Screenshot: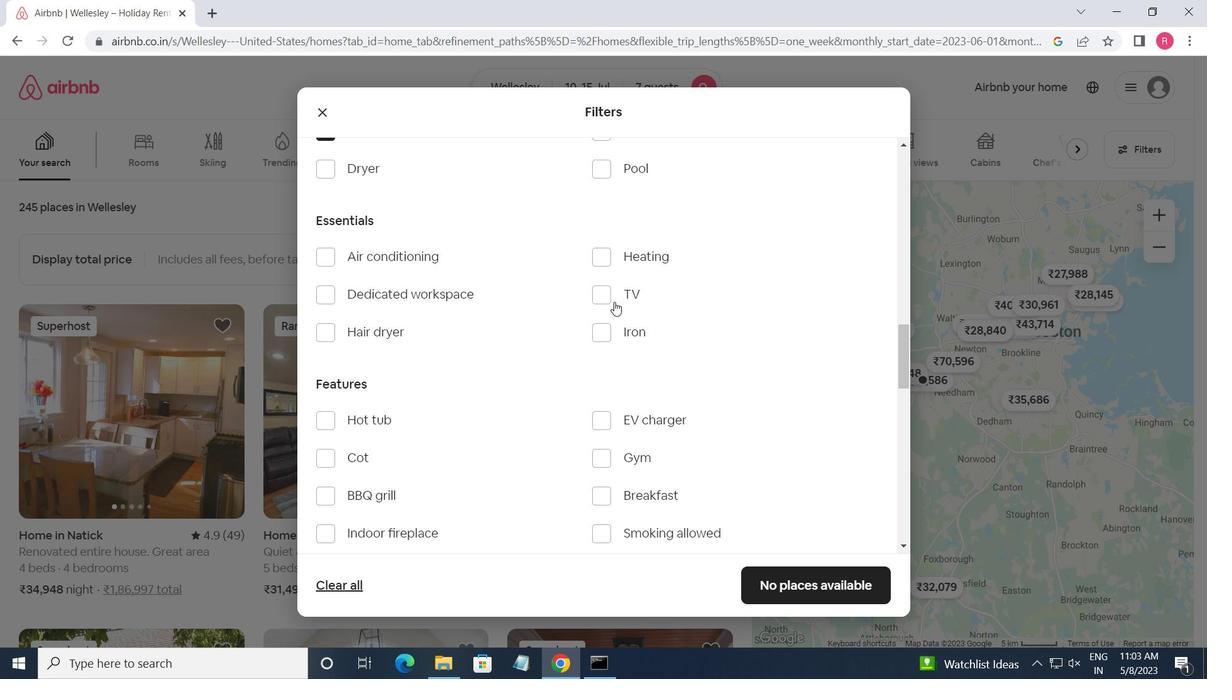 
Action: Mouse pressed left at (608, 291)
Screenshot: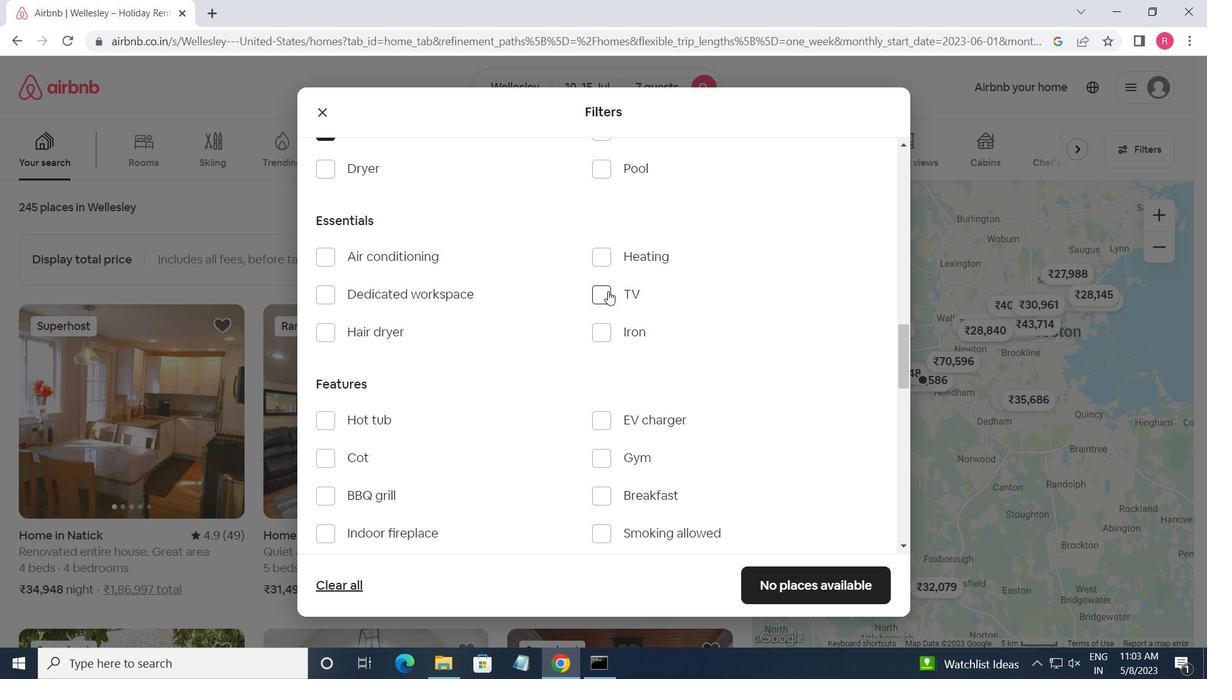 
Action: Mouse moved to (507, 317)
Screenshot: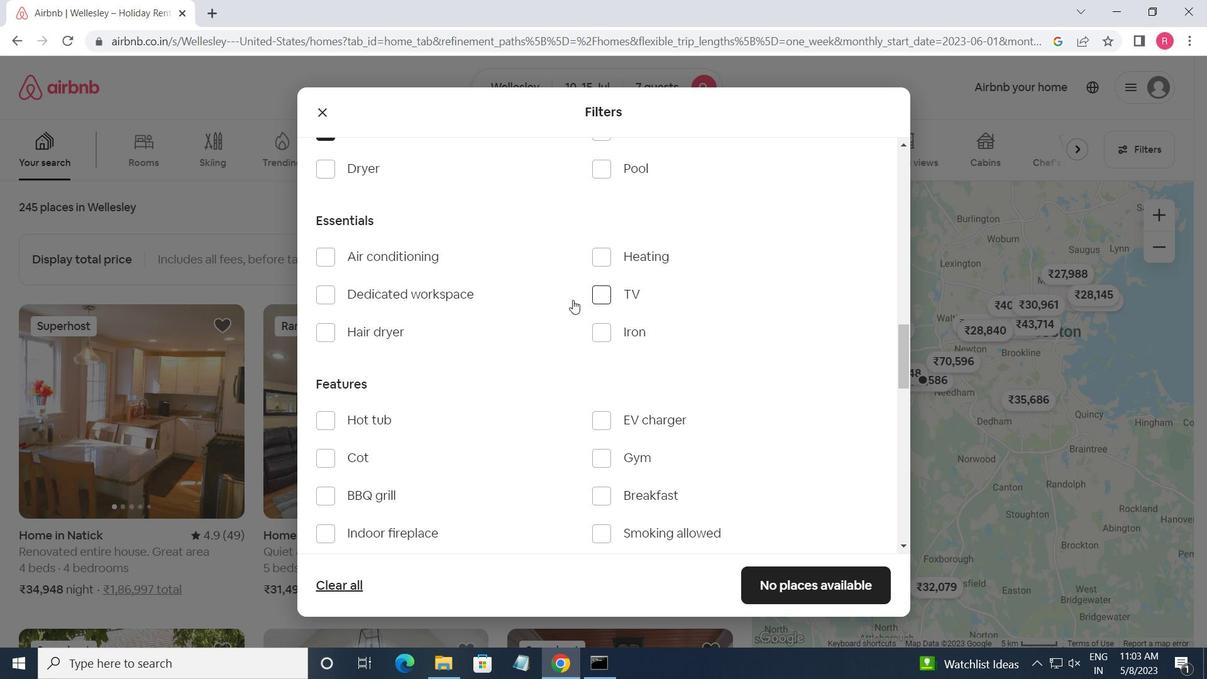 
Action: Mouse scrolled (507, 316) with delta (0, 0)
Screenshot: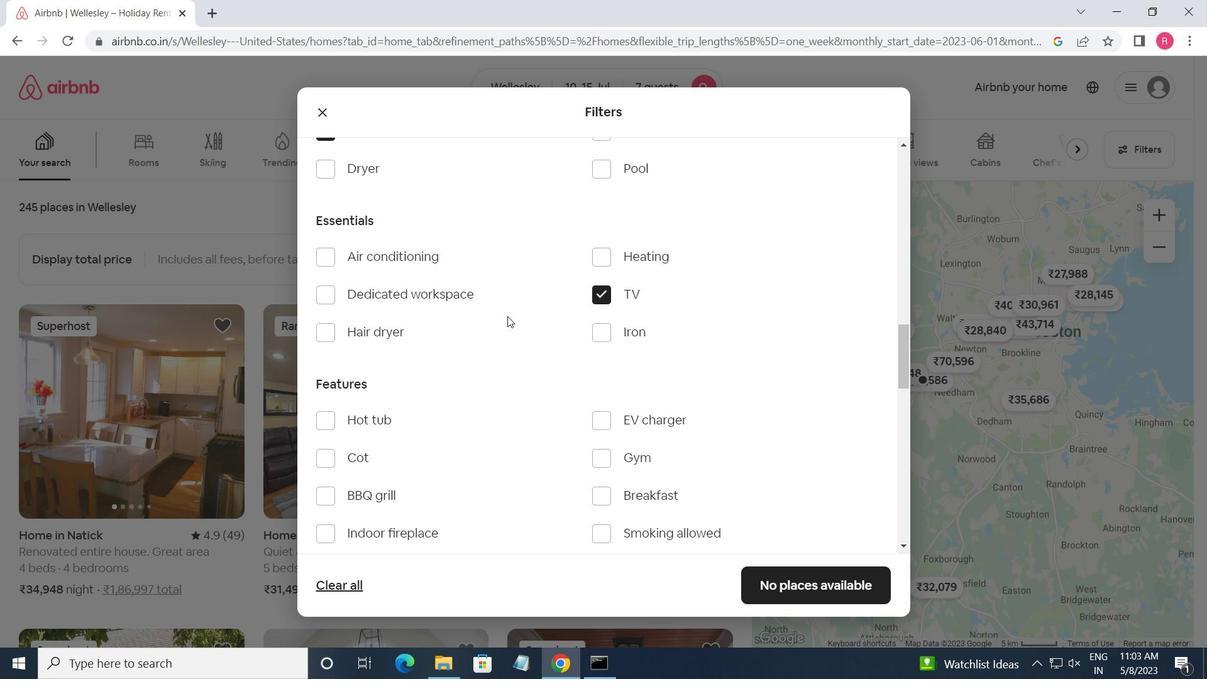 
Action: Mouse scrolled (507, 316) with delta (0, 0)
Screenshot: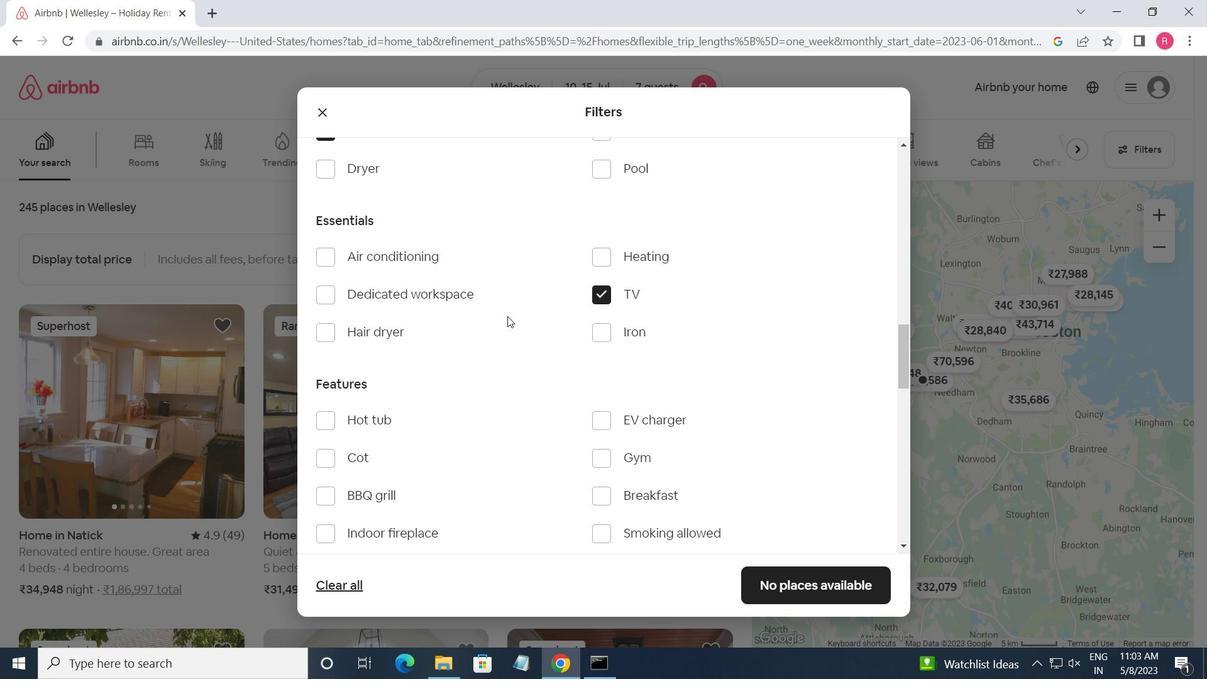 
Action: Mouse moved to (600, 306)
Screenshot: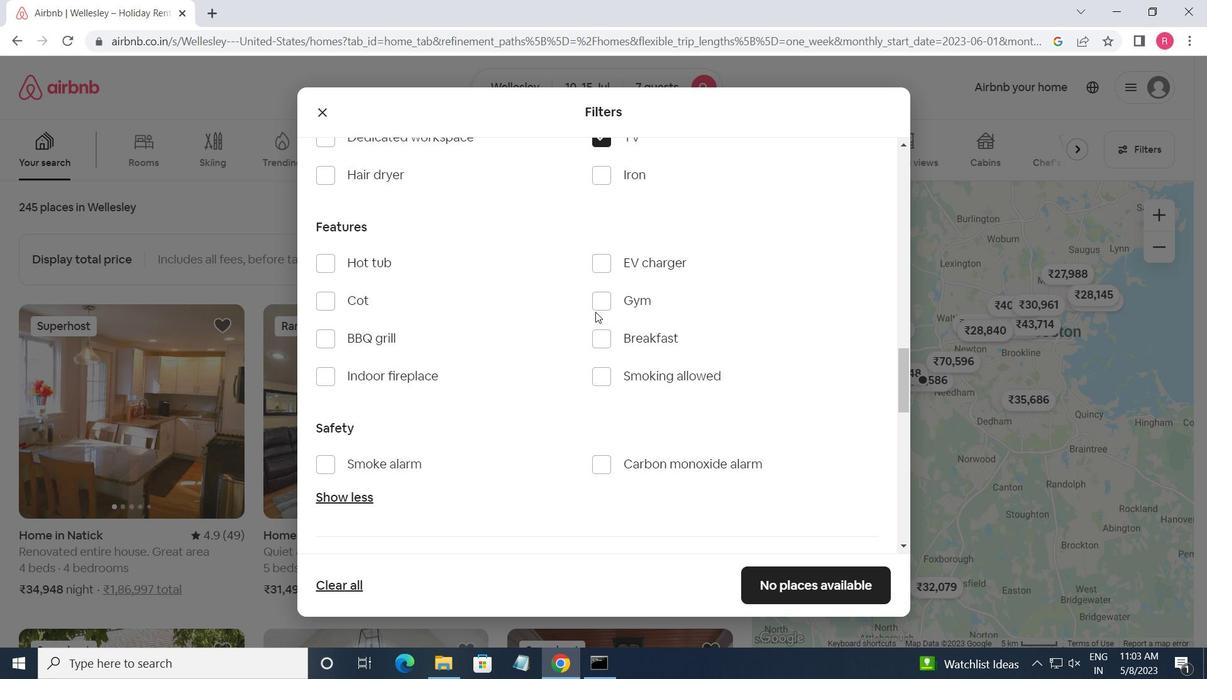 
Action: Mouse pressed left at (600, 306)
Screenshot: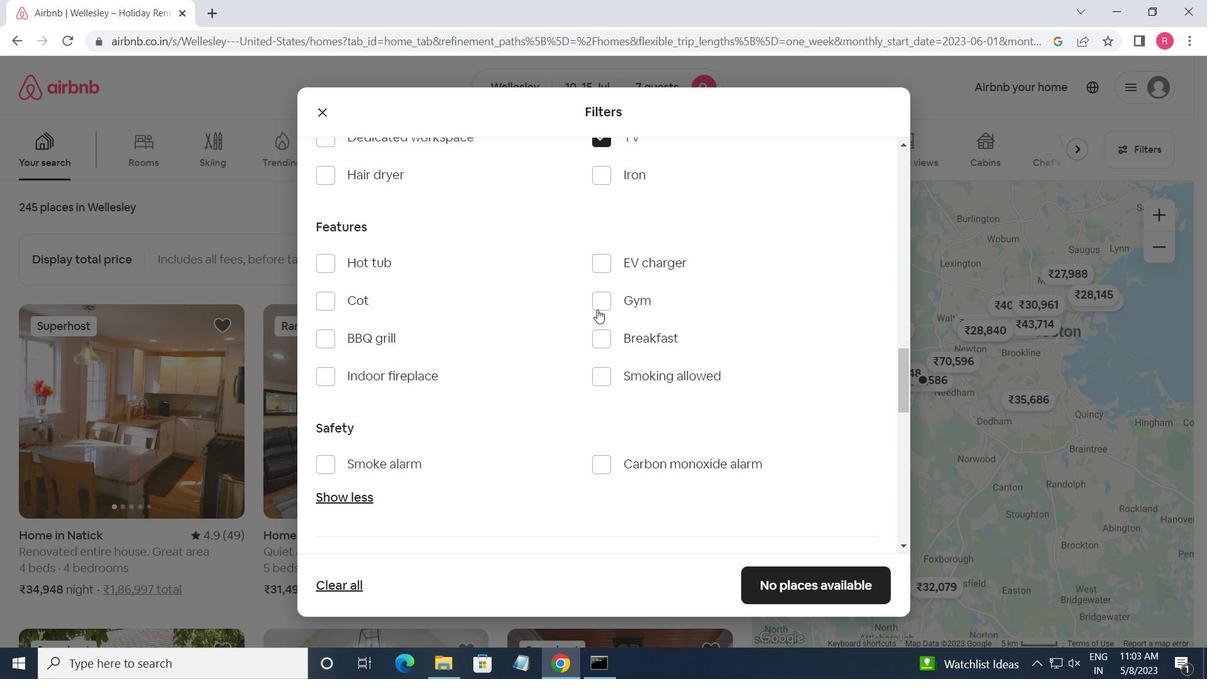
Action: Mouse moved to (598, 347)
Screenshot: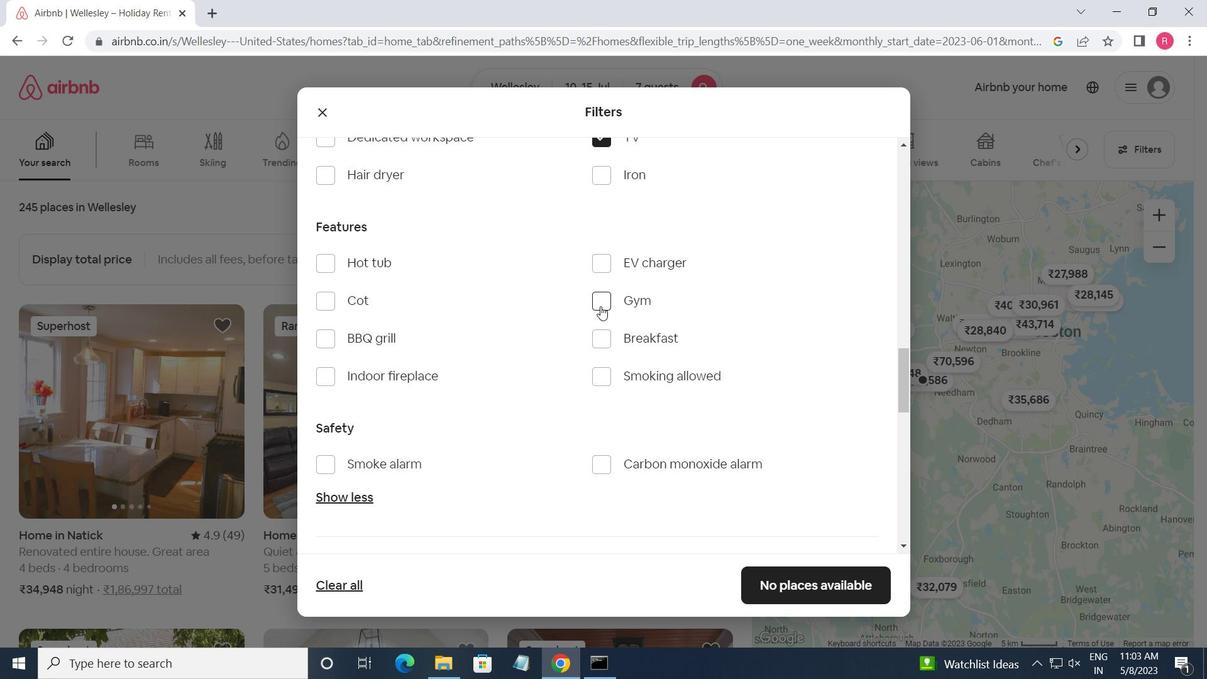 
Action: Mouse pressed left at (598, 347)
Screenshot: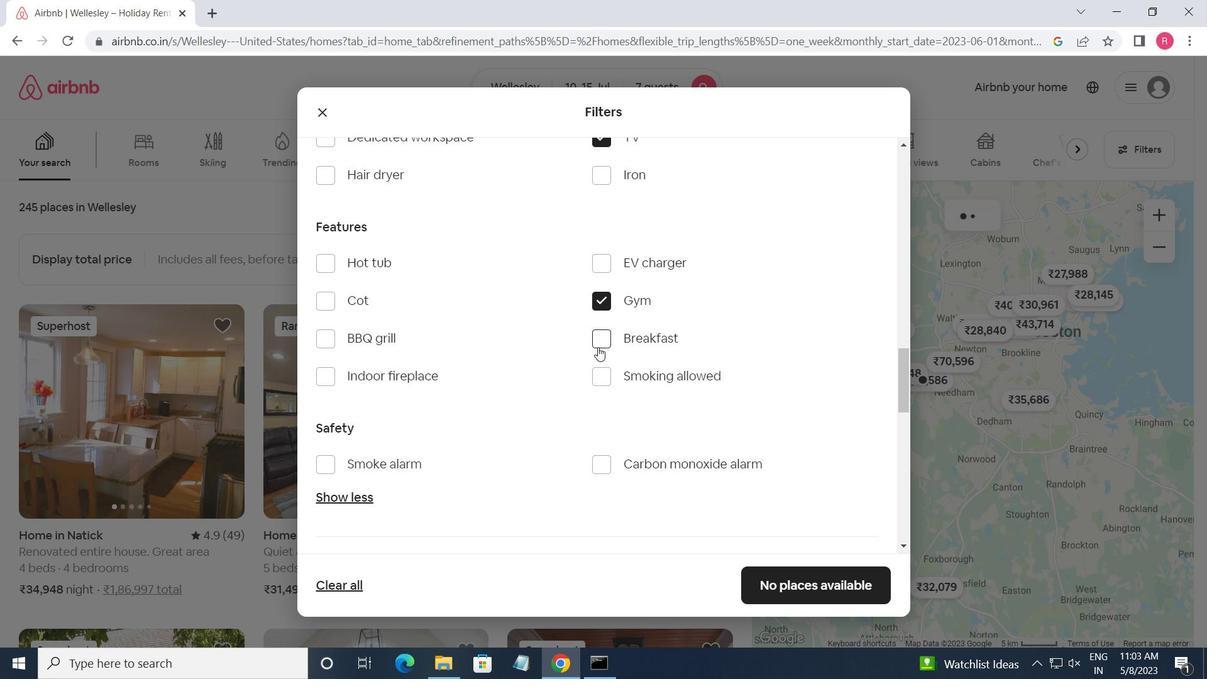 
Action: Mouse moved to (523, 334)
Screenshot: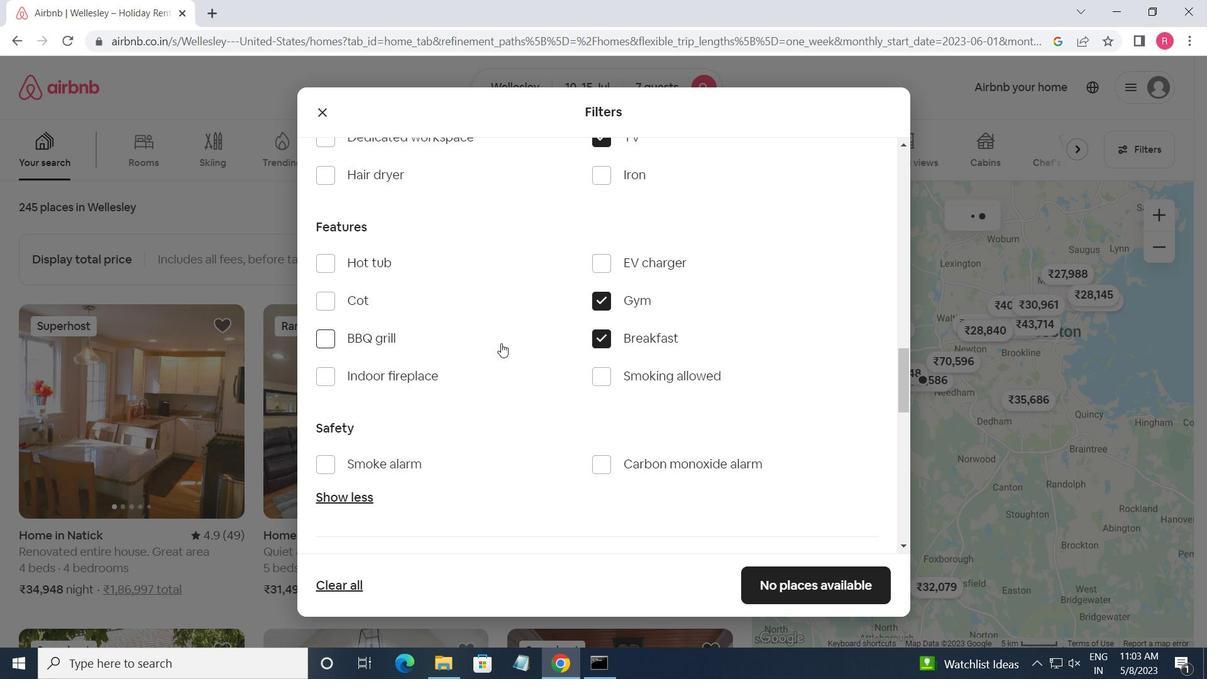 
Action: Mouse scrolled (523, 333) with delta (0, 0)
Screenshot: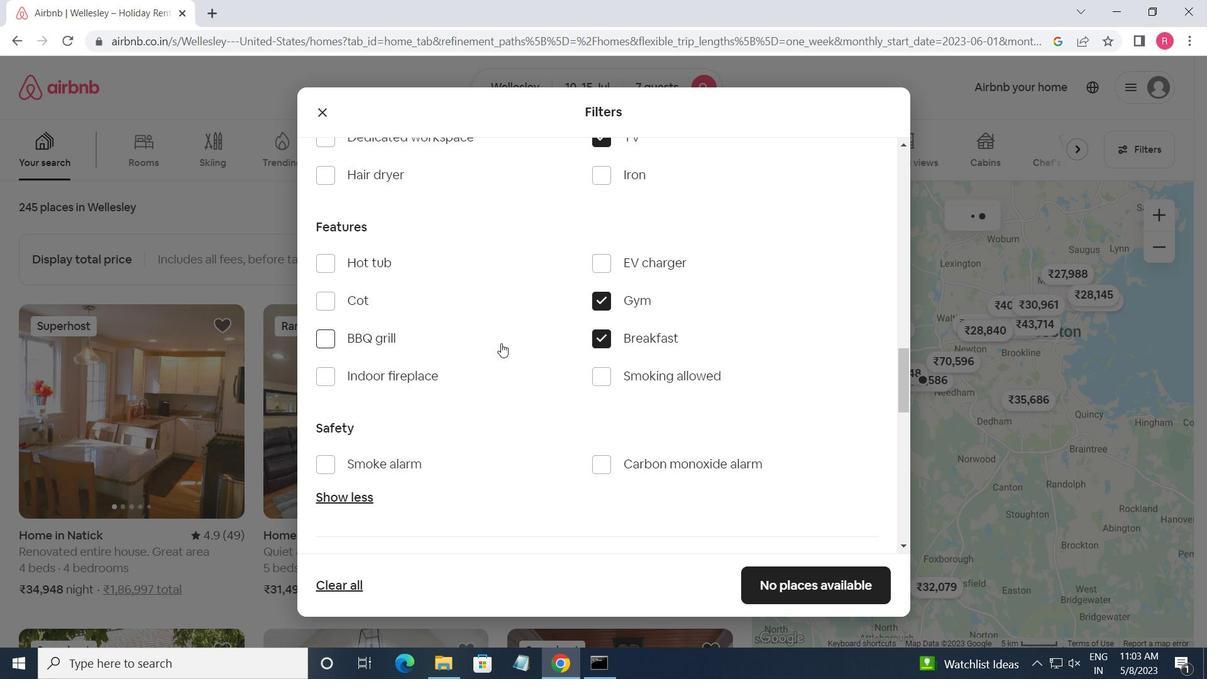 
Action: Mouse moved to (525, 339)
Screenshot: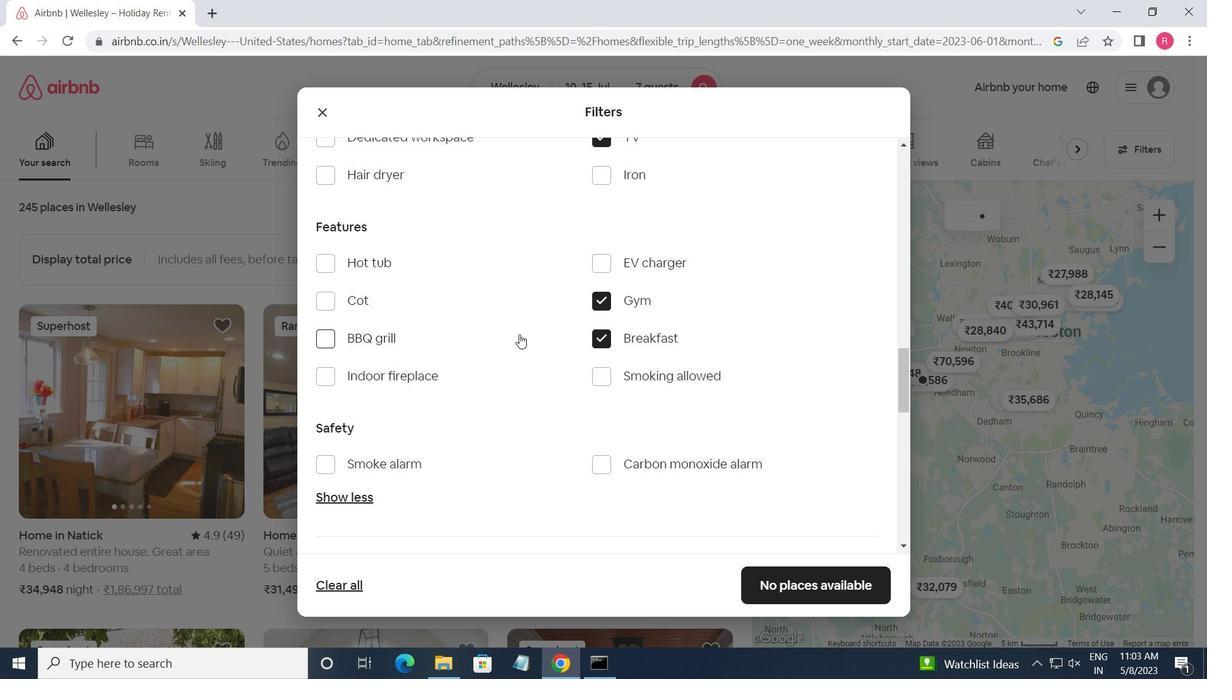 
Action: Mouse scrolled (525, 339) with delta (0, 0)
Screenshot: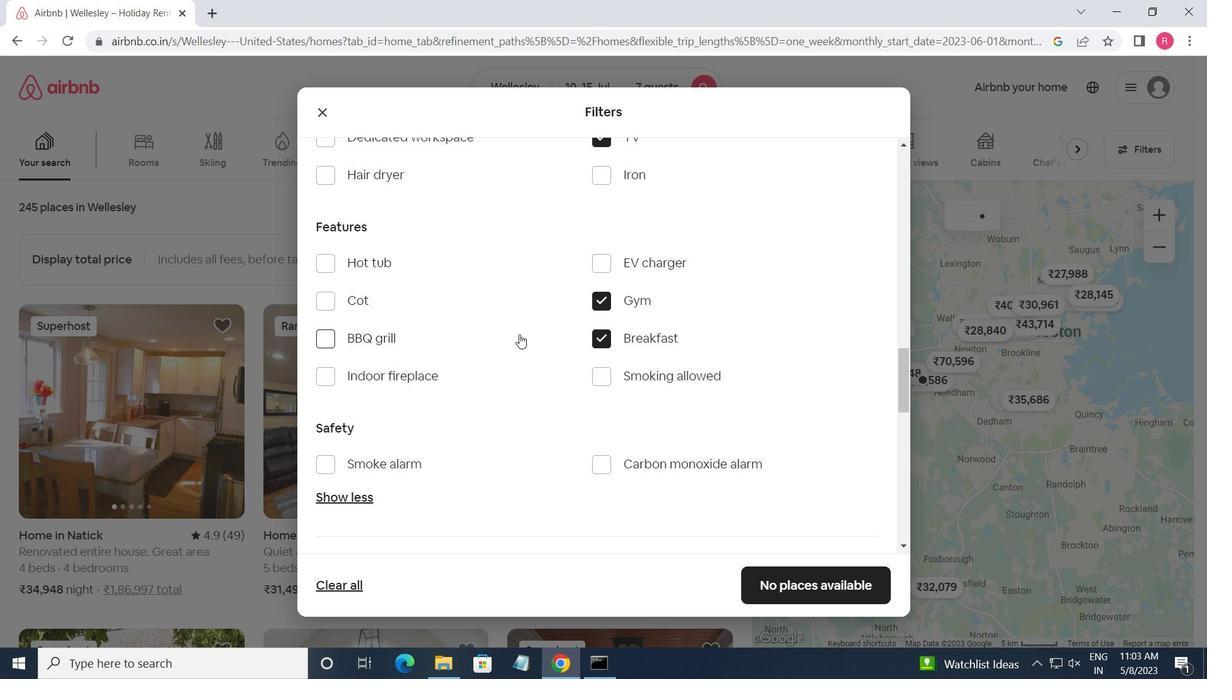 
Action: Mouse moved to (525, 340)
Screenshot: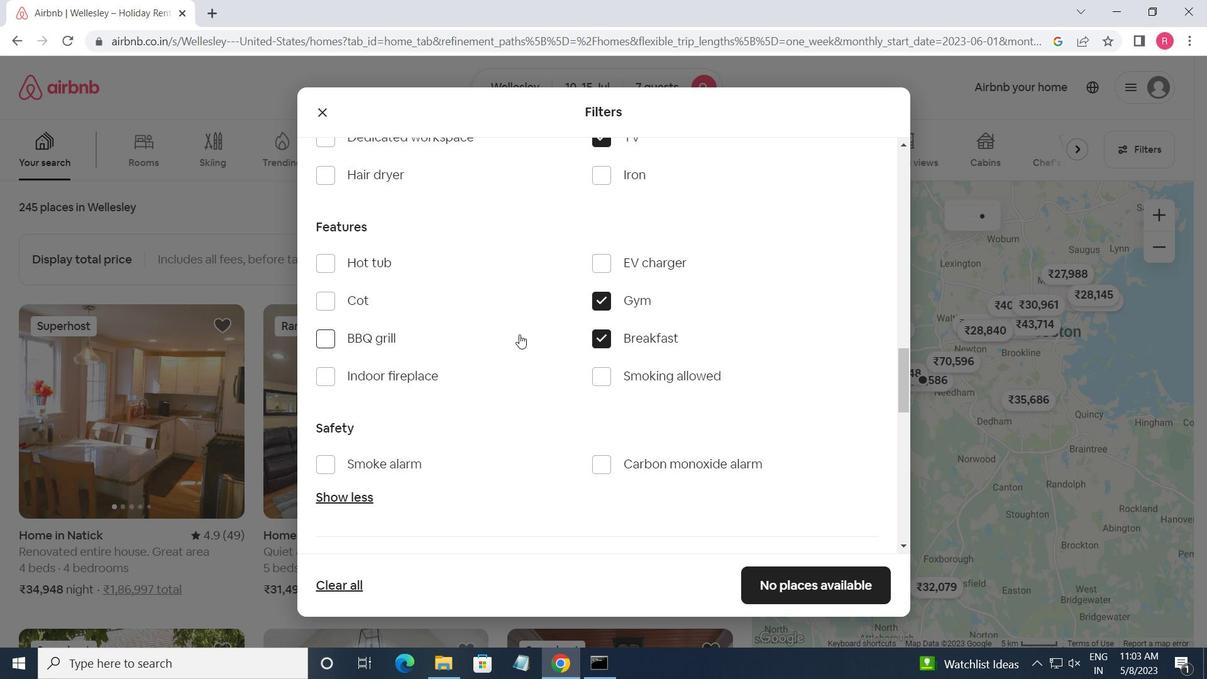
Action: Mouse scrolled (525, 339) with delta (0, 0)
Screenshot: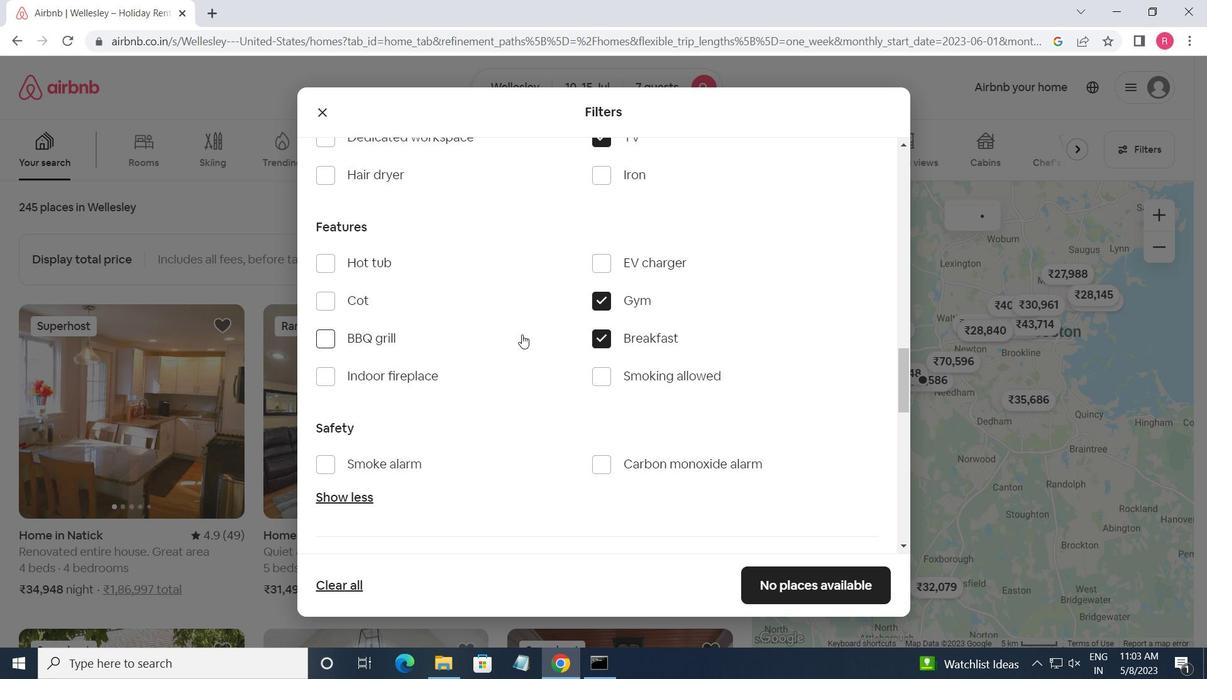 
Action: Mouse moved to (520, 341)
Screenshot: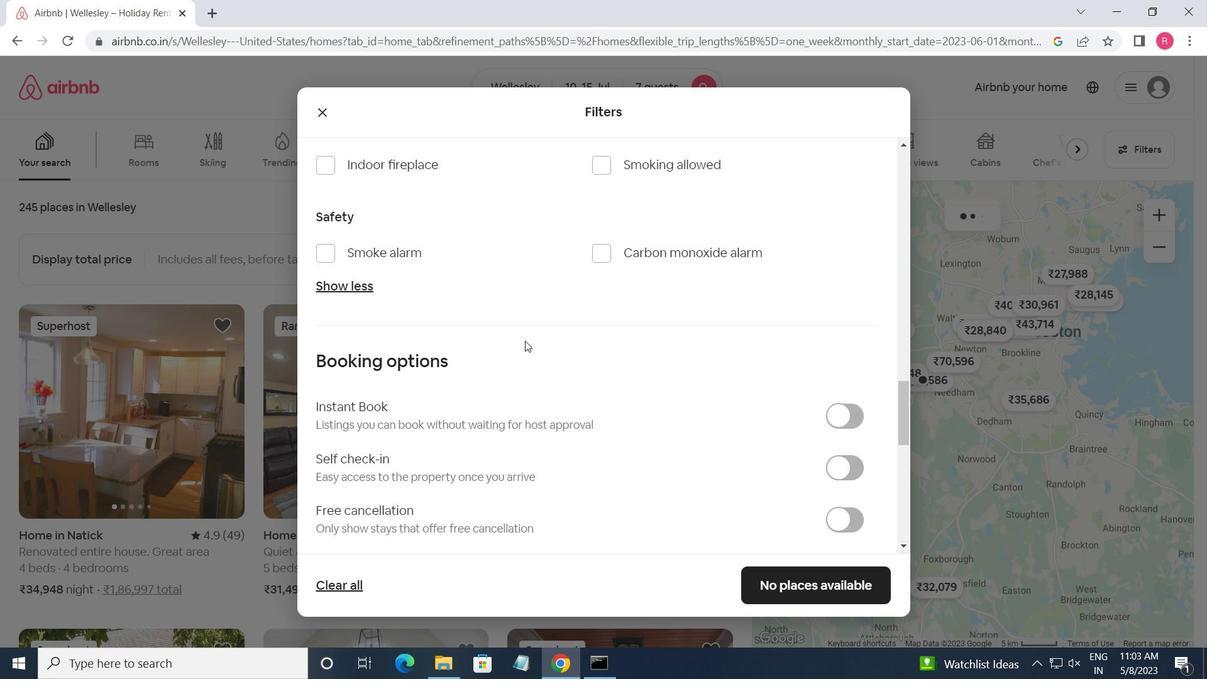 
Action: Mouse scrolled (520, 340) with delta (0, 0)
Screenshot: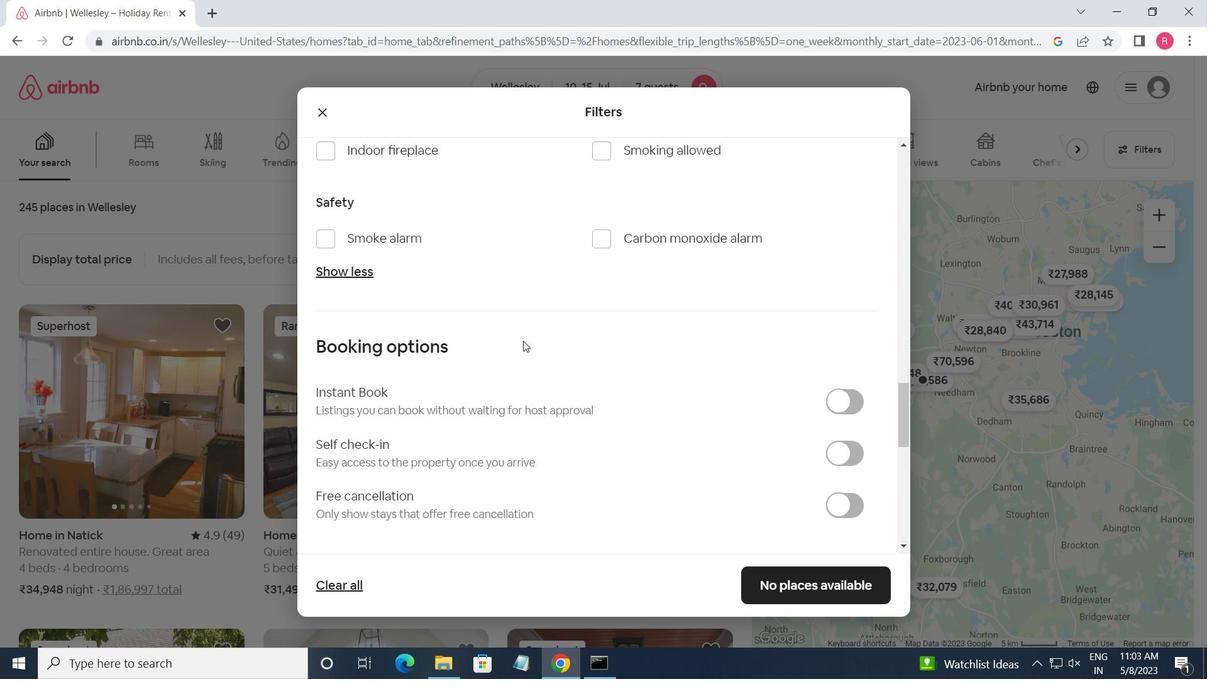 
Action: Mouse moved to (845, 364)
Screenshot: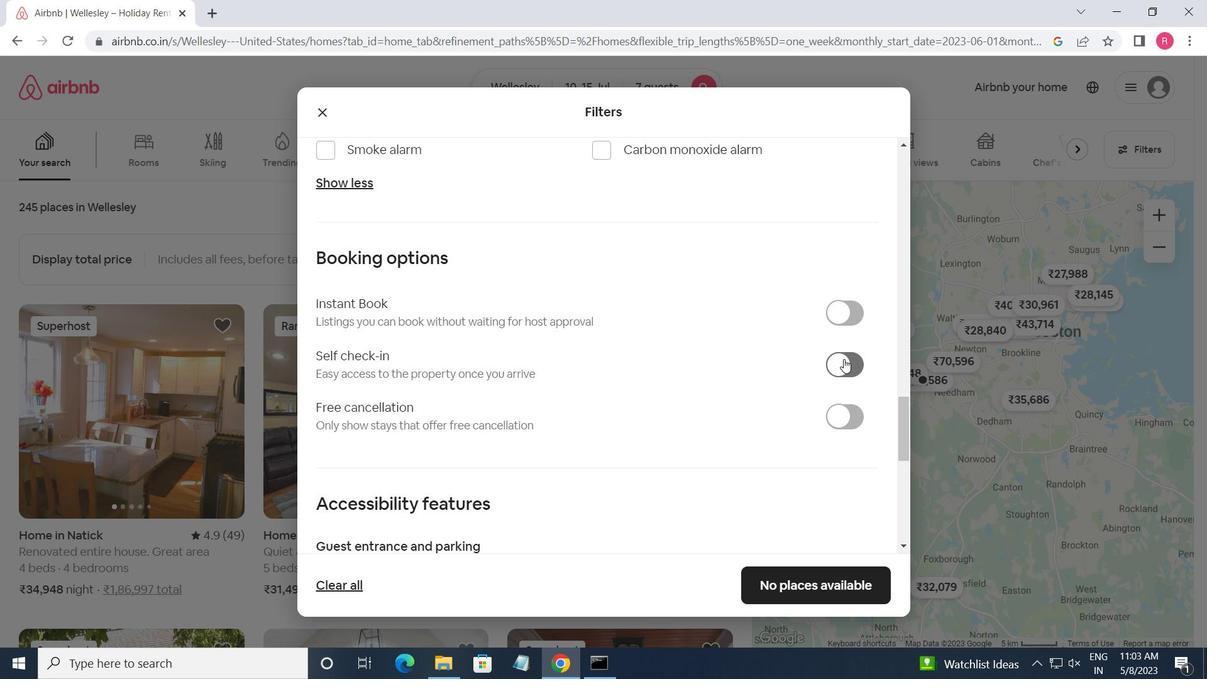 
Action: Mouse pressed left at (845, 364)
Screenshot: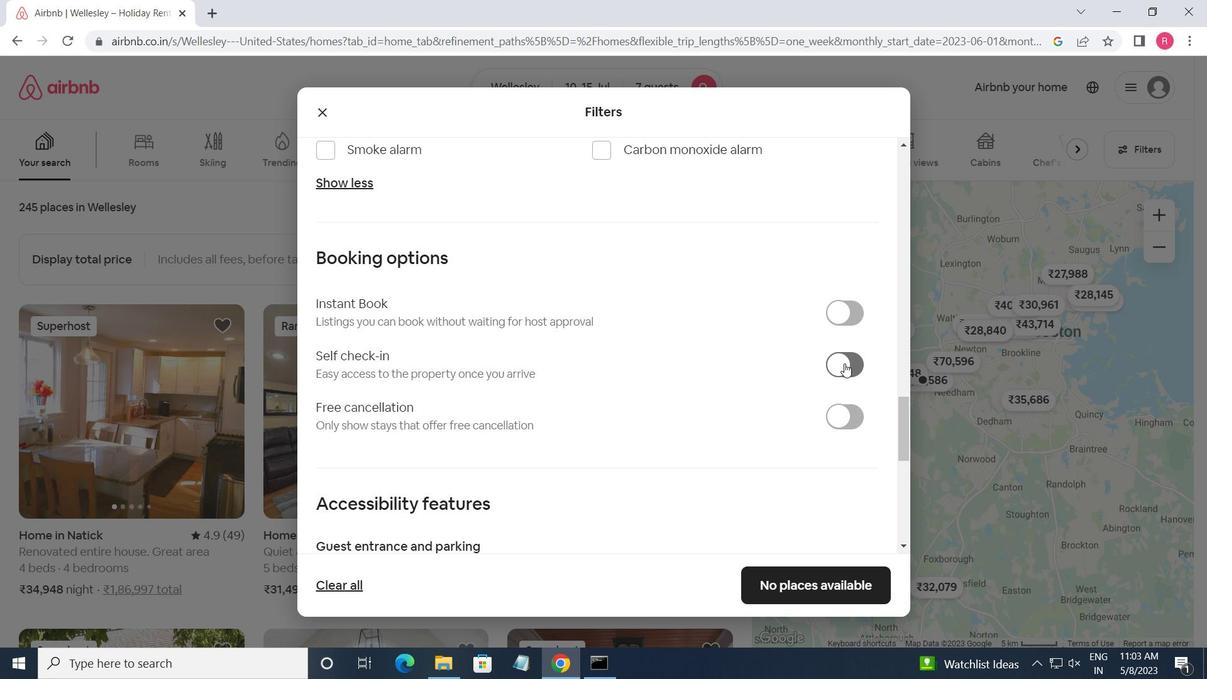 
Action: Mouse moved to (682, 328)
Screenshot: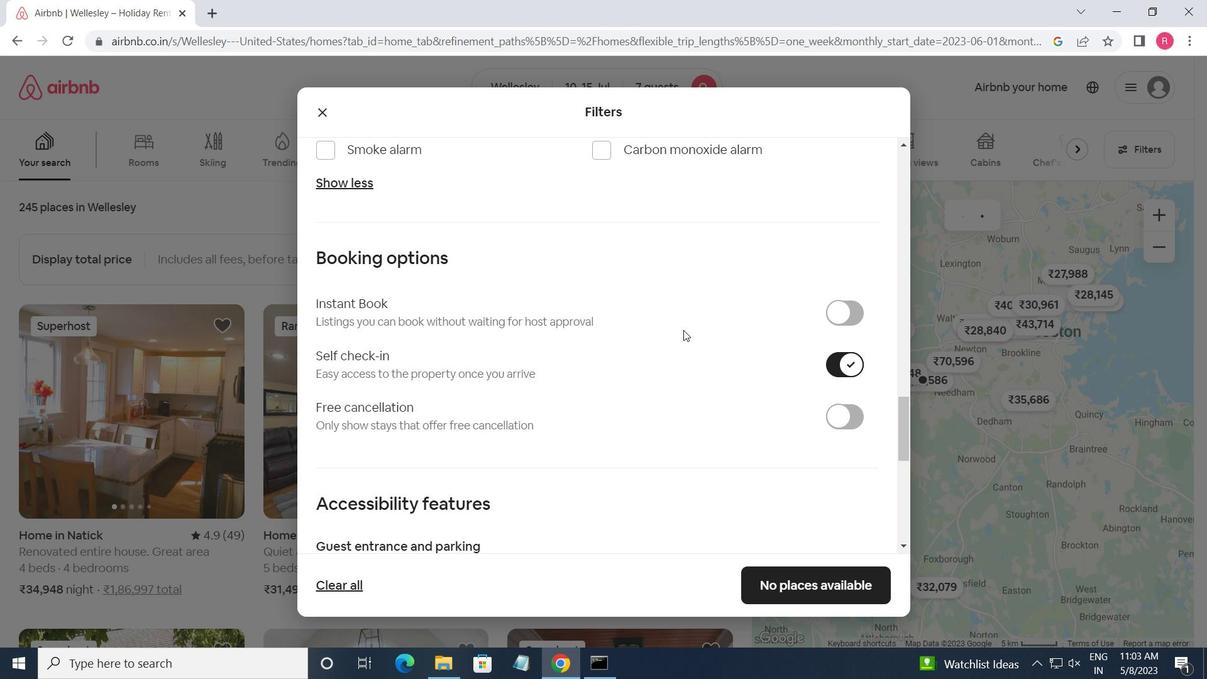 
Action: Mouse scrolled (682, 327) with delta (0, 0)
Screenshot: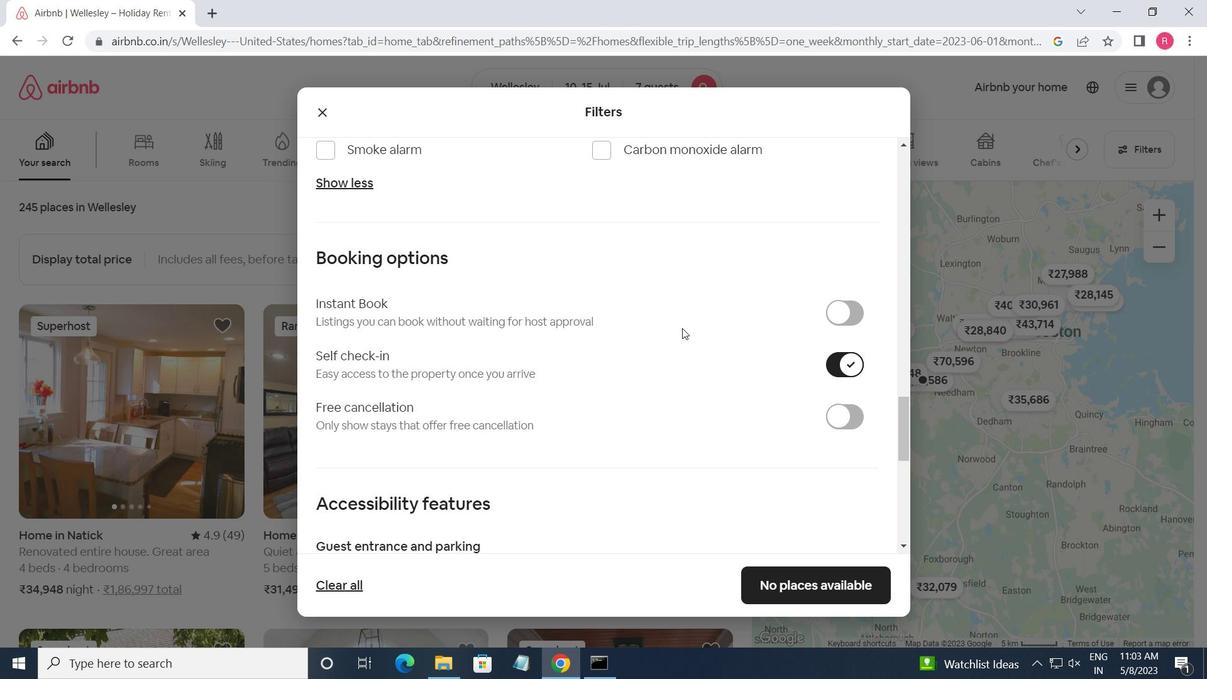 
Action: Mouse scrolled (682, 327) with delta (0, 0)
Screenshot: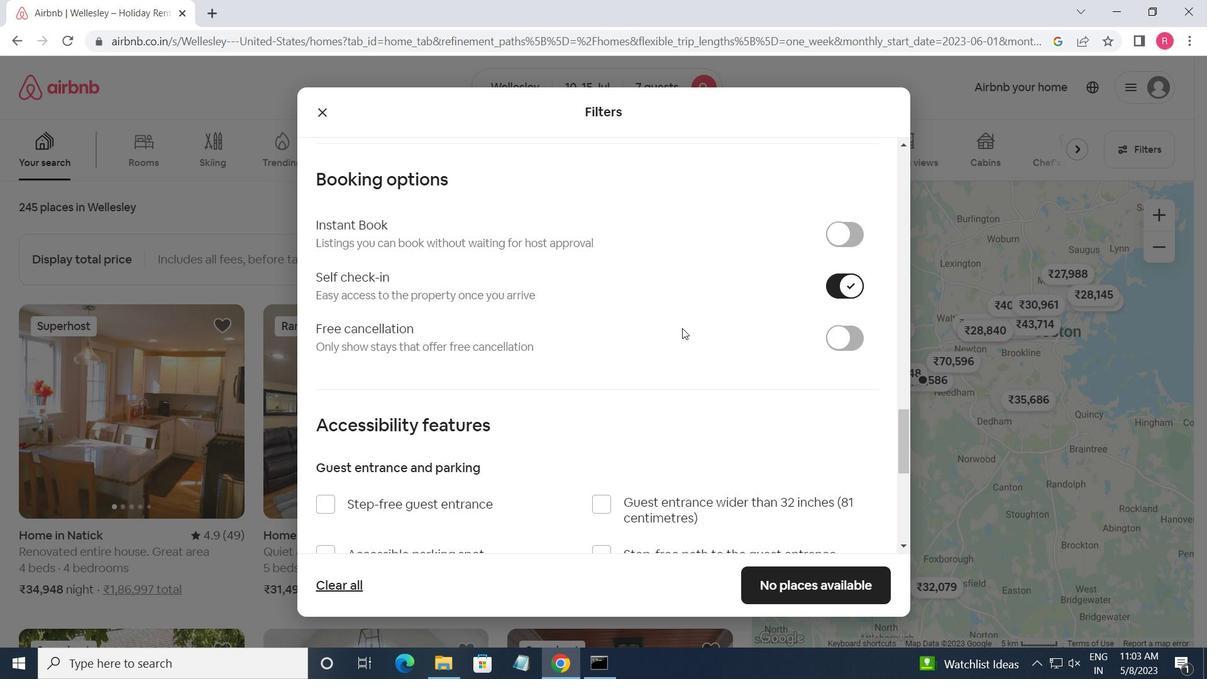 
Action: Mouse moved to (525, 276)
Screenshot: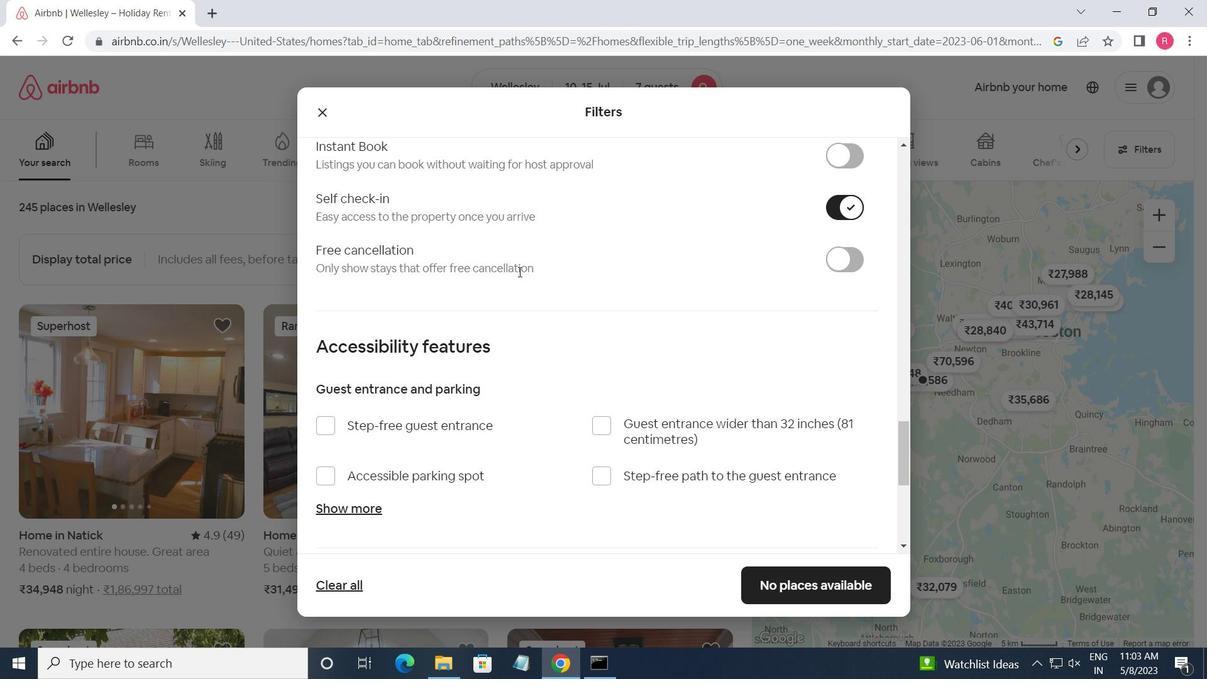 
Action: Mouse scrolled (525, 276) with delta (0, 0)
Screenshot: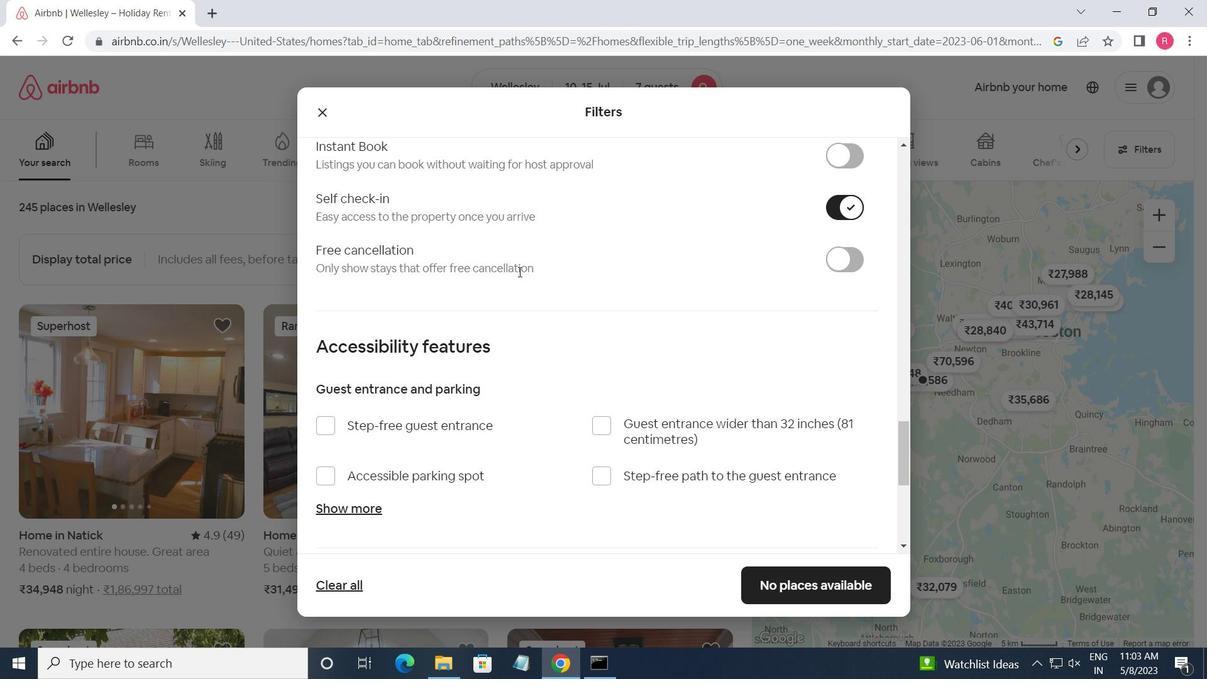 
Action: Mouse moved to (527, 280)
Screenshot: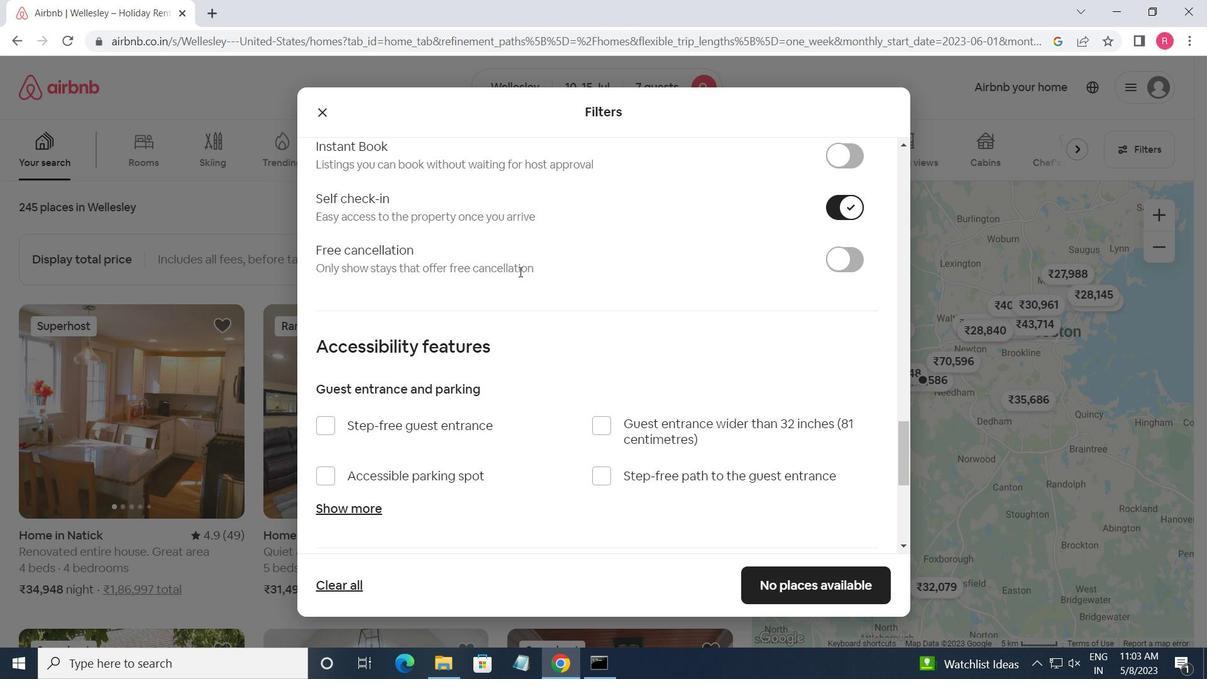 
Action: Mouse scrolled (527, 279) with delta (0, 0)
Screenshot: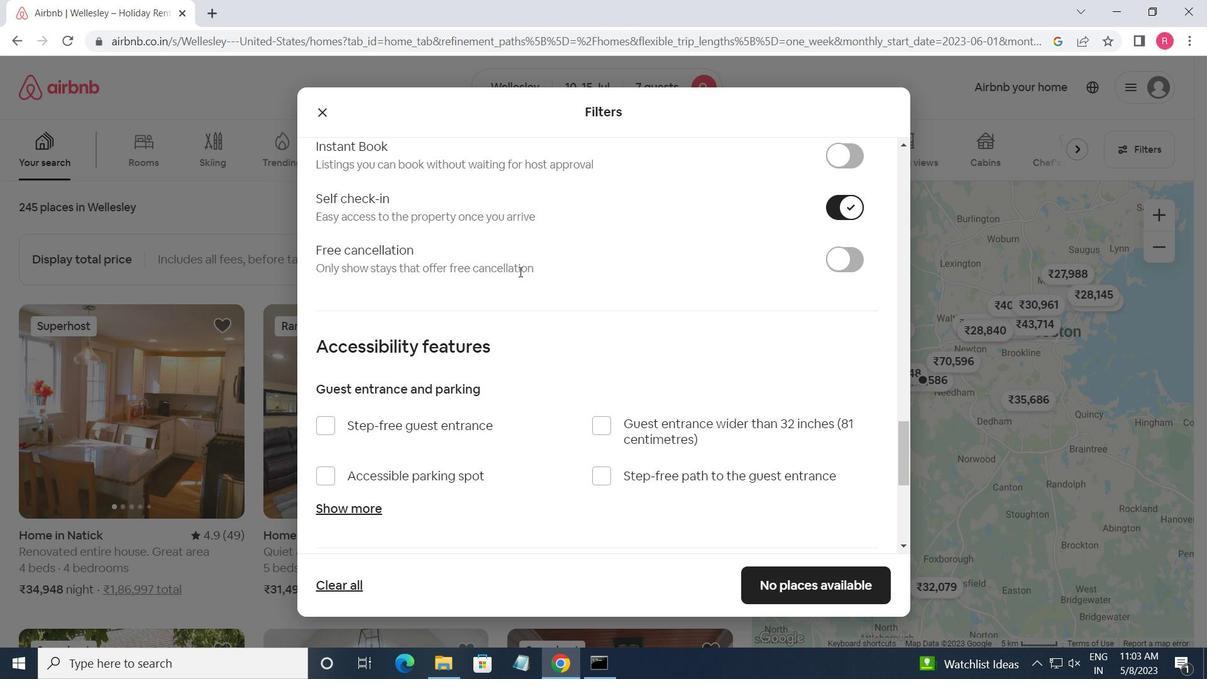 
Action: Mouse moved to (530, 291)
Screenshot: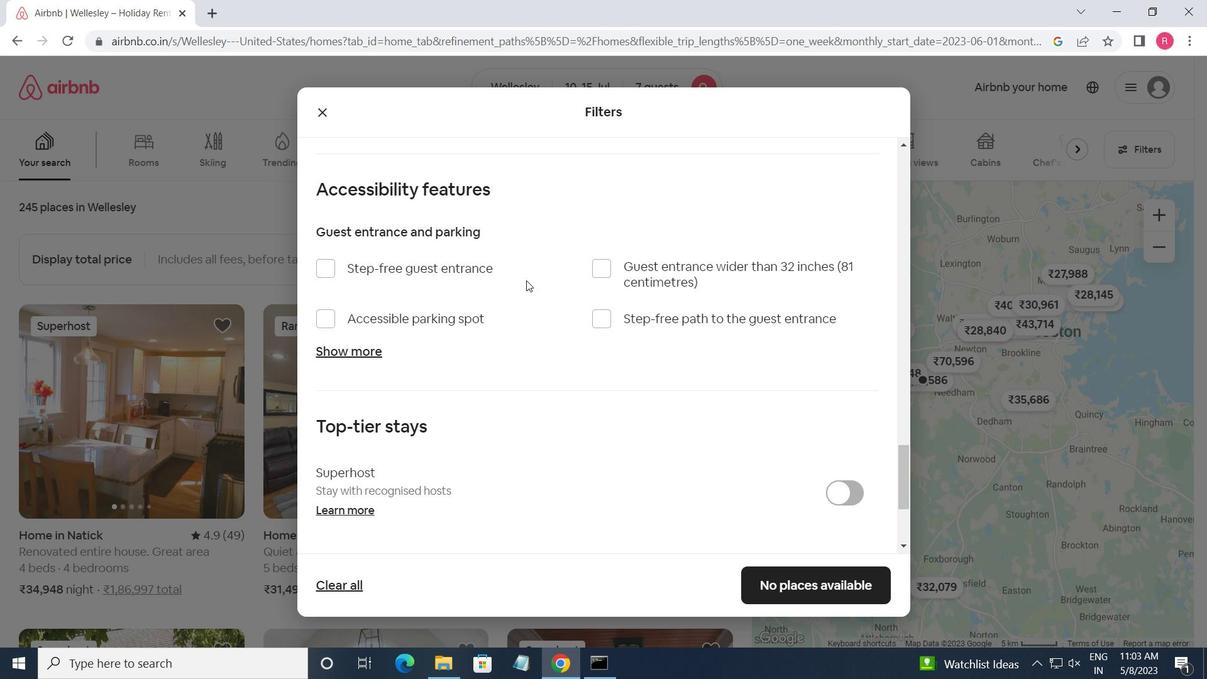 
Action: Mouse scrolled (530, 290) with delta (0, 0)
Screenshot: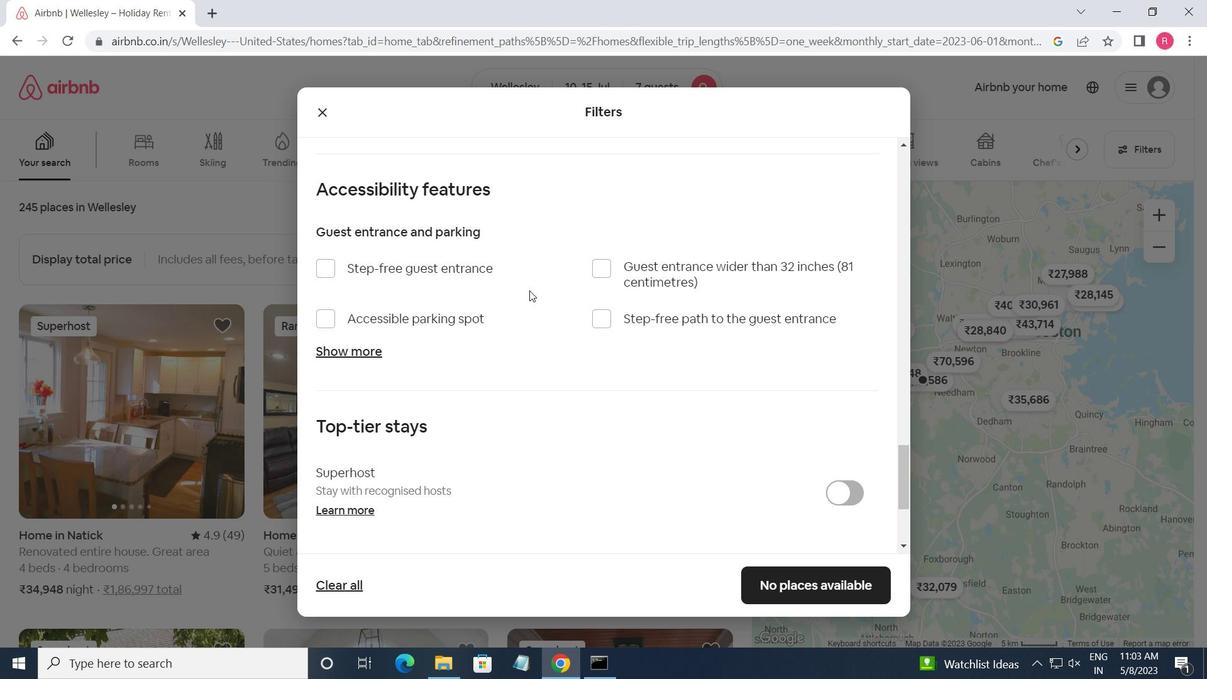 
Action: Mouse moved to (530, 293)
Screenshot: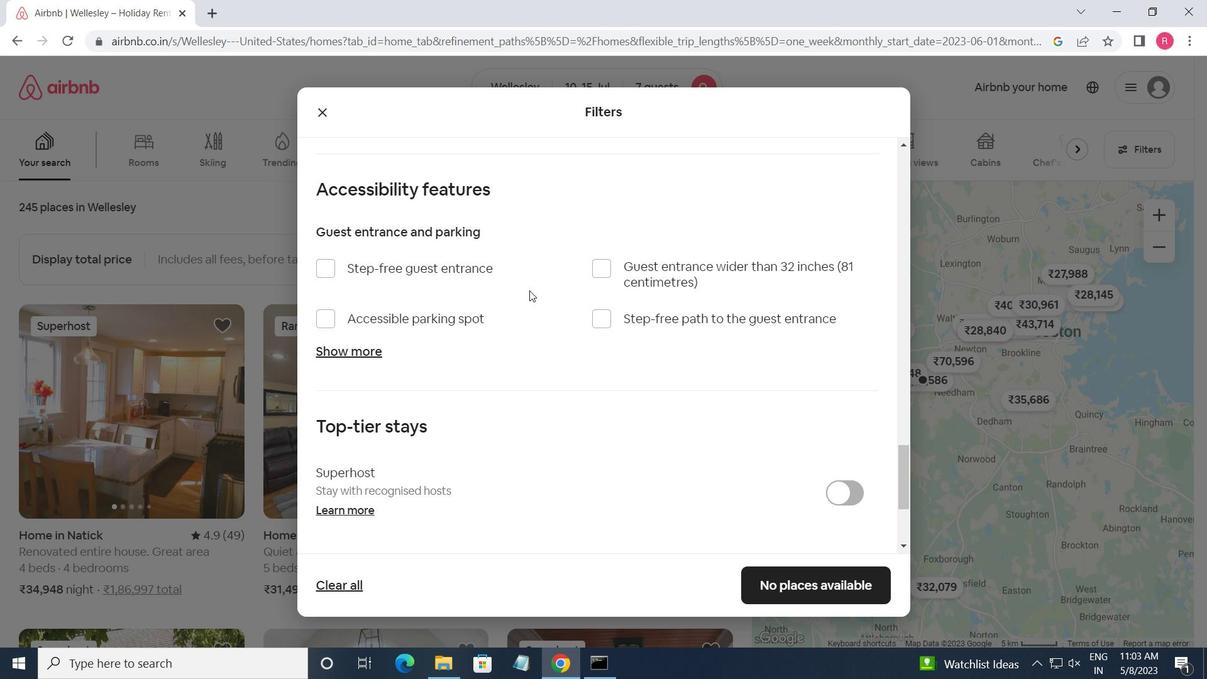 
Action: Mouse scrolled (530, 292) with delta (0, 0)
Screenshot: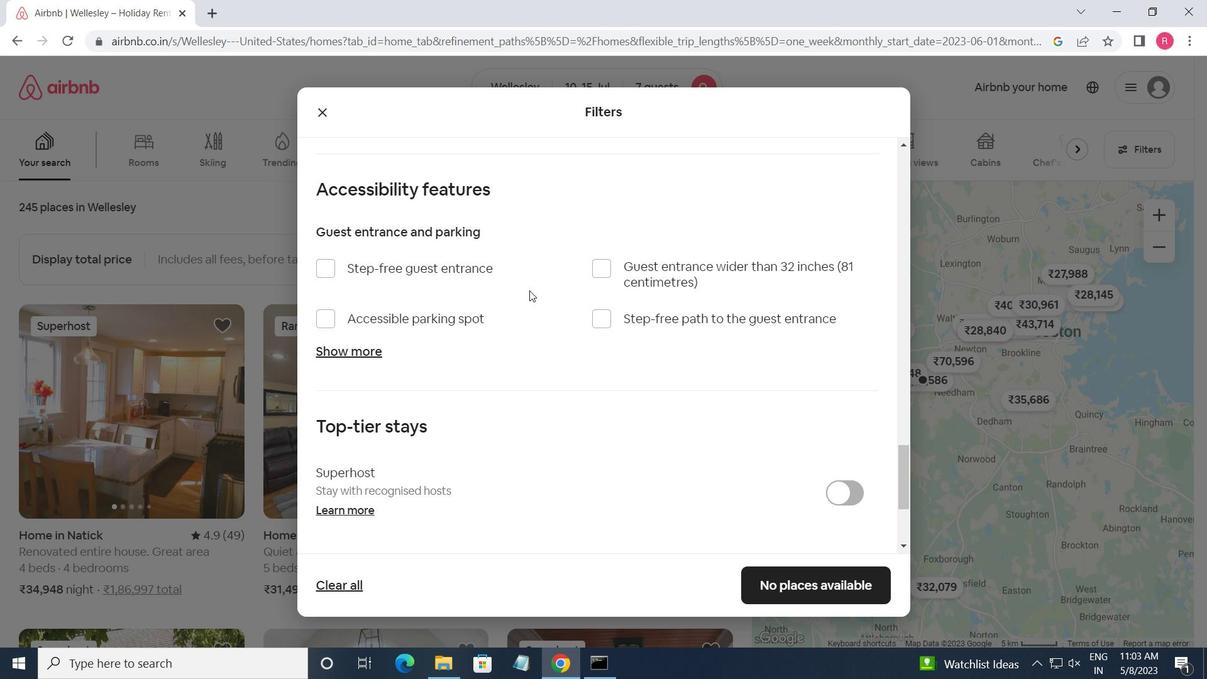 
Action: Mouse moved to (531, 293)
Screenshot: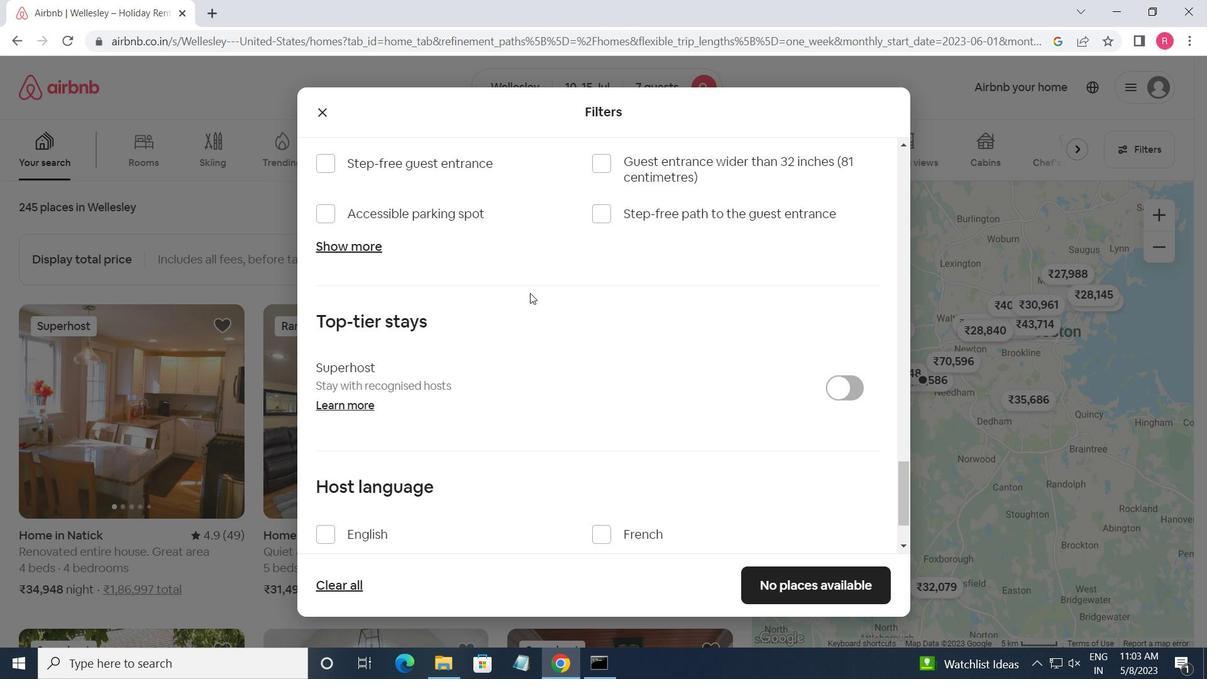 
Action: Mouse scrolled (531, 292) with delta (0, 0)
Screenshot: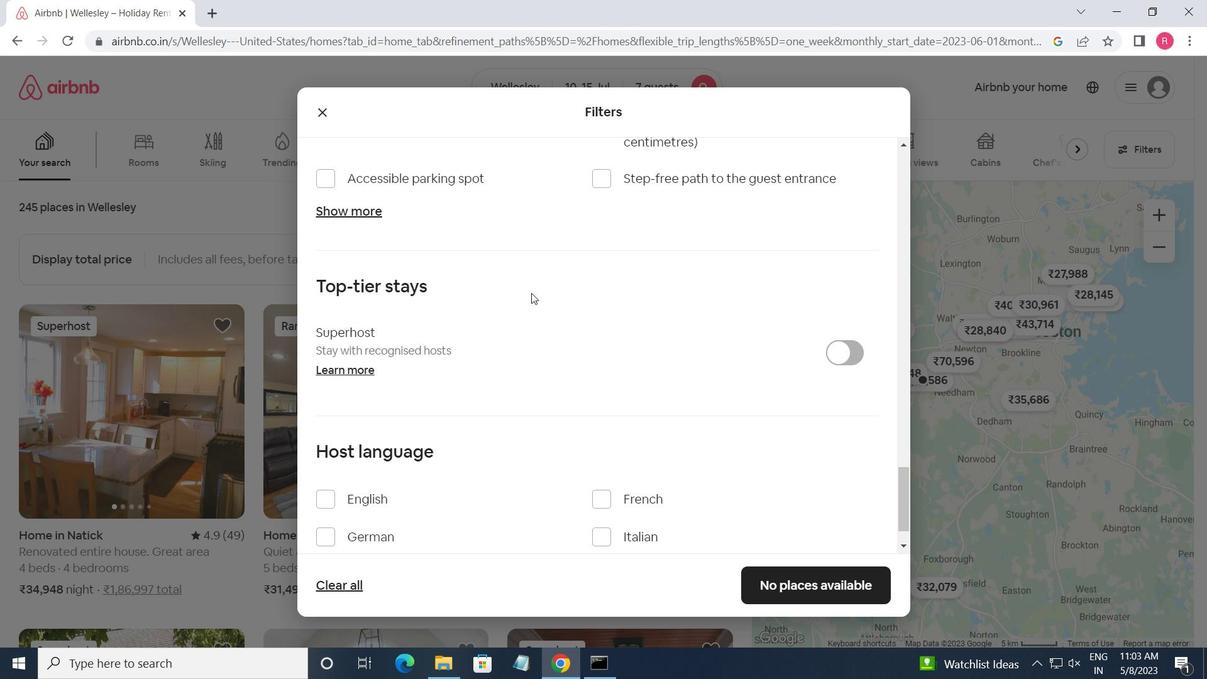 
Action: Mouse moved to (533, 293)
Screenshot: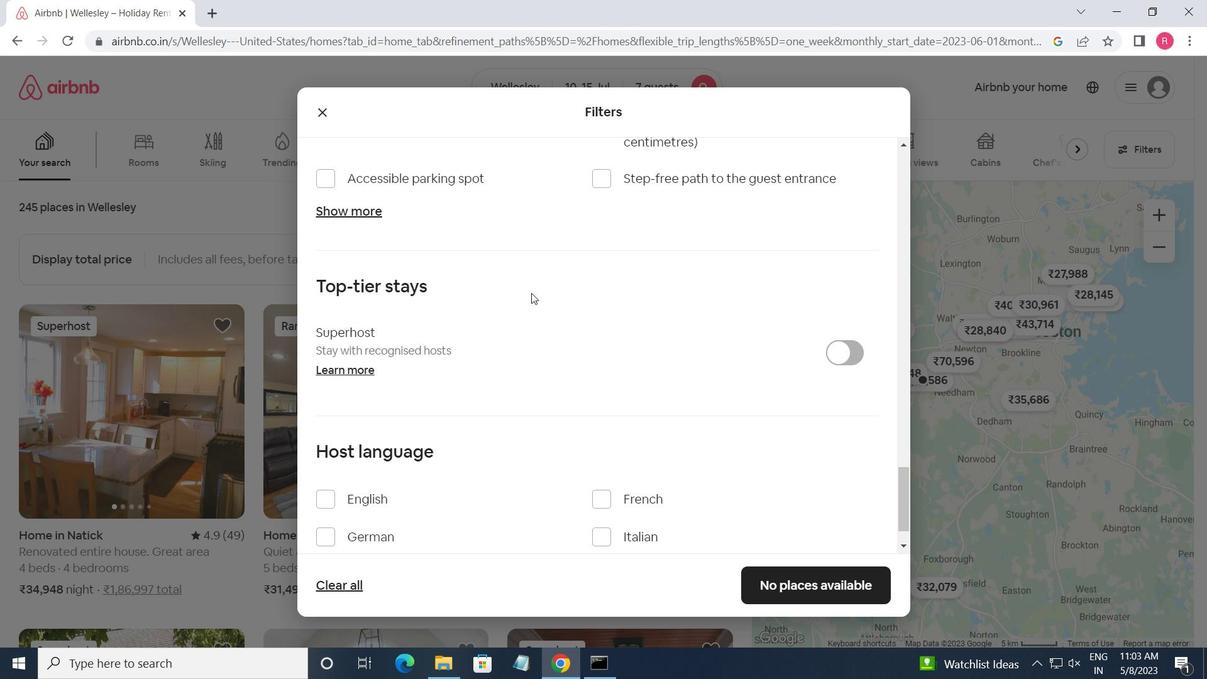 
Action: Mouse scrolled (533, 292) with delta (0, 0)
Screenshot: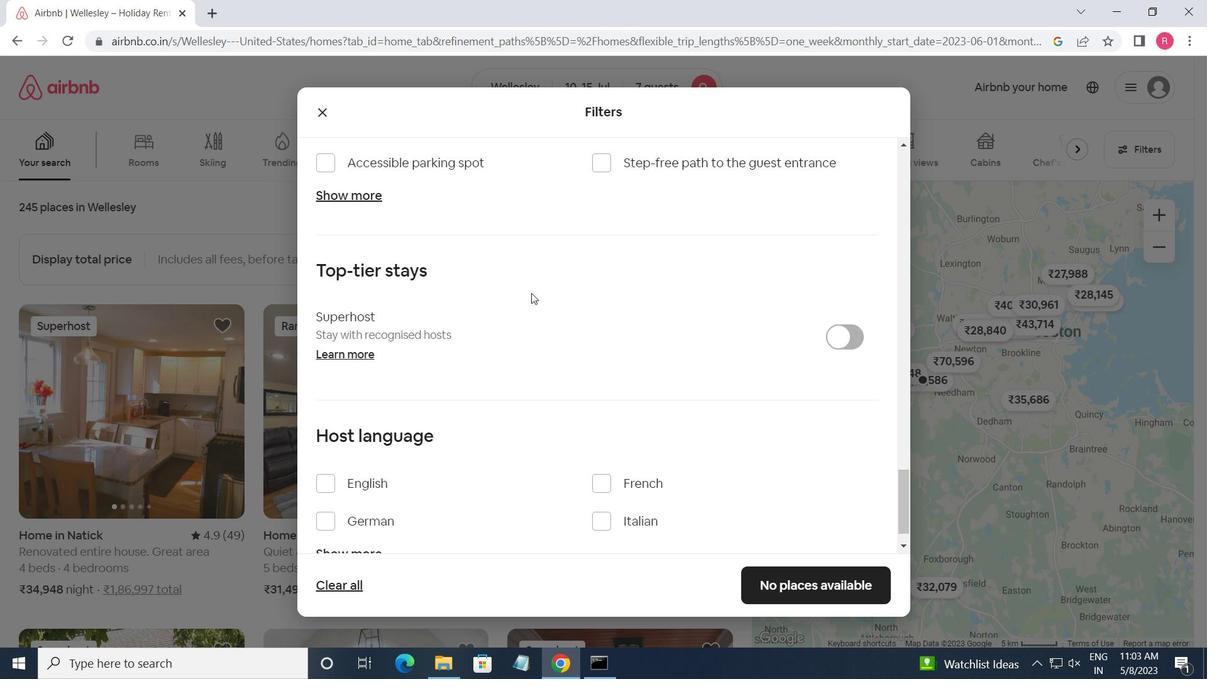 
Action: Mouse moved to (326, 439)
Screenshot: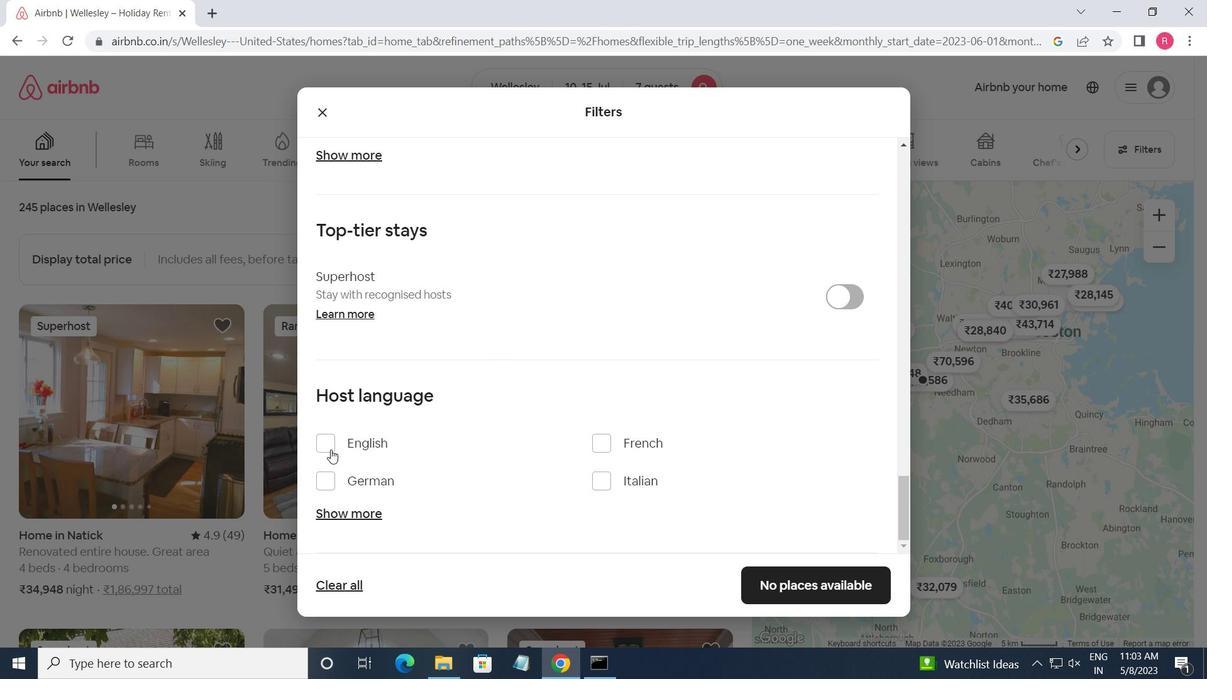 
Action: Mouse pressed left at (326, 439)
Screenshot: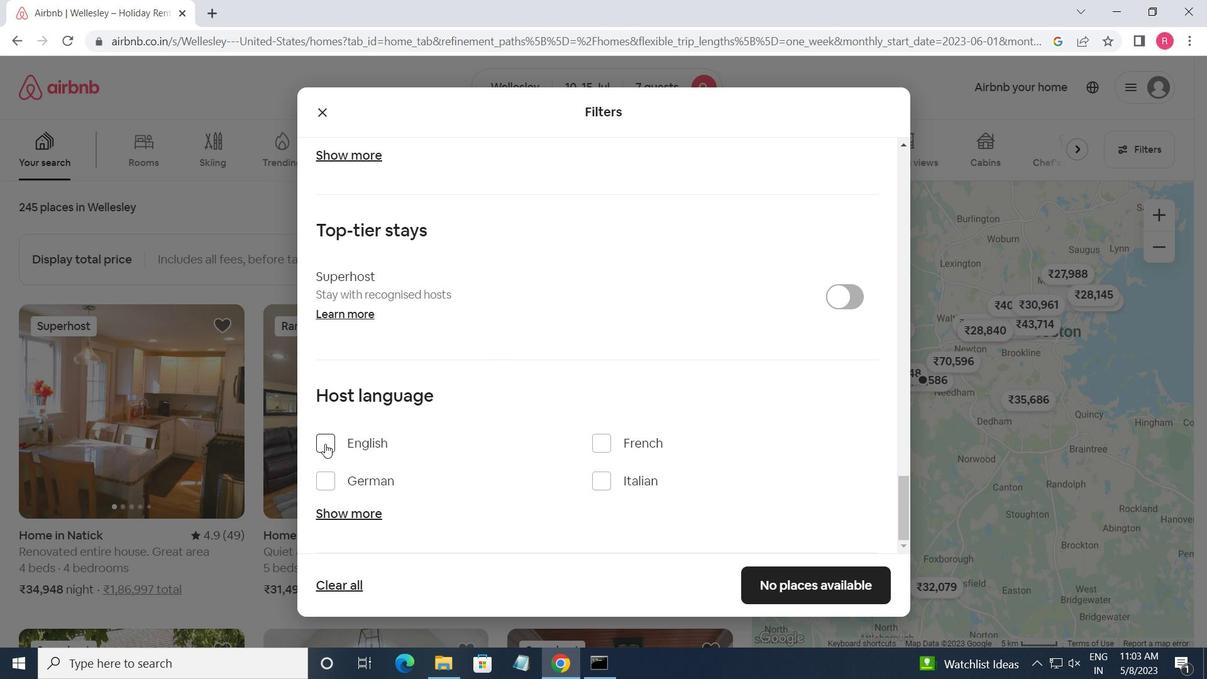 
Action: Mouse moved to (653, 332)
Screenshot: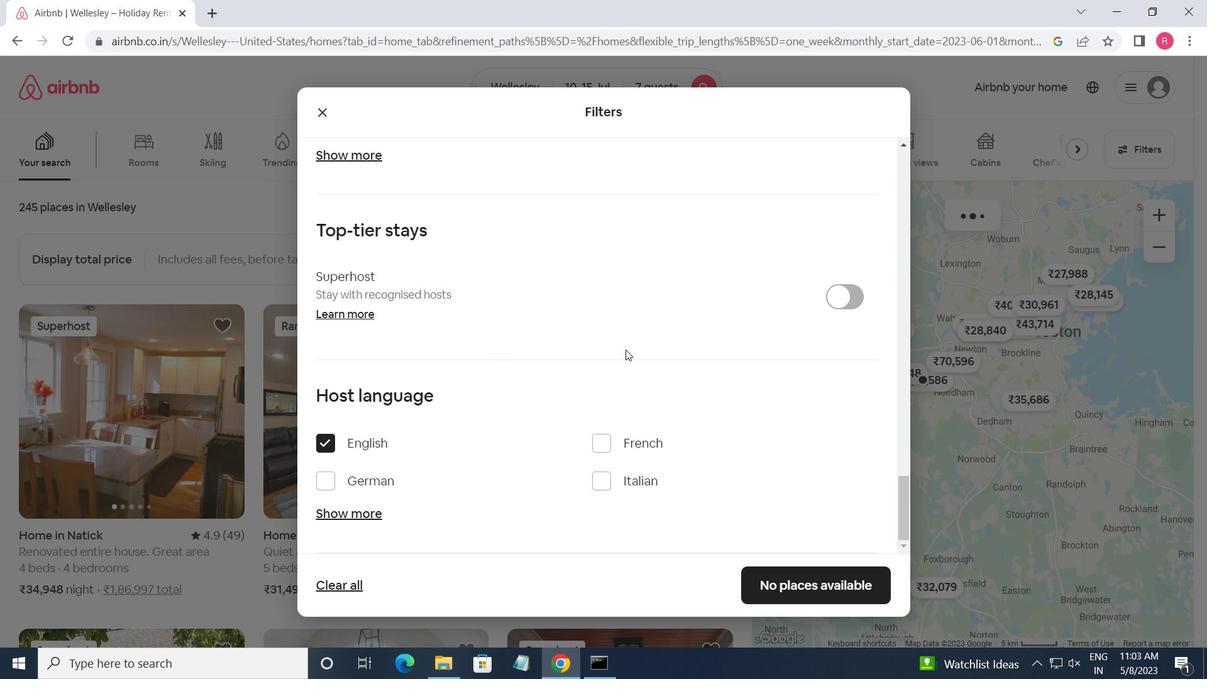 
Action: Mouse scrolled (653, 331) with delta (0, 0)
Screenshot: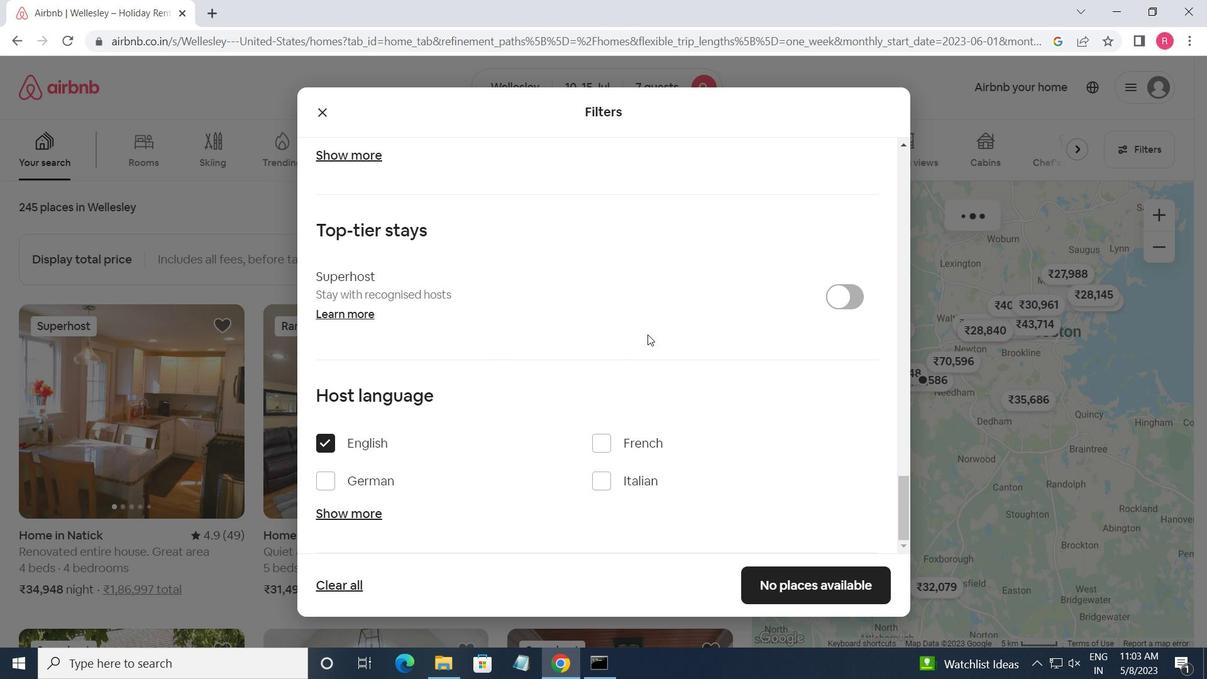 
Action: Mouse moved to (653, 332)
Screenshot: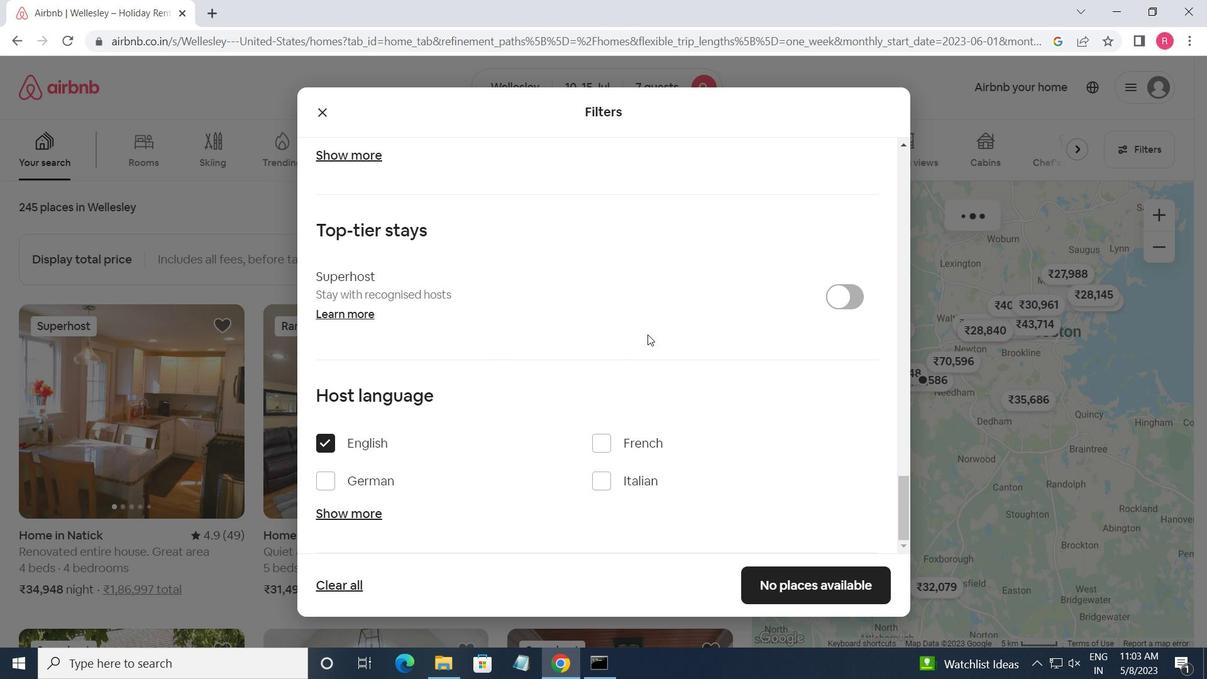 
Action: Mouse scrolled (653, 332) with delta (0, 0)
Screenshot: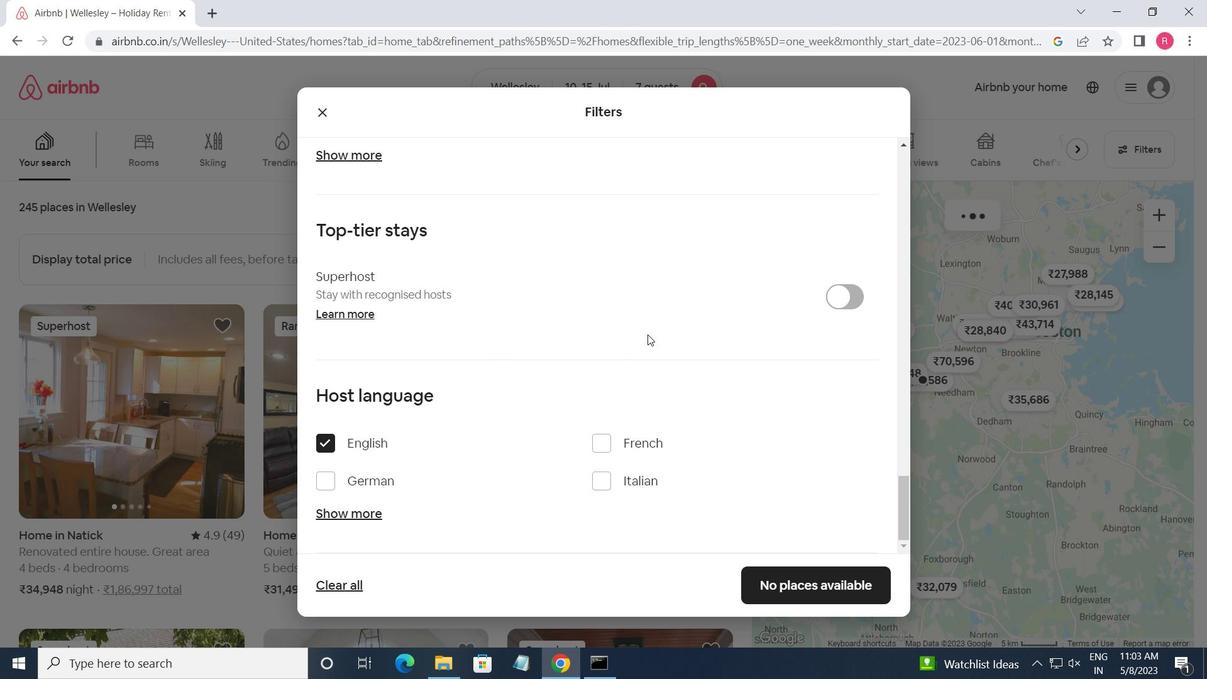 
Action: Mouse moved to (654, 332)
Screenshot: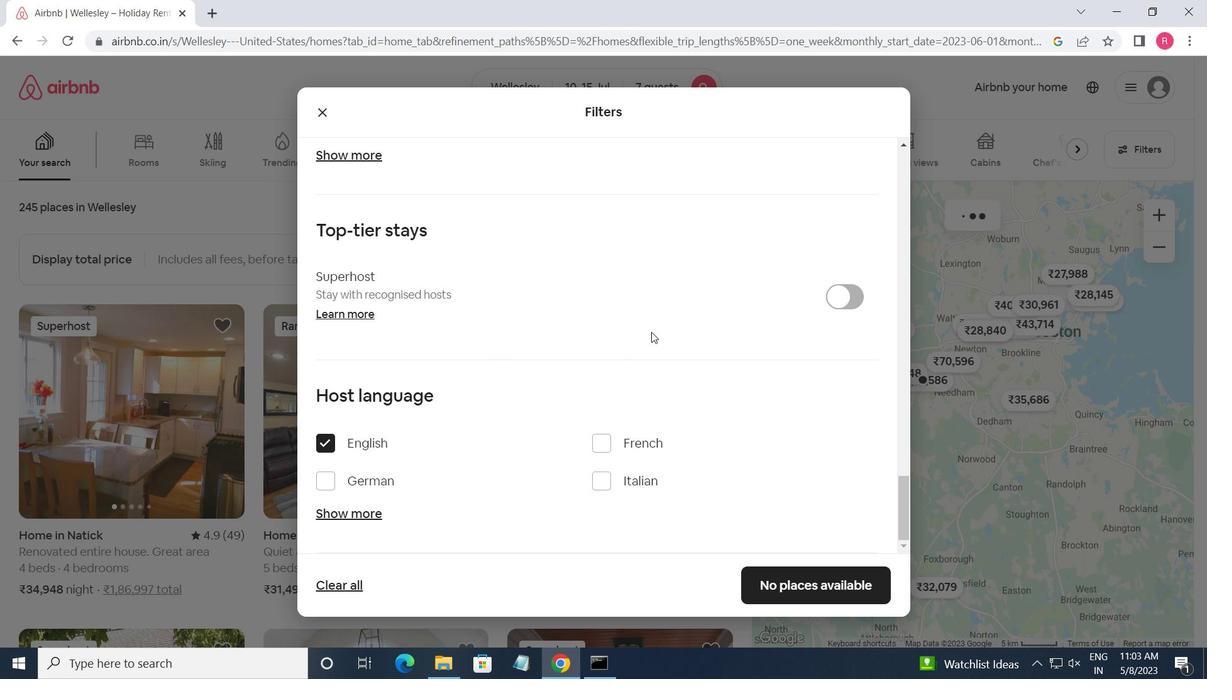 
Action: Mouse scrolled (654, 332) with delta (0, 0)
Screenshot: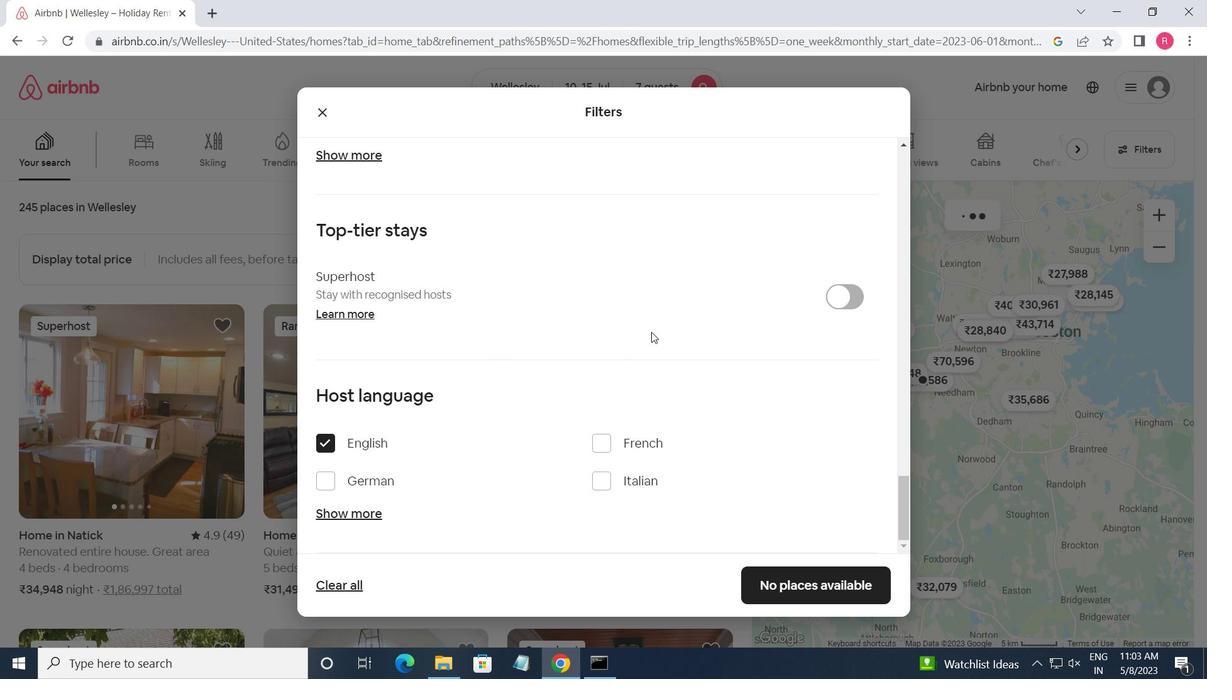 
Action: Mouse moved to (831, 595)
Screenshot: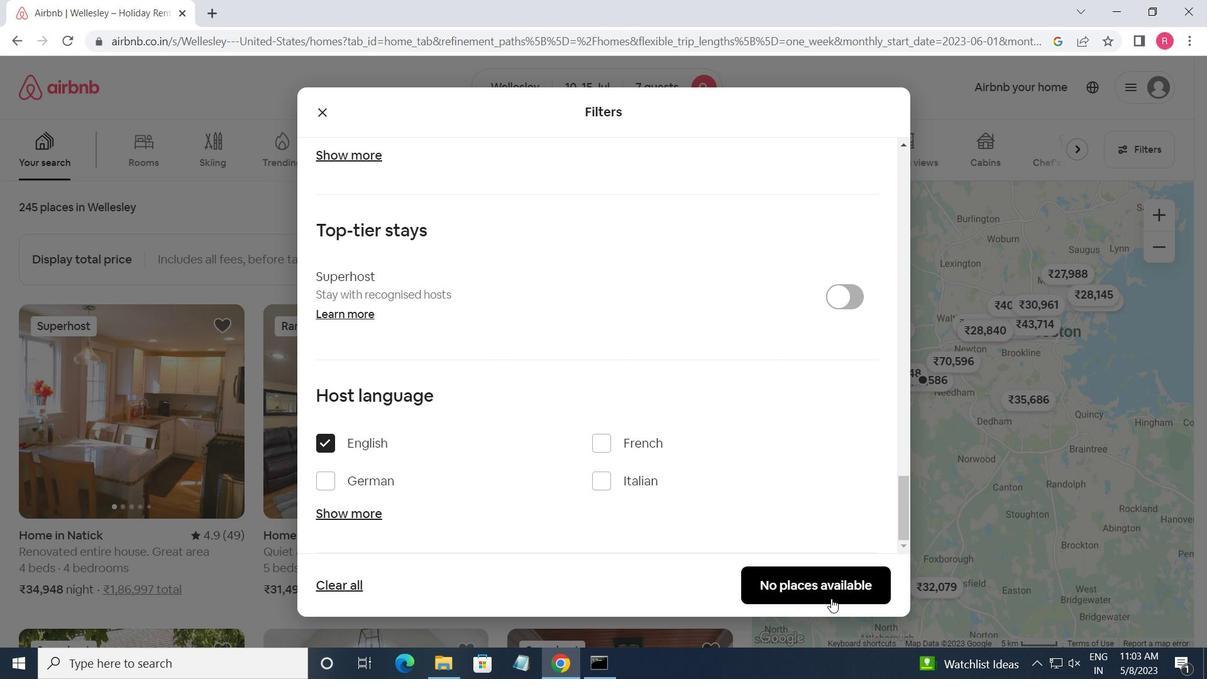 
Action: Mouse pressed left at (831, 595)
Screenshot: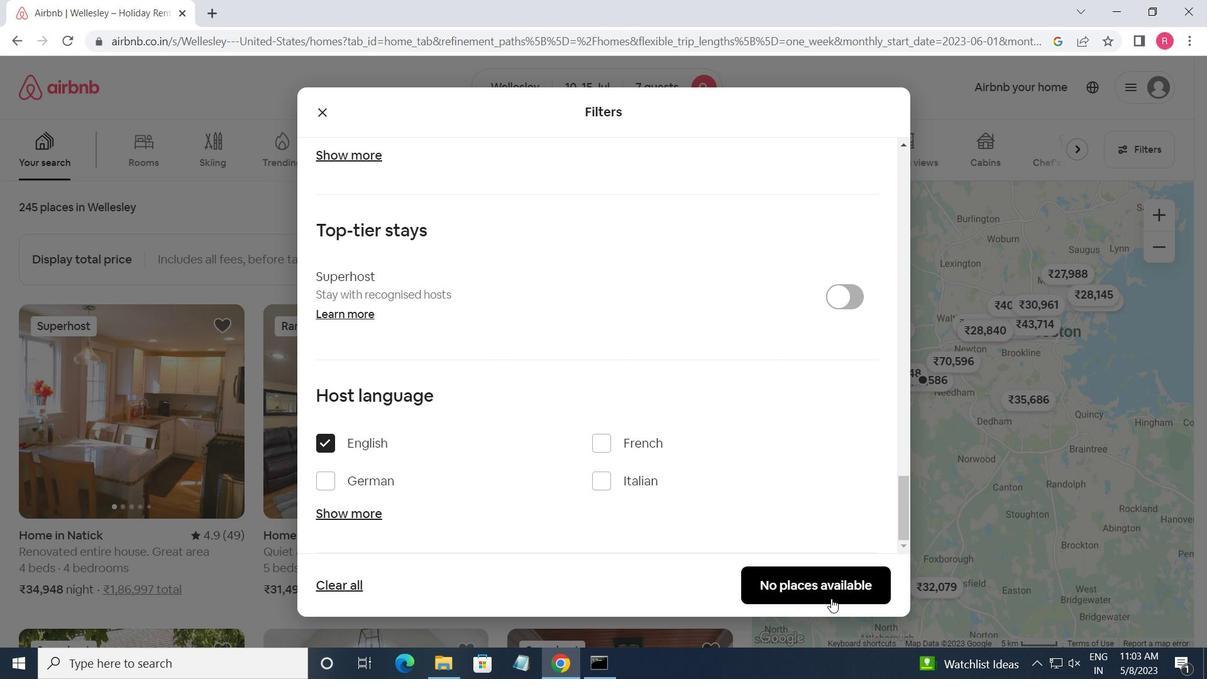 
Action: Mouse moved to (832, 589)
Screenshot: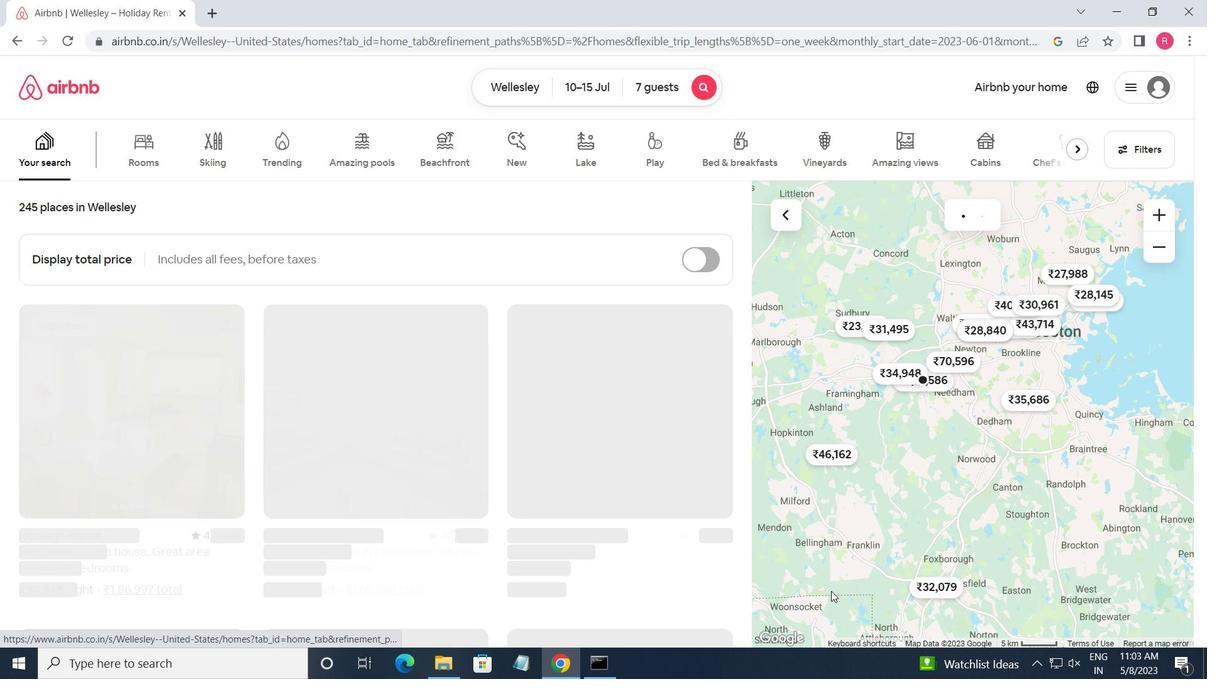 
